 Task: Find connections with filter location Sint-Niklaas with filter topic #Motivationwith filter profile language English with filter current company IndiaMART InterMESH Limited with filter school Sandip Institute of Technology, & Research Centre with filter industry Business Content with filter service category Visual Design with filter keywords title Speech Pathologist
Action: Mouse moved to (676, 126)
Screenshot: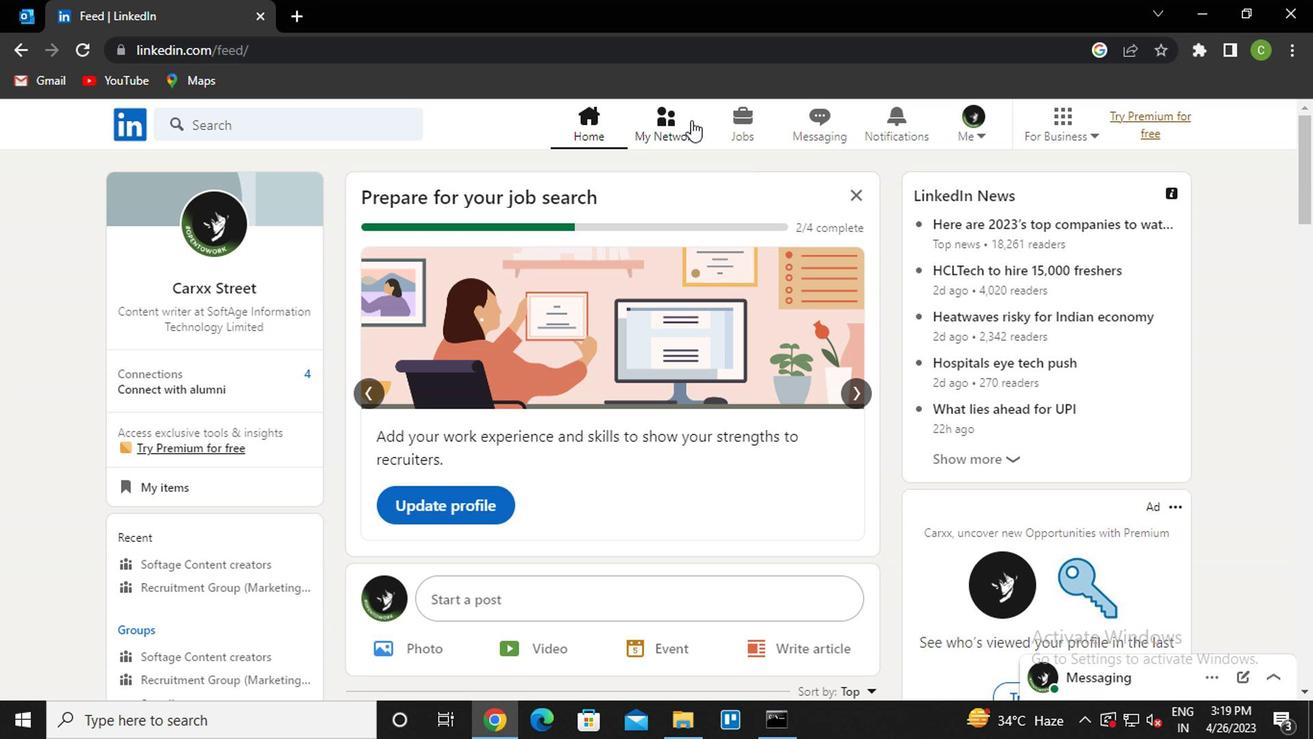 
Action: Mouse pressed left at (676, 126)
Screenshot: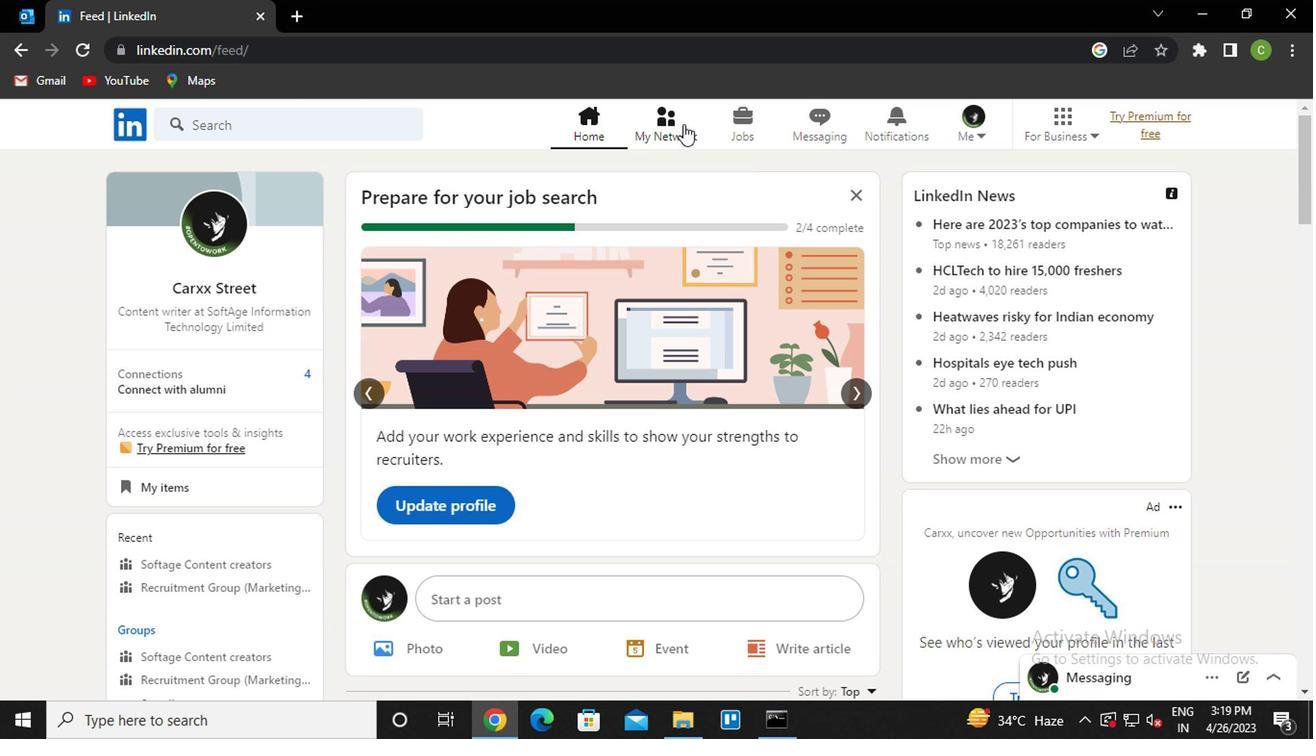 
Action: Mouse moved to (266, 236)
Screenshot: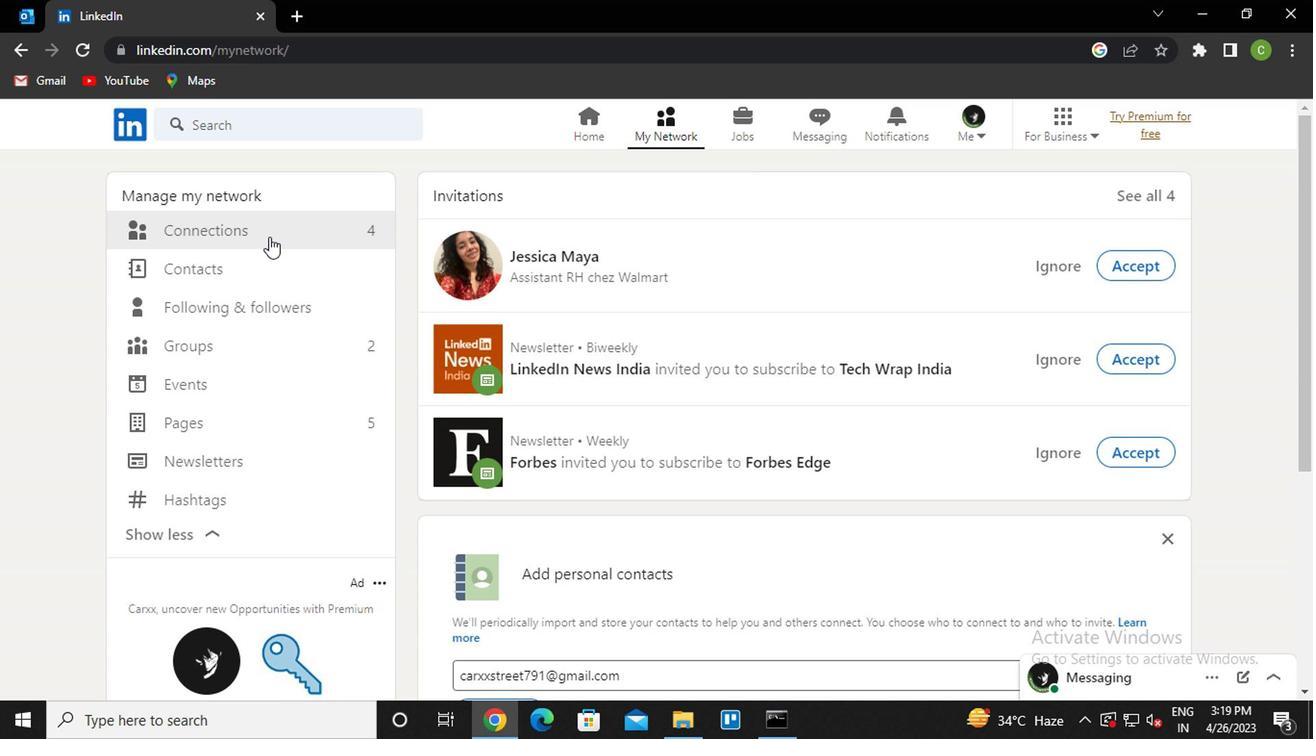 
Action: Mouse pressed left at (266, 236)
Screenshot: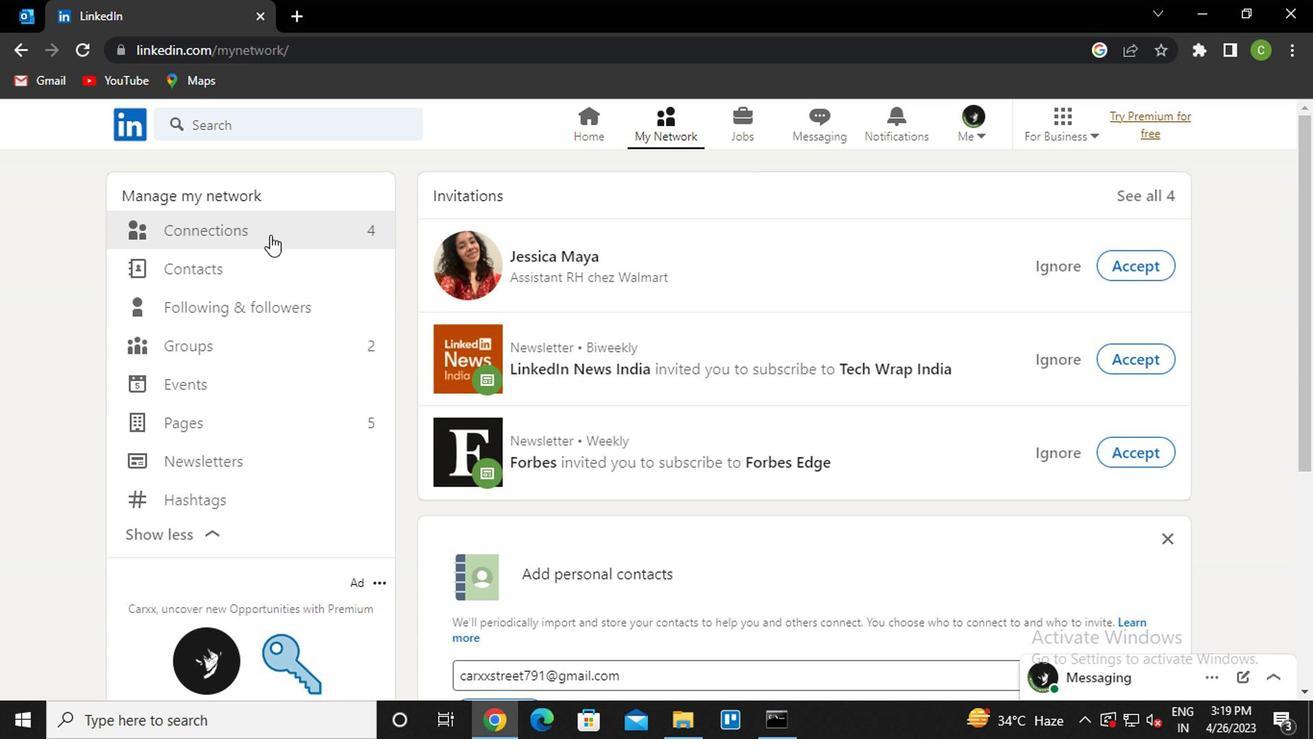
Action: Mouse moved to (799, 227)
Screenshot: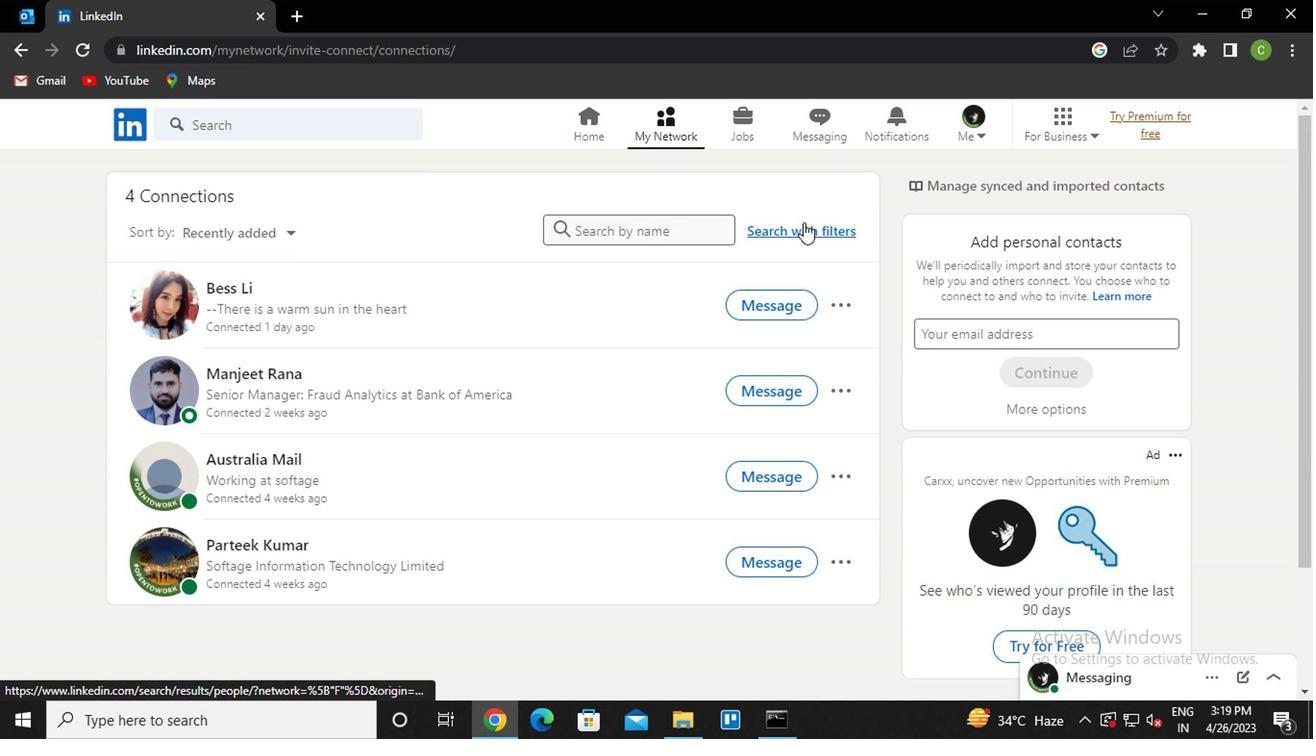 
Action: Mouse pressed left at (799, 227)
Screenshot: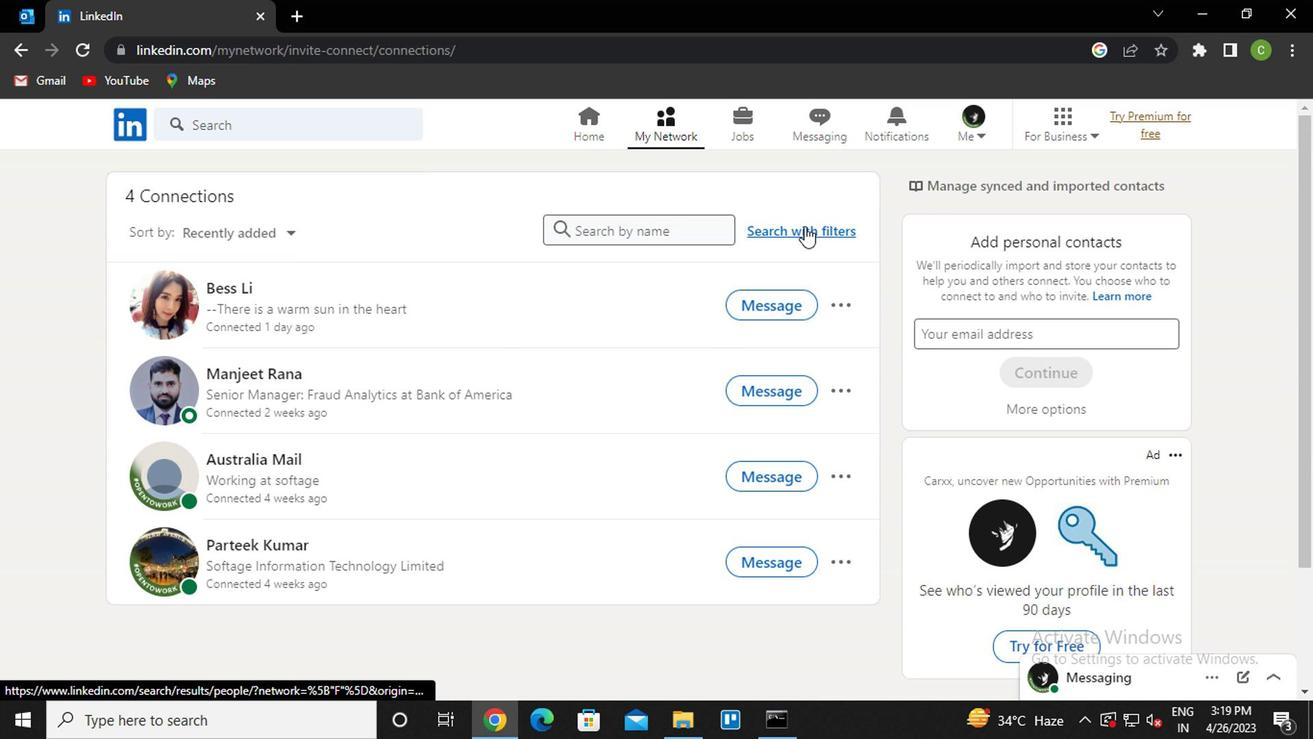 
Action: Mouse moved to (656, 188)
Screenshot: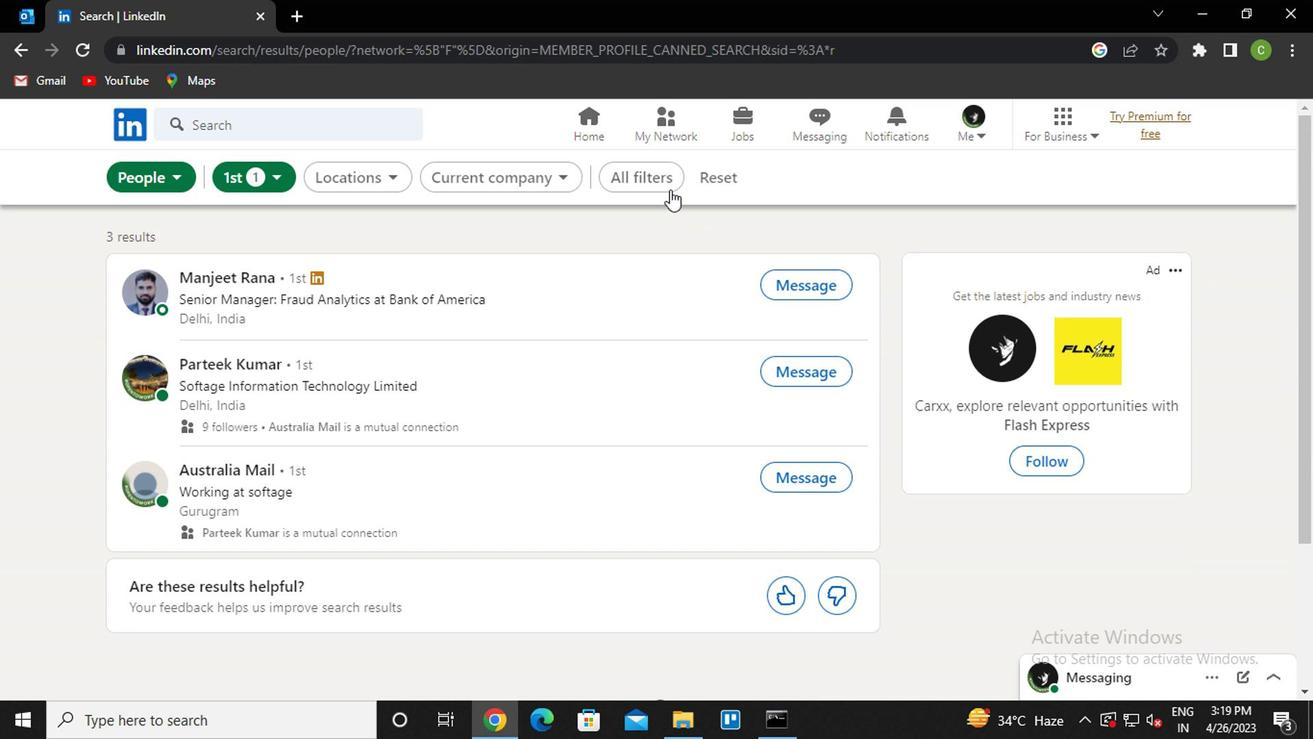 
Action: Mouse pressed left at (656, 188)
Screenshot: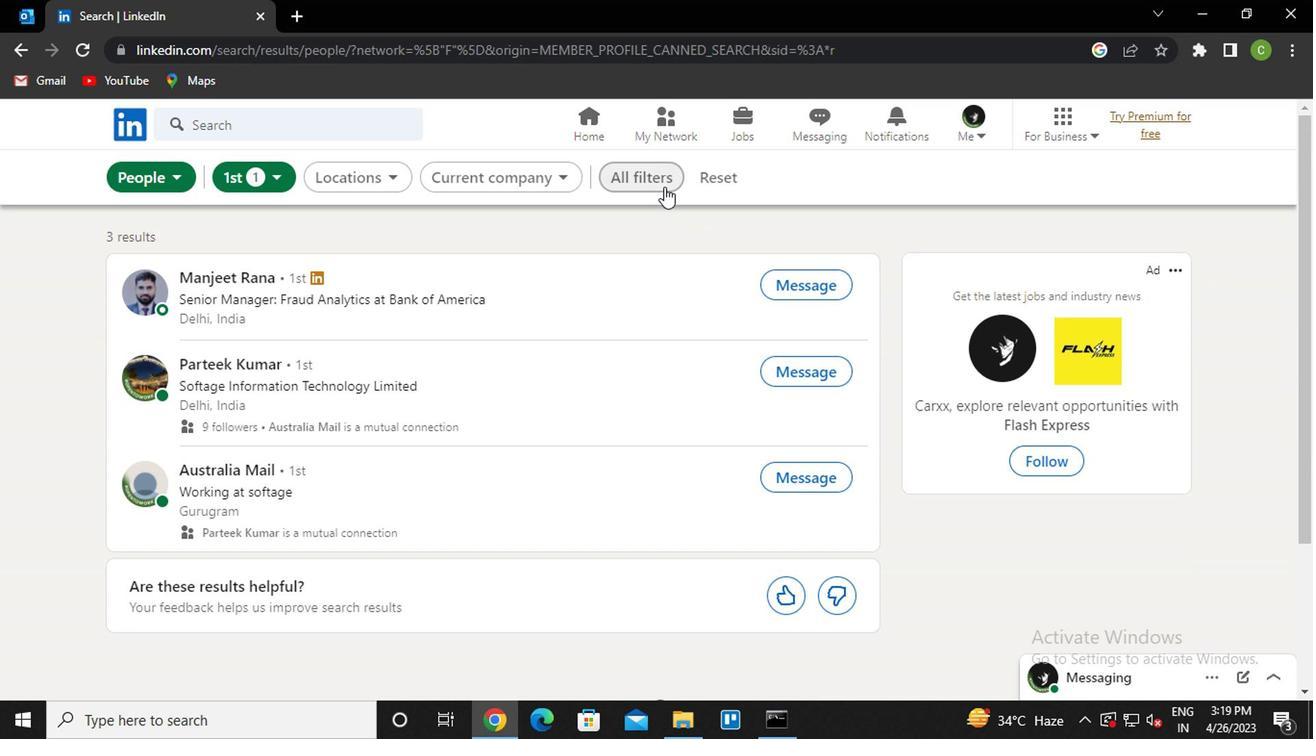 
Action: Mouse moved to (1058, 434)
Screenshot: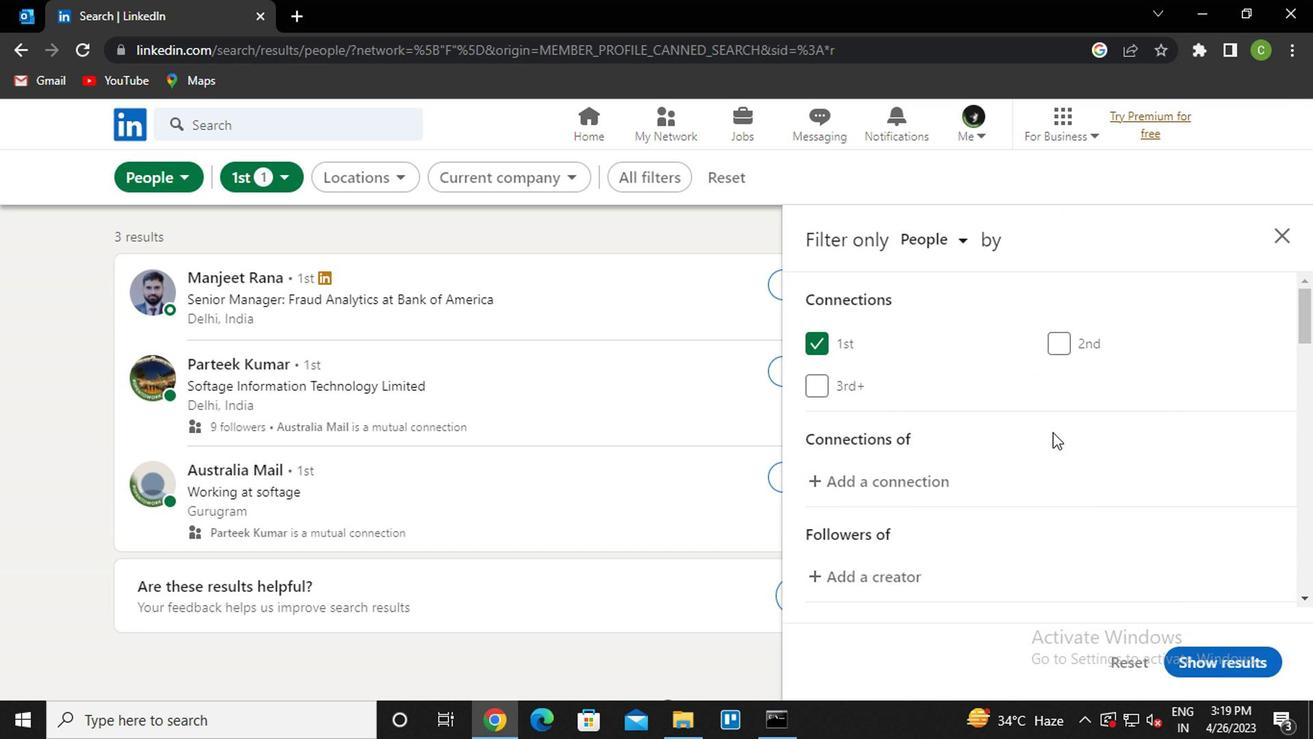 
Action: Mouse scrolled (1058, 433) with delta (0, 0)
Screenshot: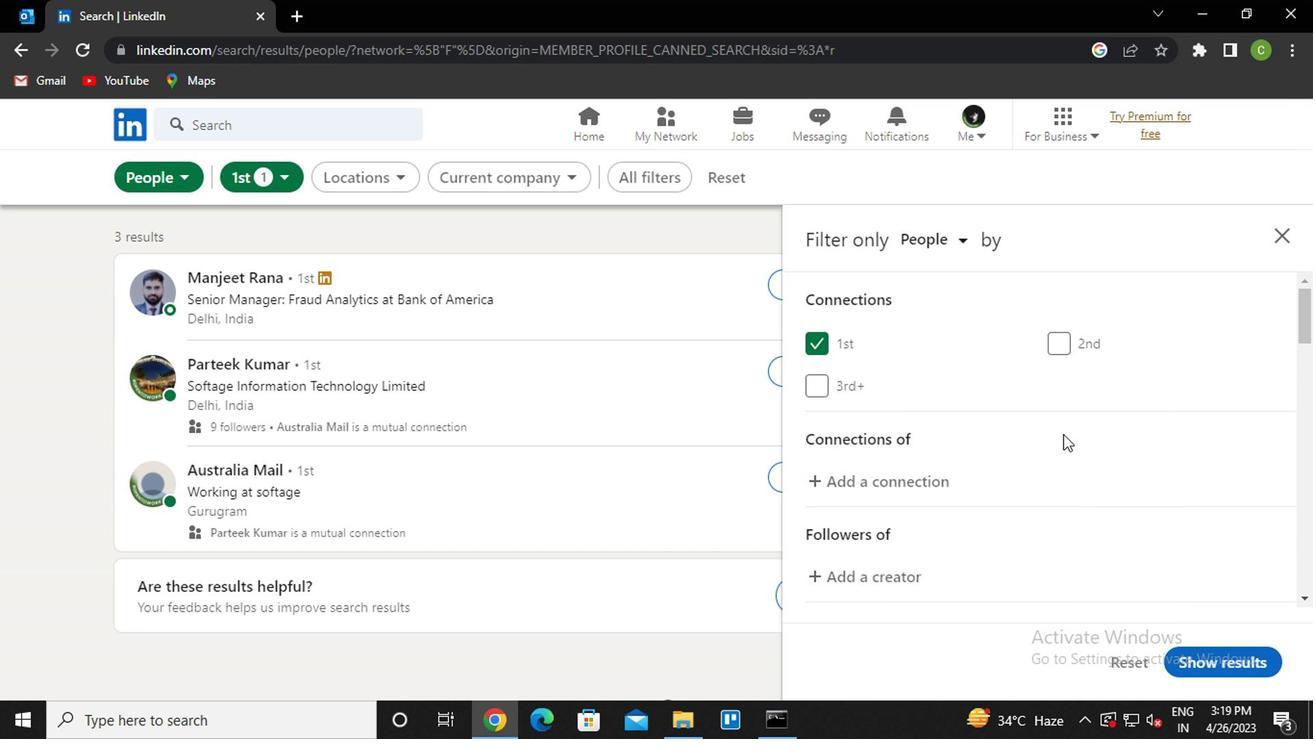 
Action: Mouse scrolled (1058, 433) with delta (0, 0)
Screenshot: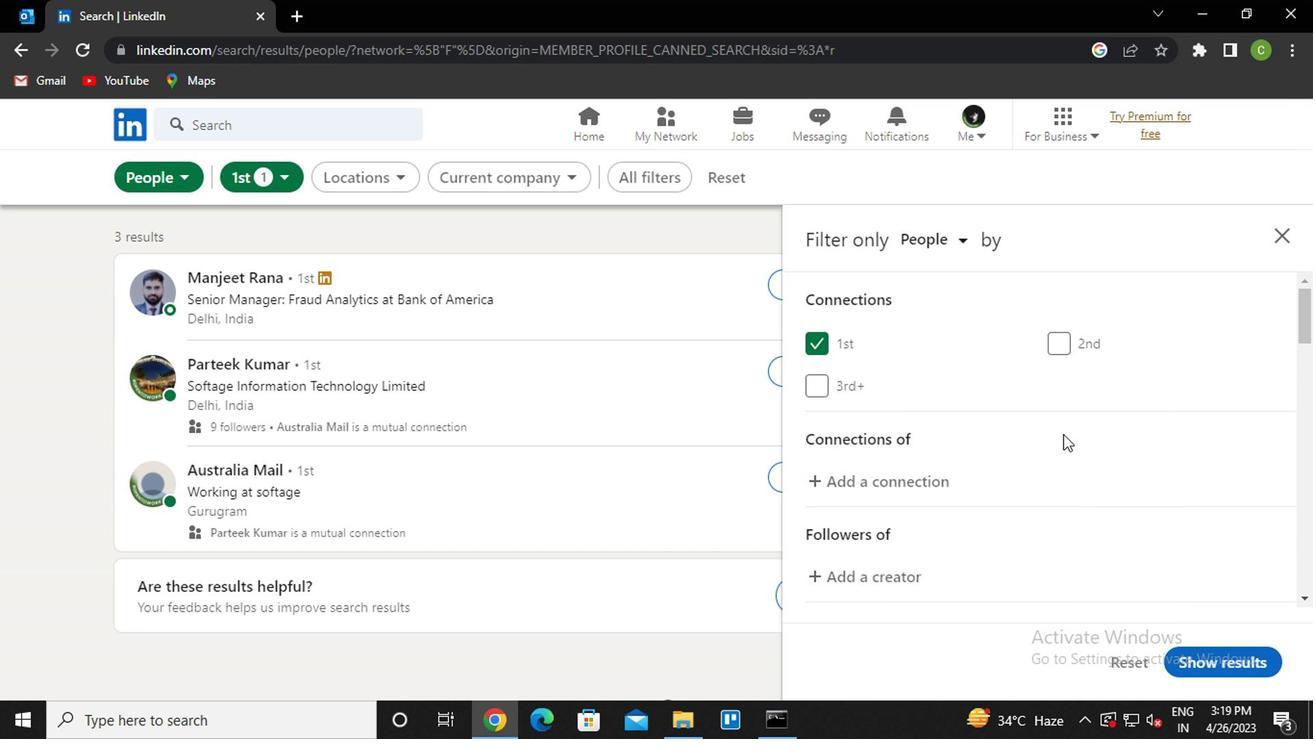 
Action: Mouse moved to (1053, 436)
Screenshot: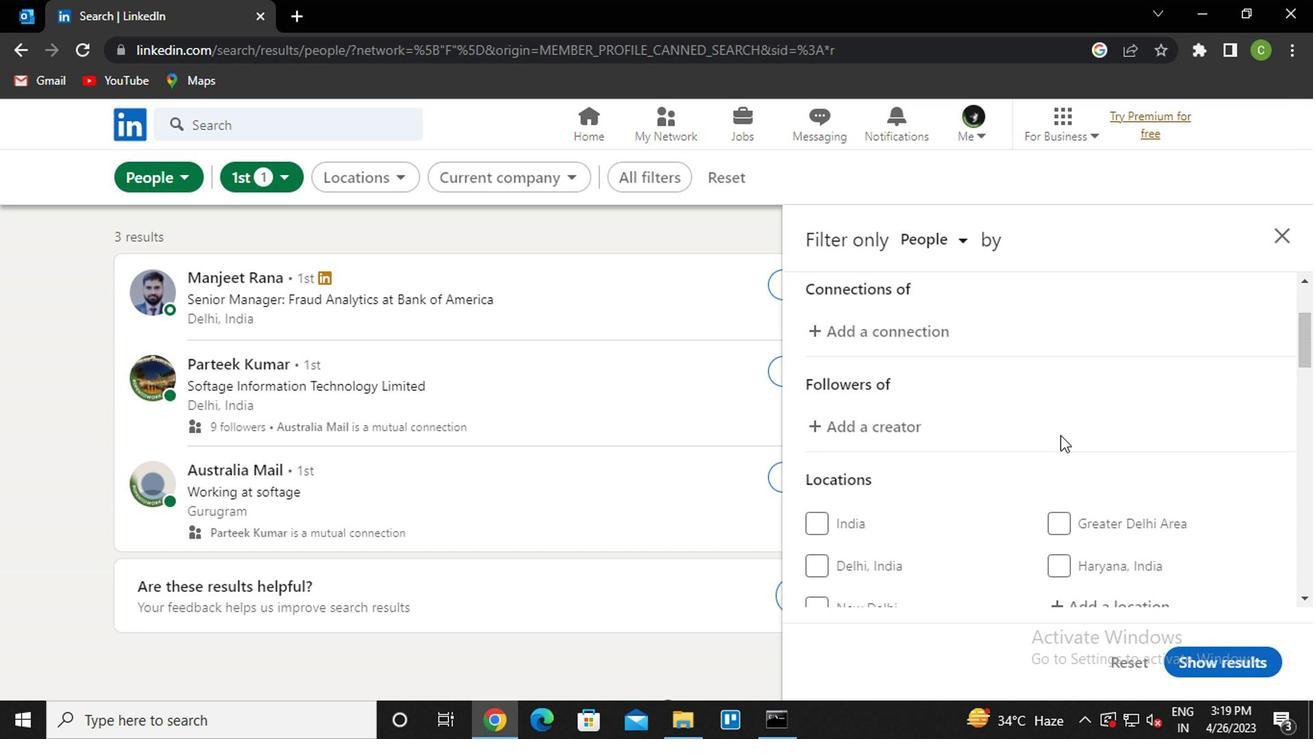 
Action: Mouse scrolled (1053, 435) with delta (0, 0)
Screenshot: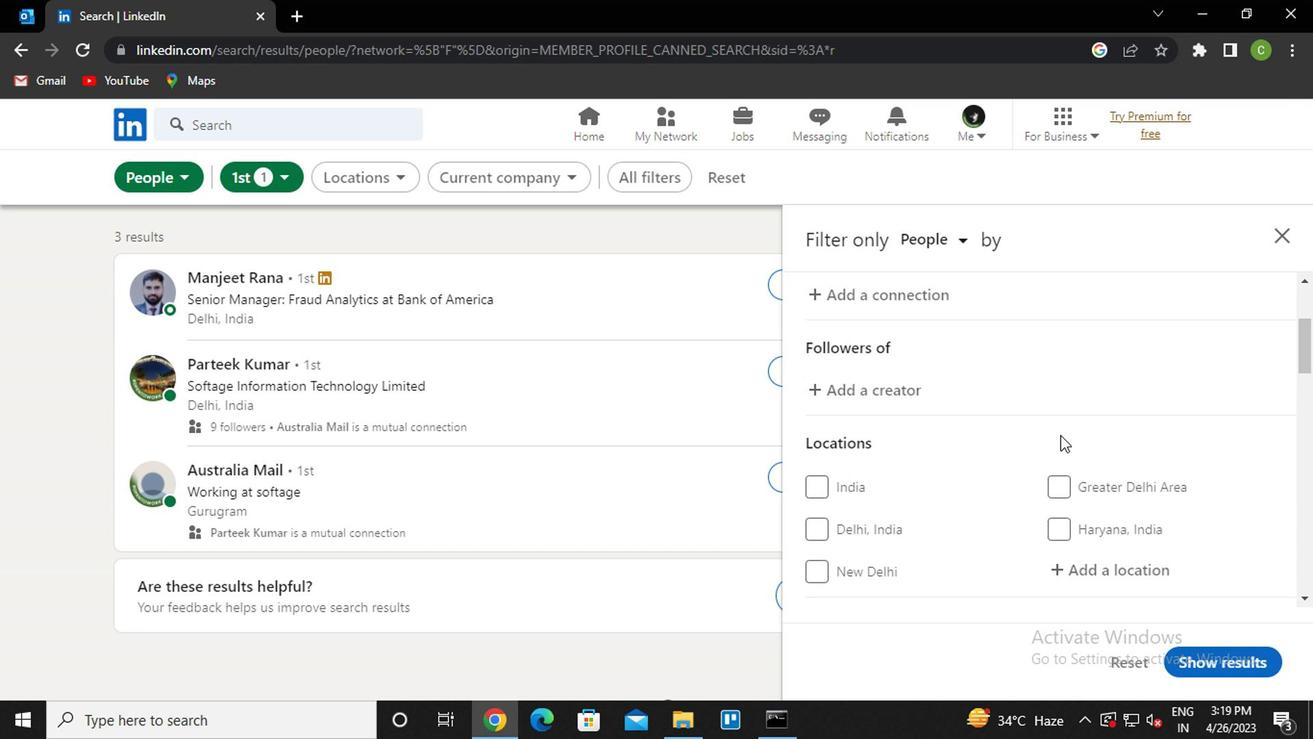 
Action: Mouse moved to (1082, 461)
Screenshot: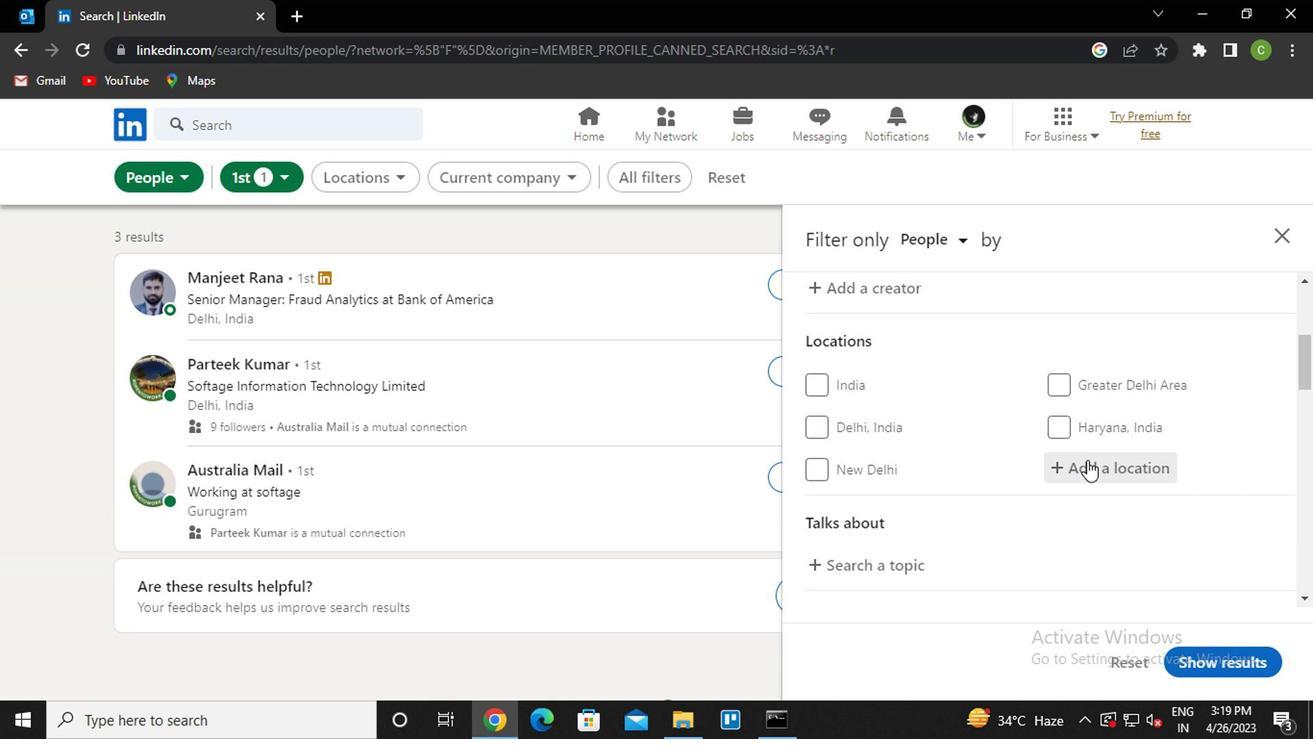 
Action: Mouse pressed left at (1082, 461)
Screenshot: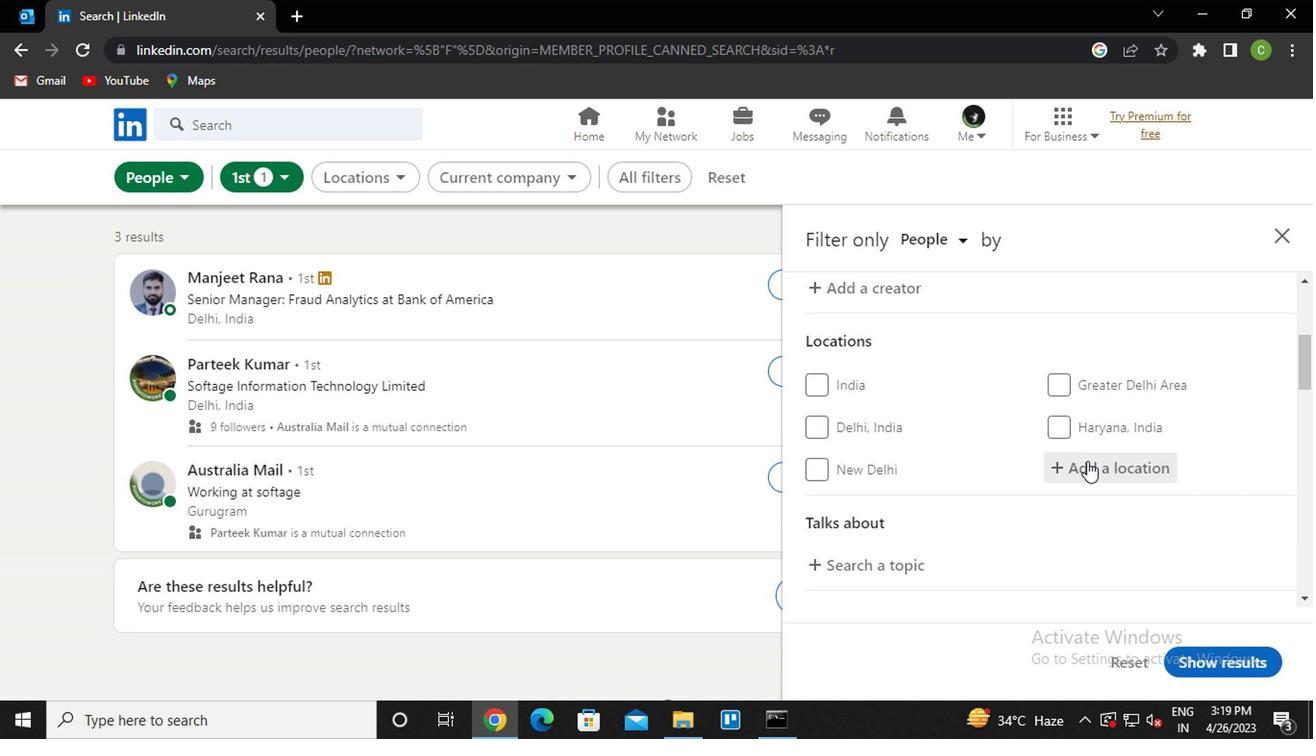 
Action: Mouse moved to (1082, 462)
Screenshot: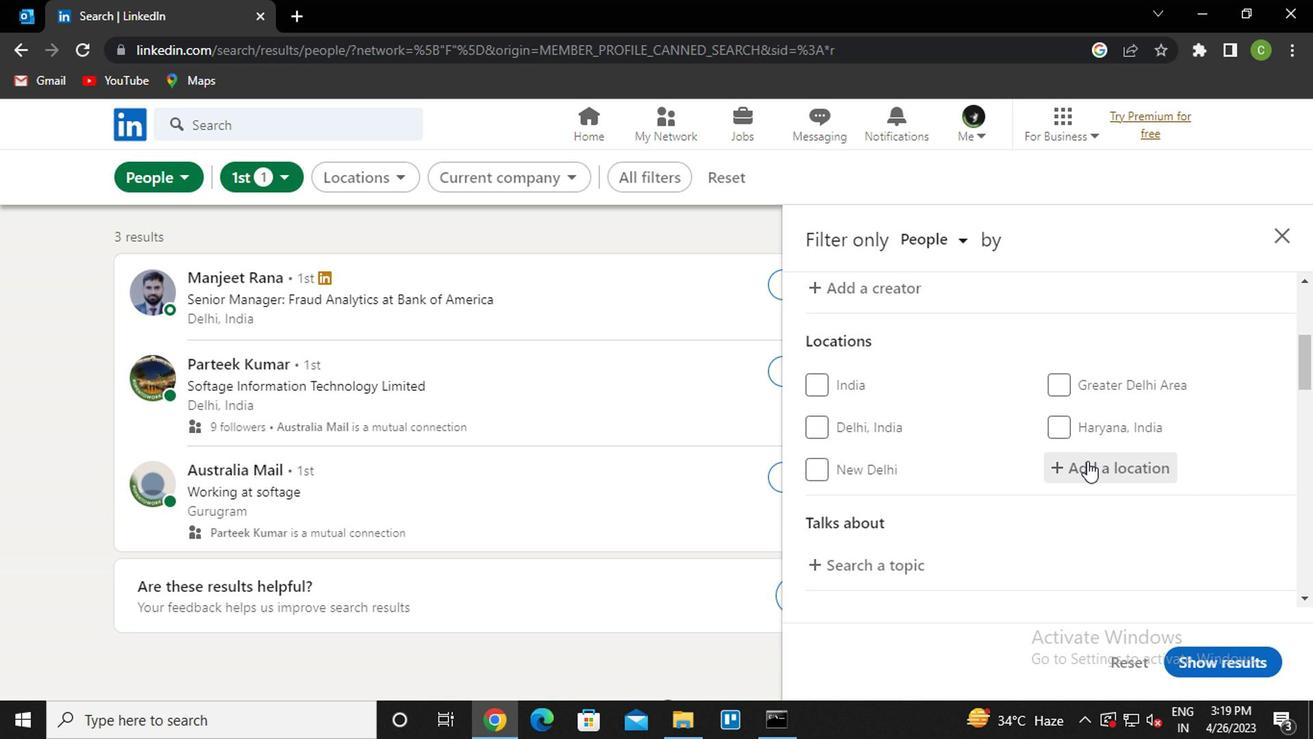 
Action: Key pressed <Key.caps_lock><Key.caps_lock>s<Key.caps_lock>int-<Key.caps_lock>n<Key.caps_lock>iklaas<Key.down><Key.enter>
Screenshot: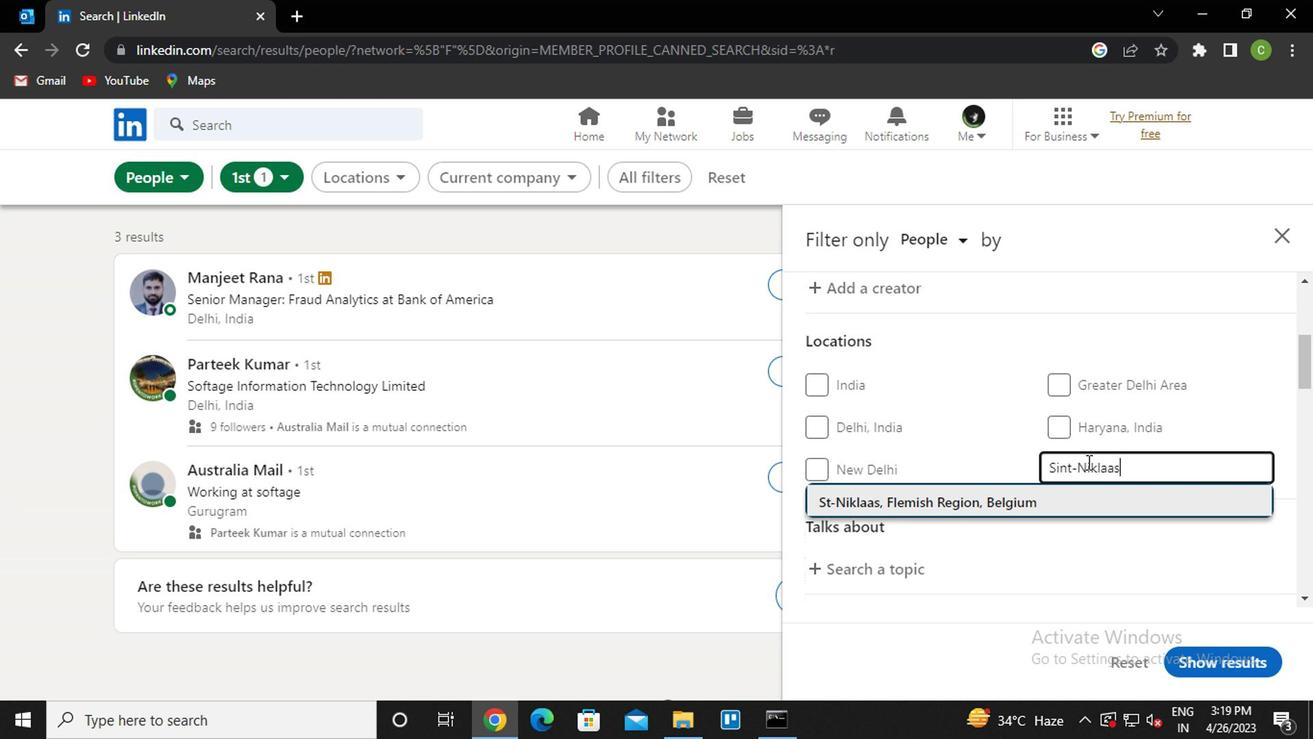 
Action: Mouse moved to (999, 461)
Screenshot: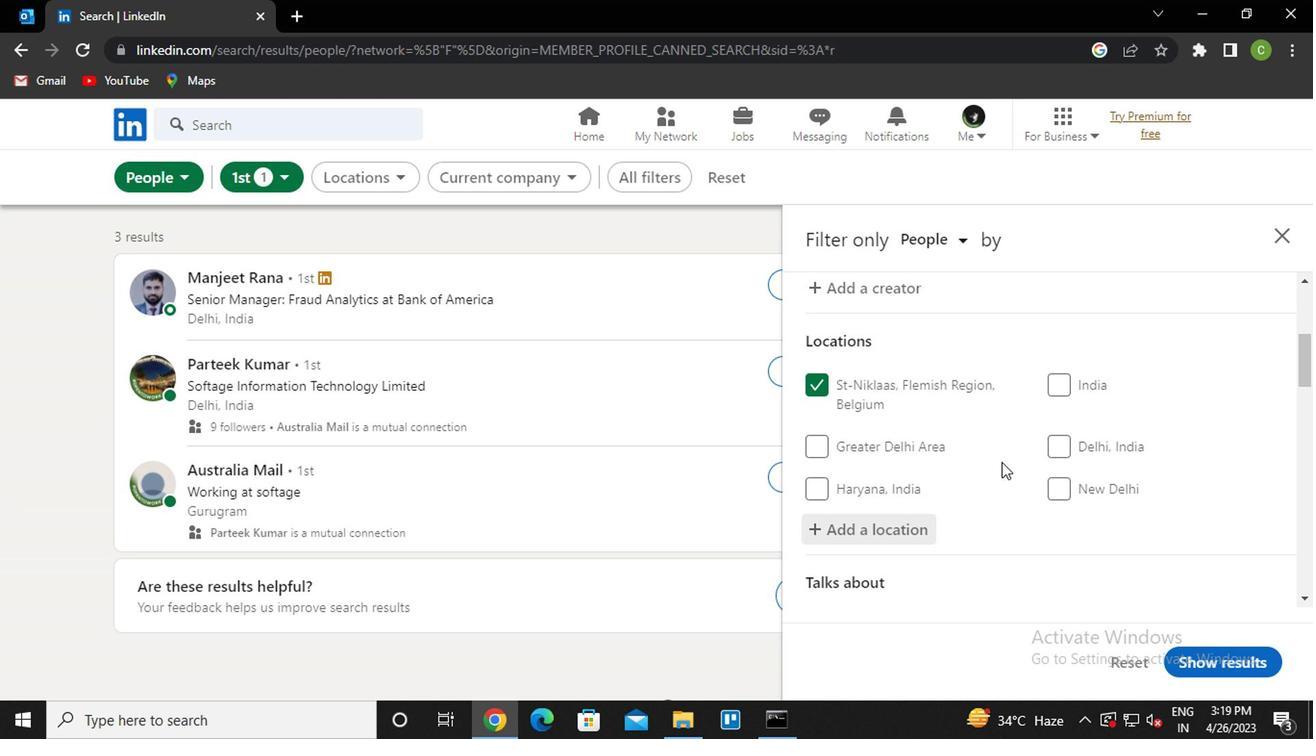 
Action: Mouse scrolled (999, 460) with delta (0, -1)
Screenshot: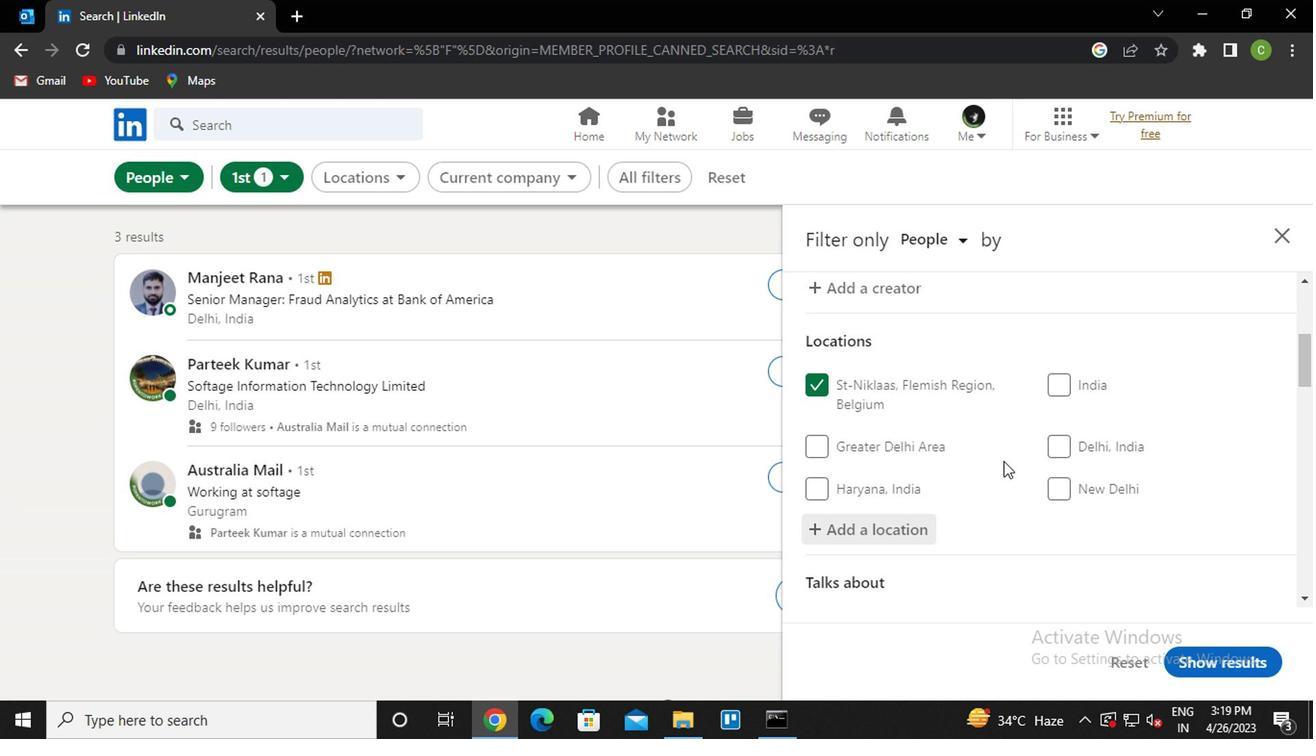 
Action: Mouse scrolled (999, 460) with delta (0, -1)
Screenshot: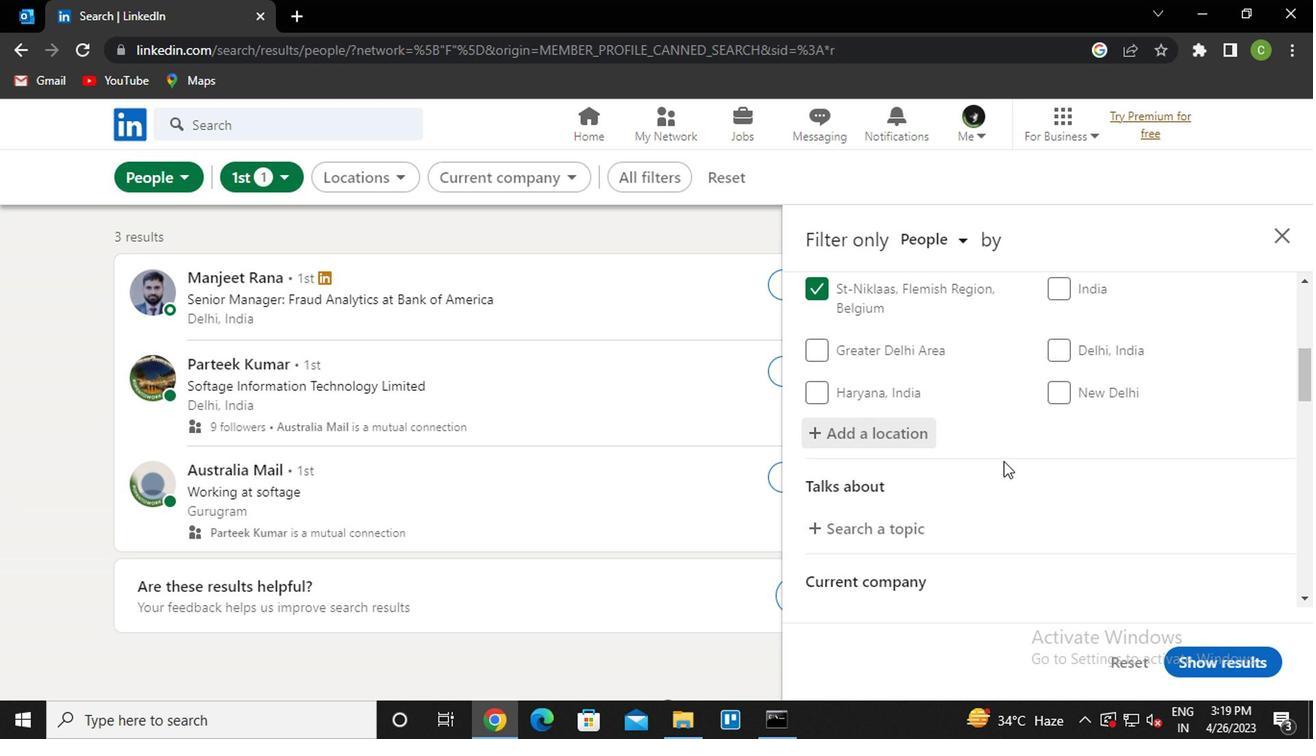
Action: Mouse moved to (885, 427)
Screenshot: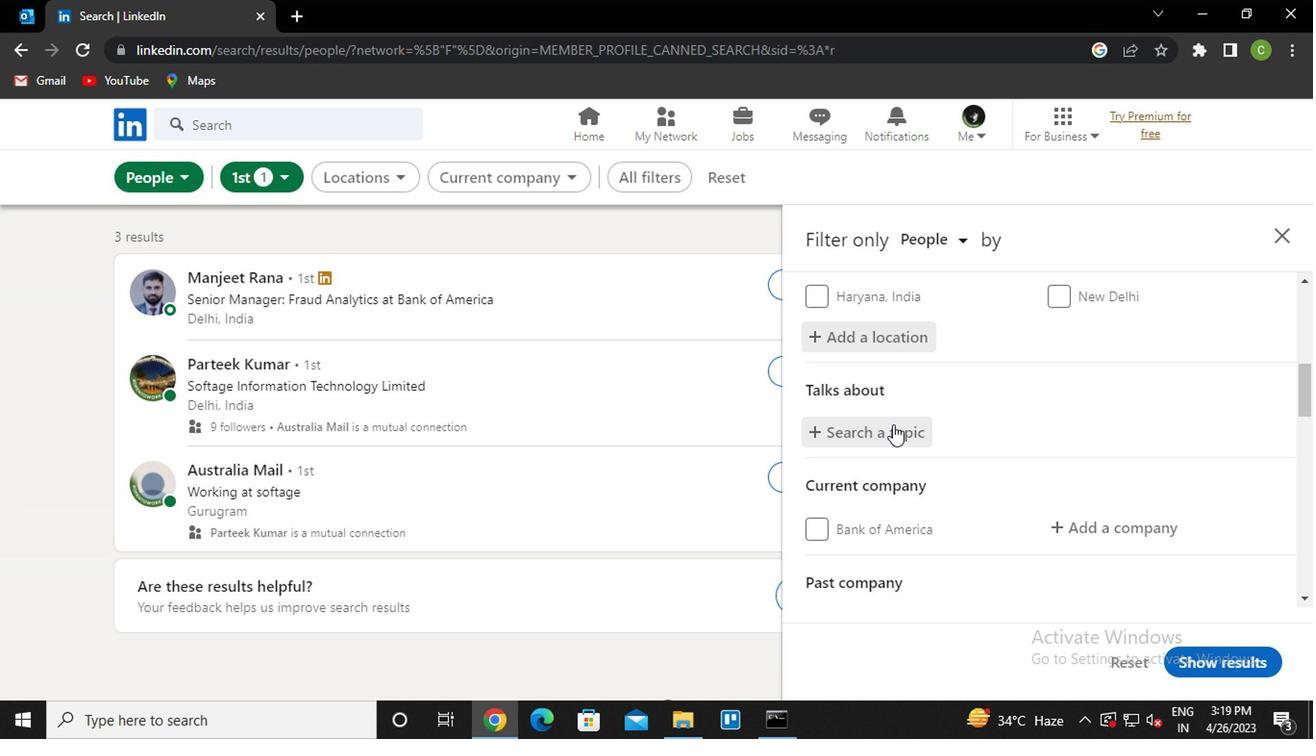 
Action: Mouse pressed left at (885, 427)
Screenshot: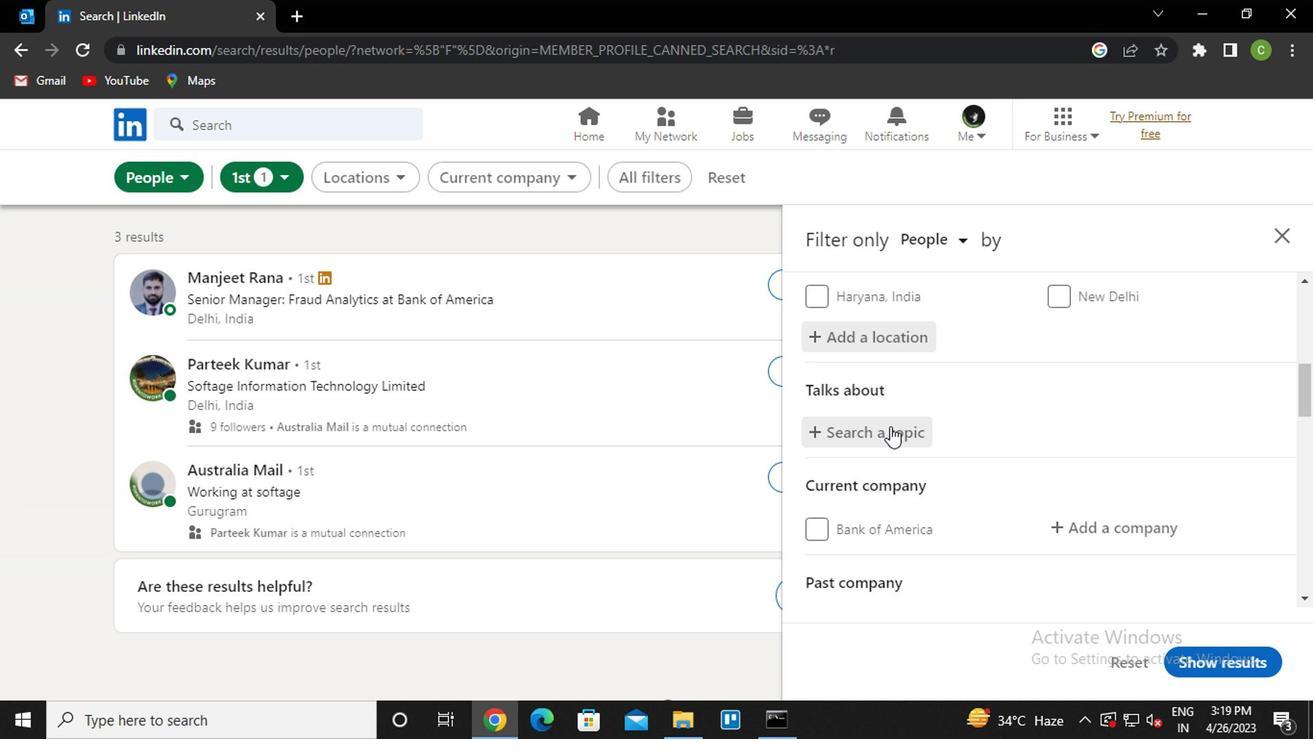 
Action: Key pressed <Key.caps_lock>m<Key.caps_lock>otivation
Screenshot: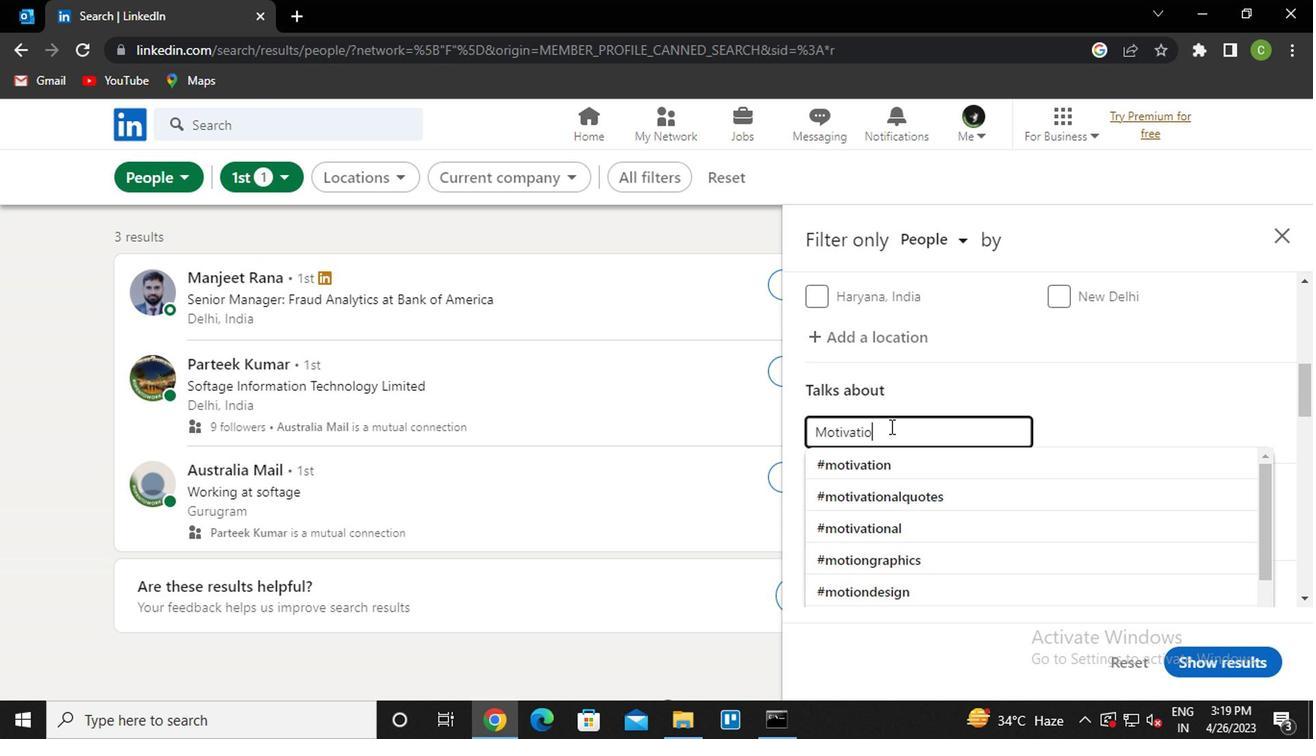 
Action: Mouse moved to (889, 458)
Screenshot: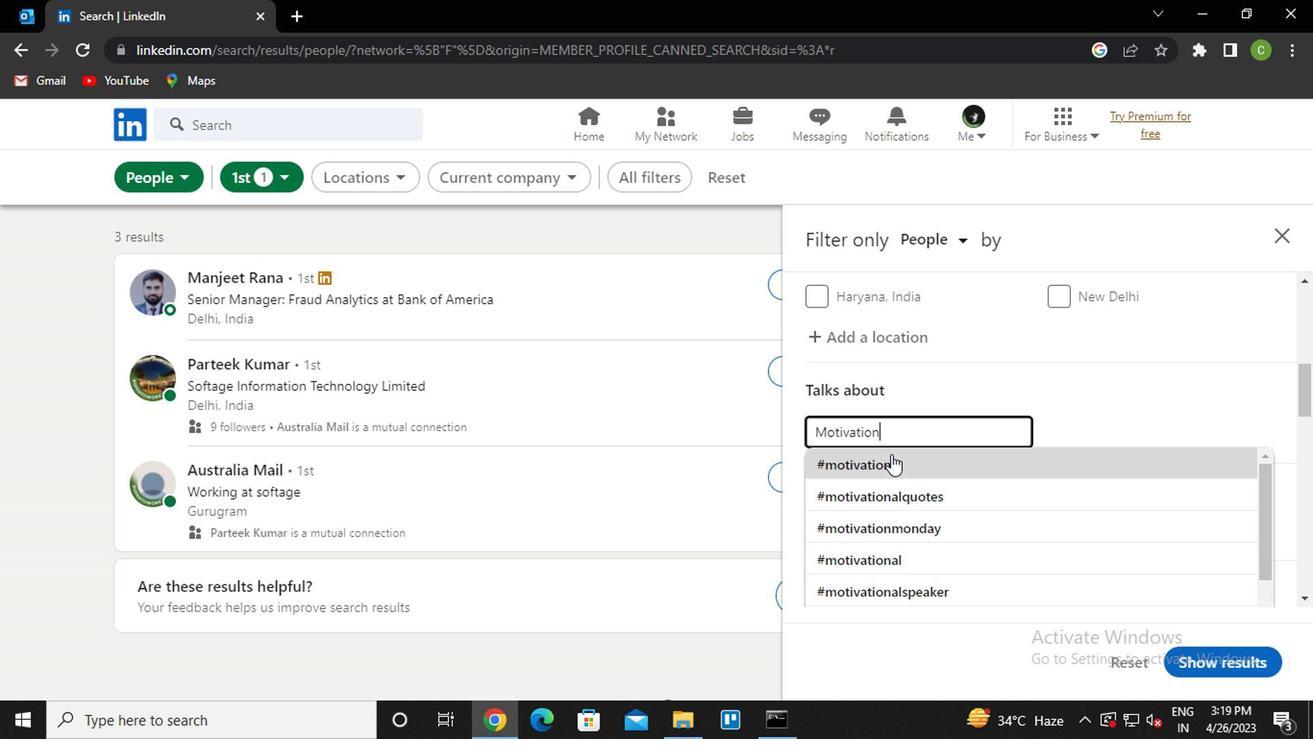 
Action: Mouse pressed left at (889, 458)
Screenshot: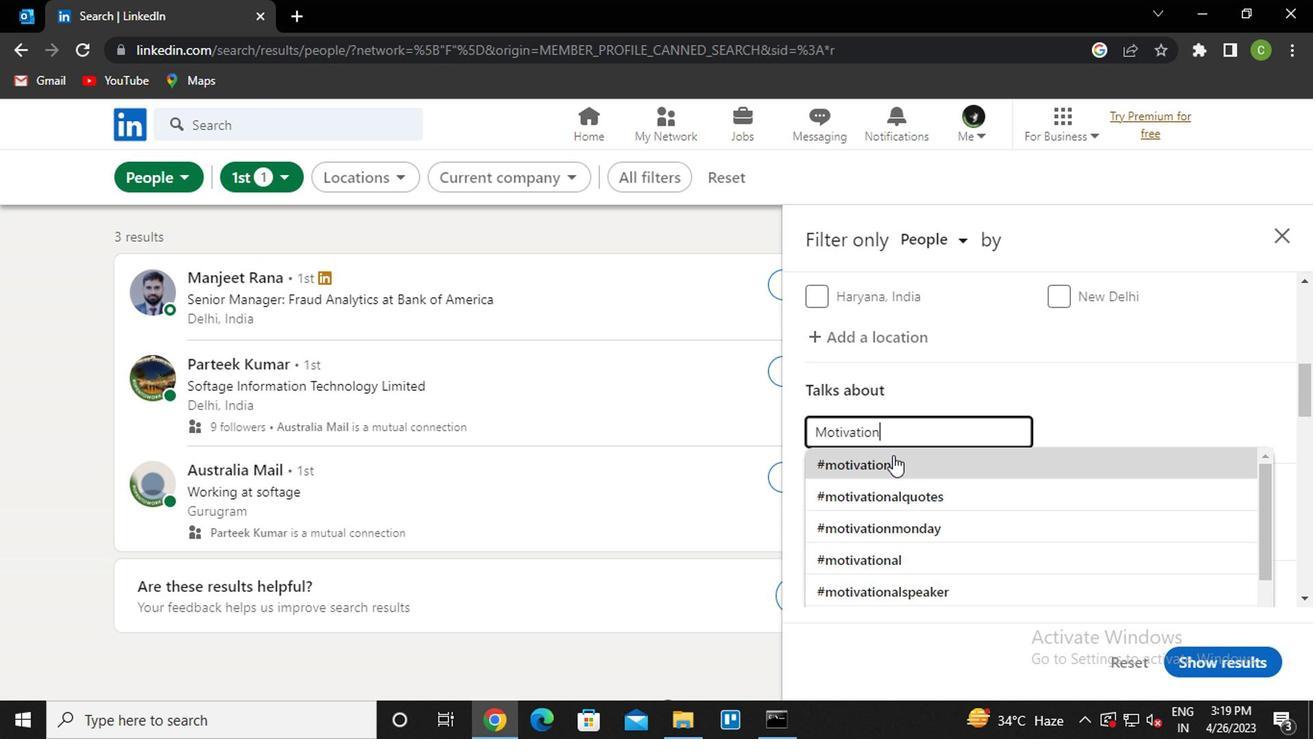 
Action: Mouse moved to (925, 429)
Screenshot: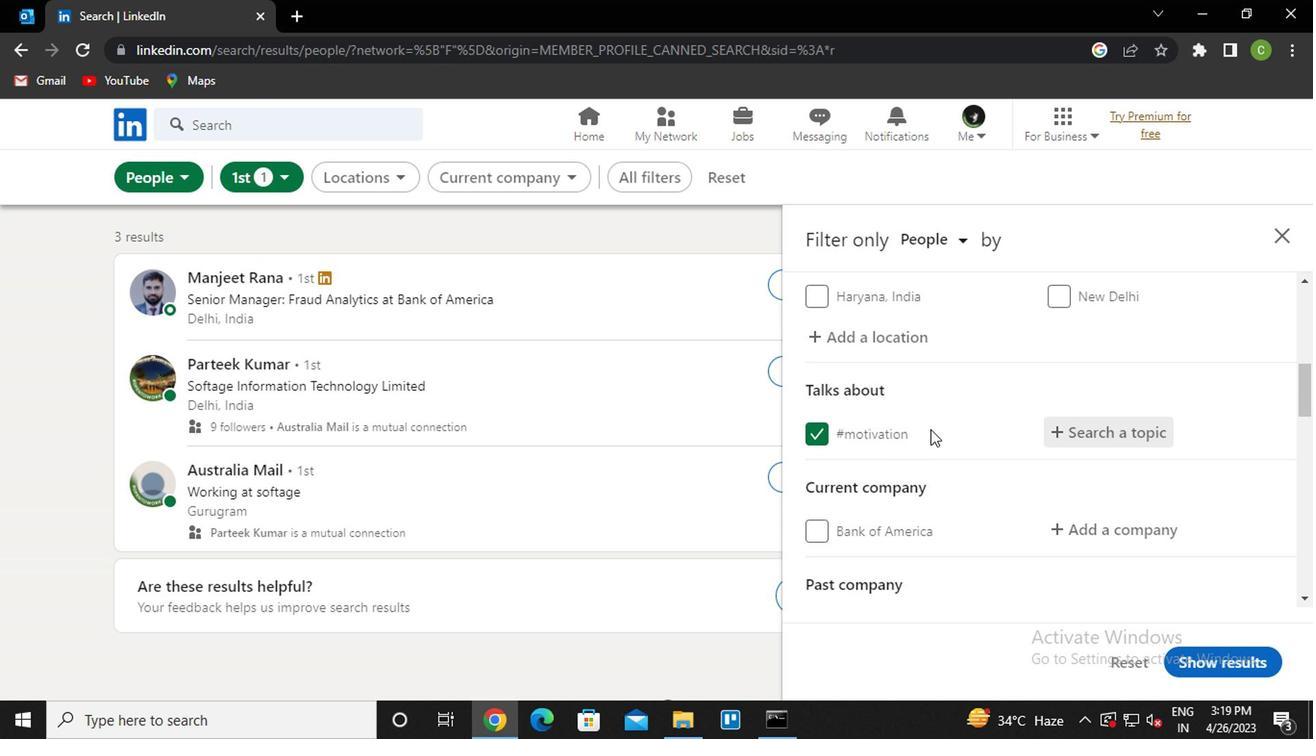 
Action: Mouse scrolled (925, 428) with delta (0, 0)
Screenshot: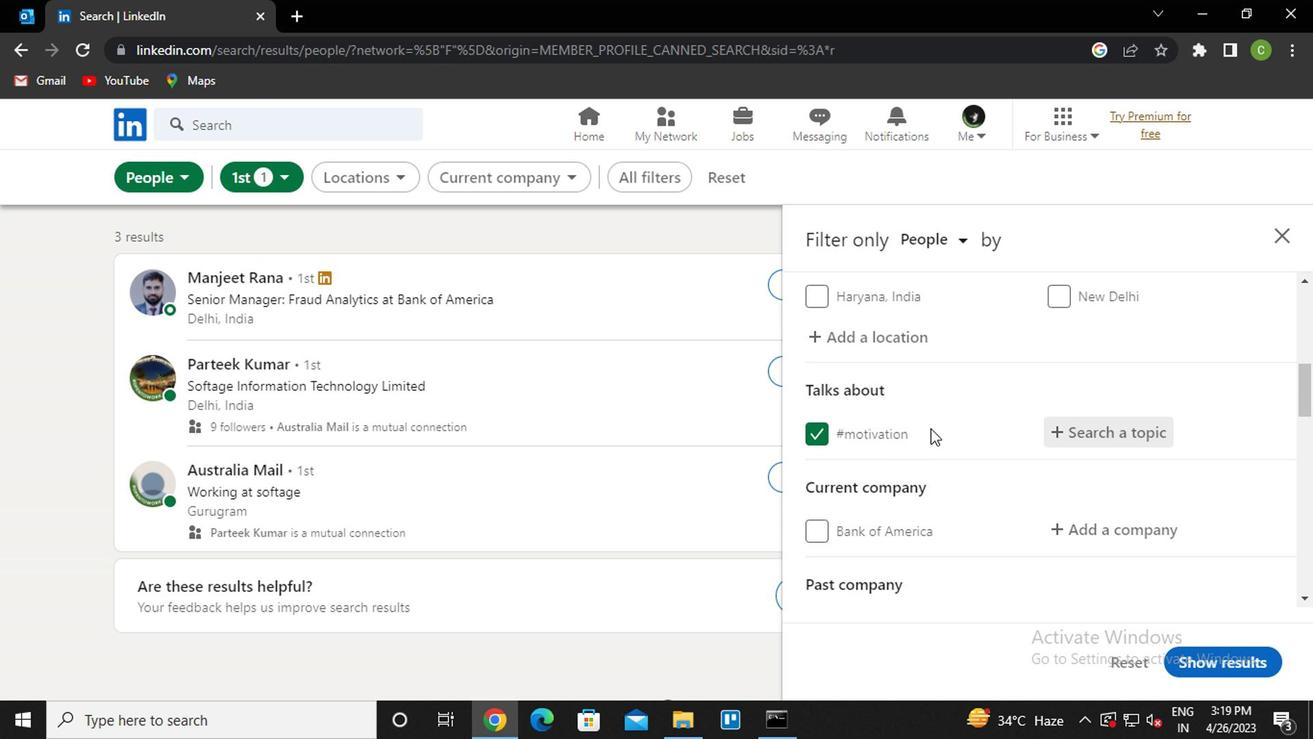 
Action: Mouse scrolled (925, 428) with delta (0, 0)
Screenshot: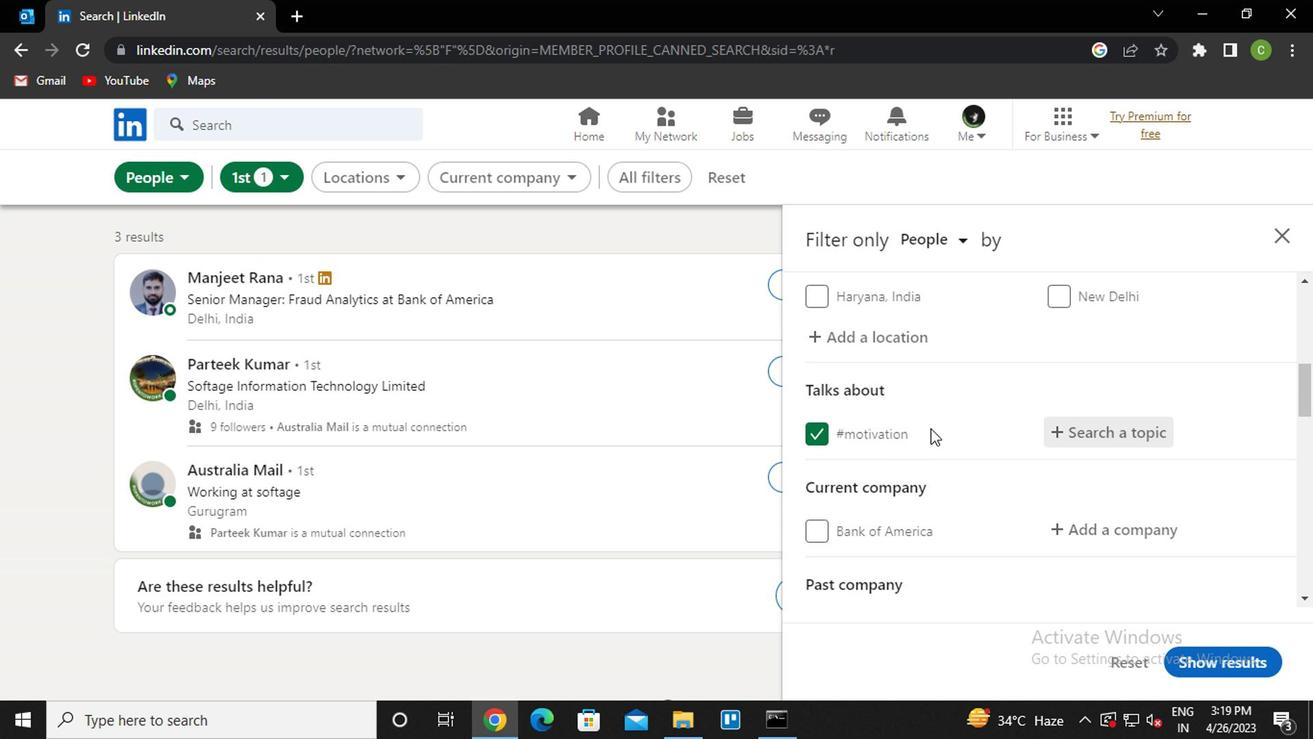 
Action: Mouse scrolled (925, 428) with delta (0, 0)
Screenshot: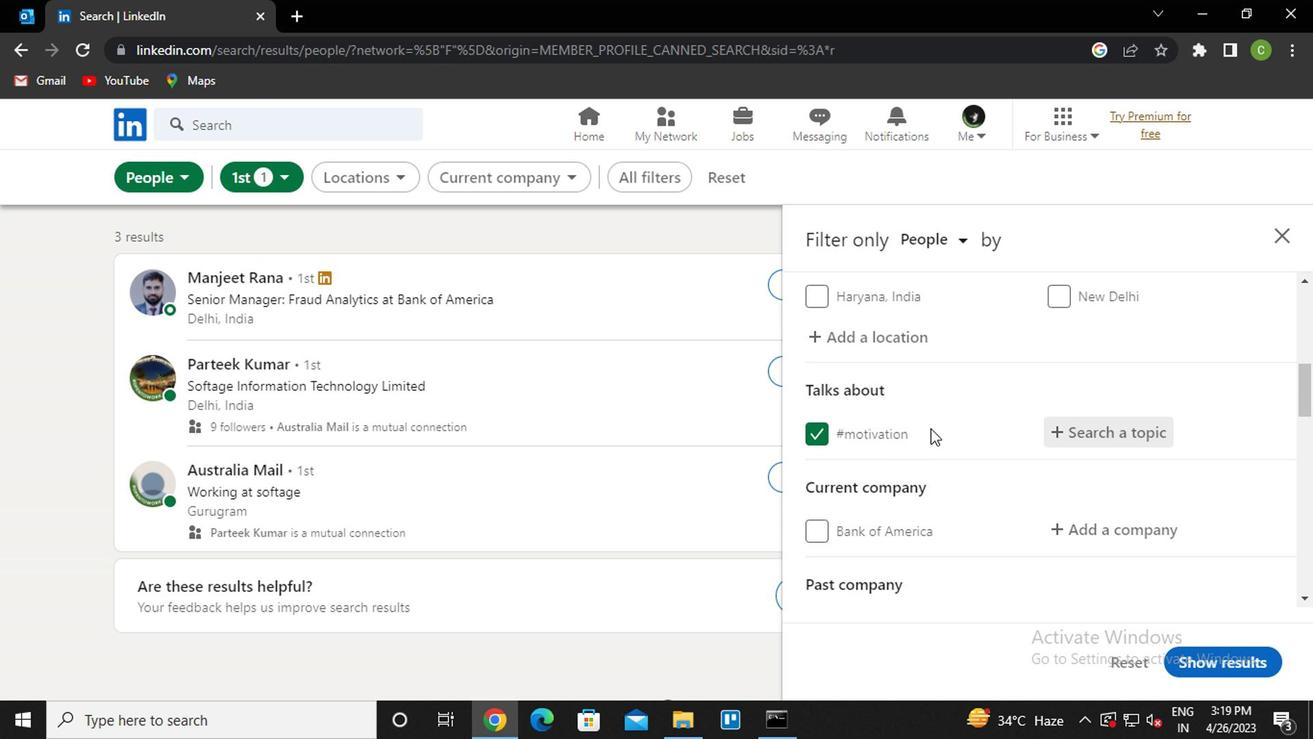 
Action: Mouse scrolled (925, 428) with delta (0, 0)
Screenshot: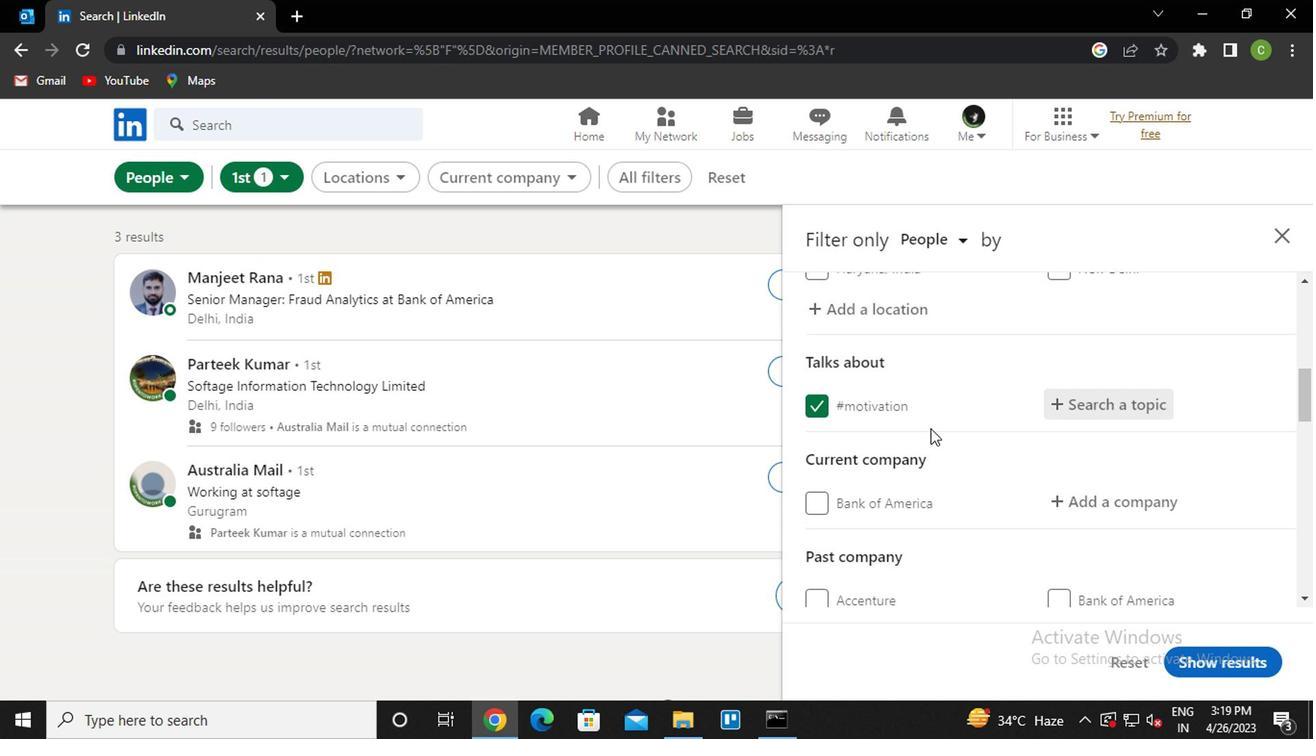 
Action: Mouse scrolled (925, 428) with delta (0, 0)
Screenshot: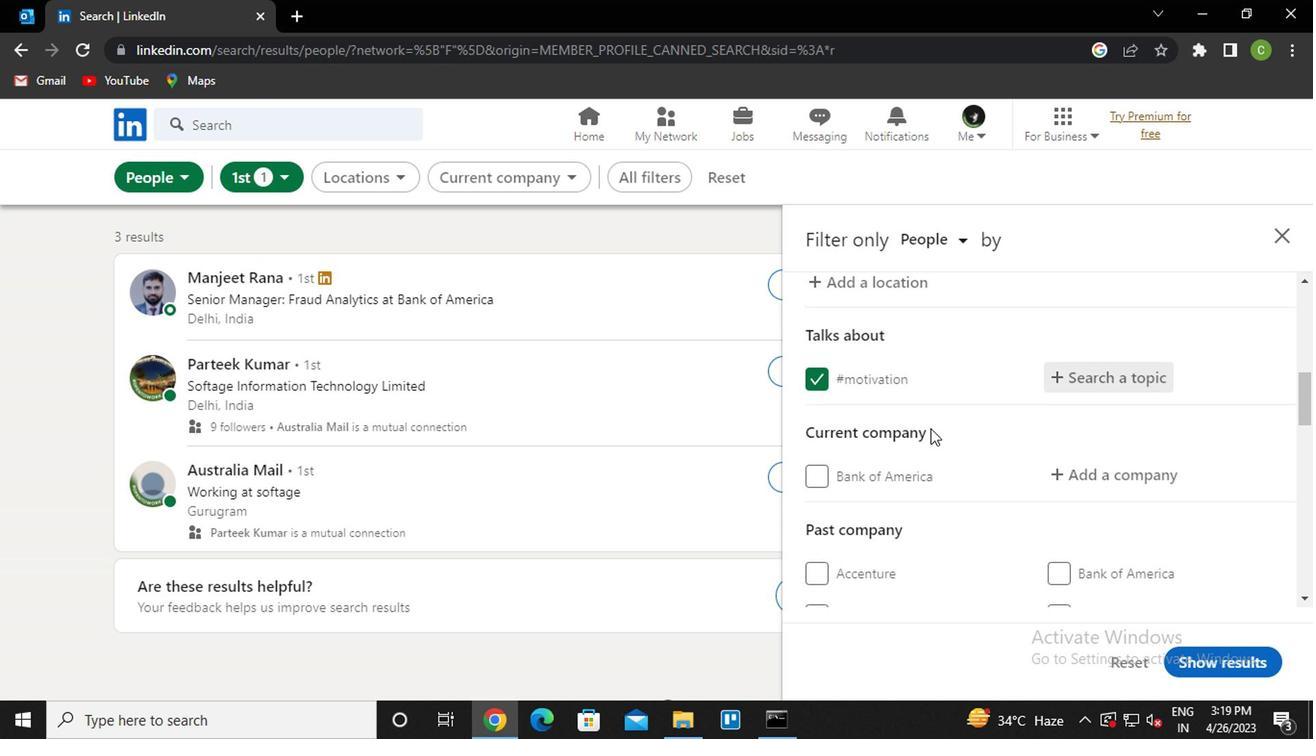 
Action: Mouse scrolled (925, 428) with delta (0, 0)
Screenshot: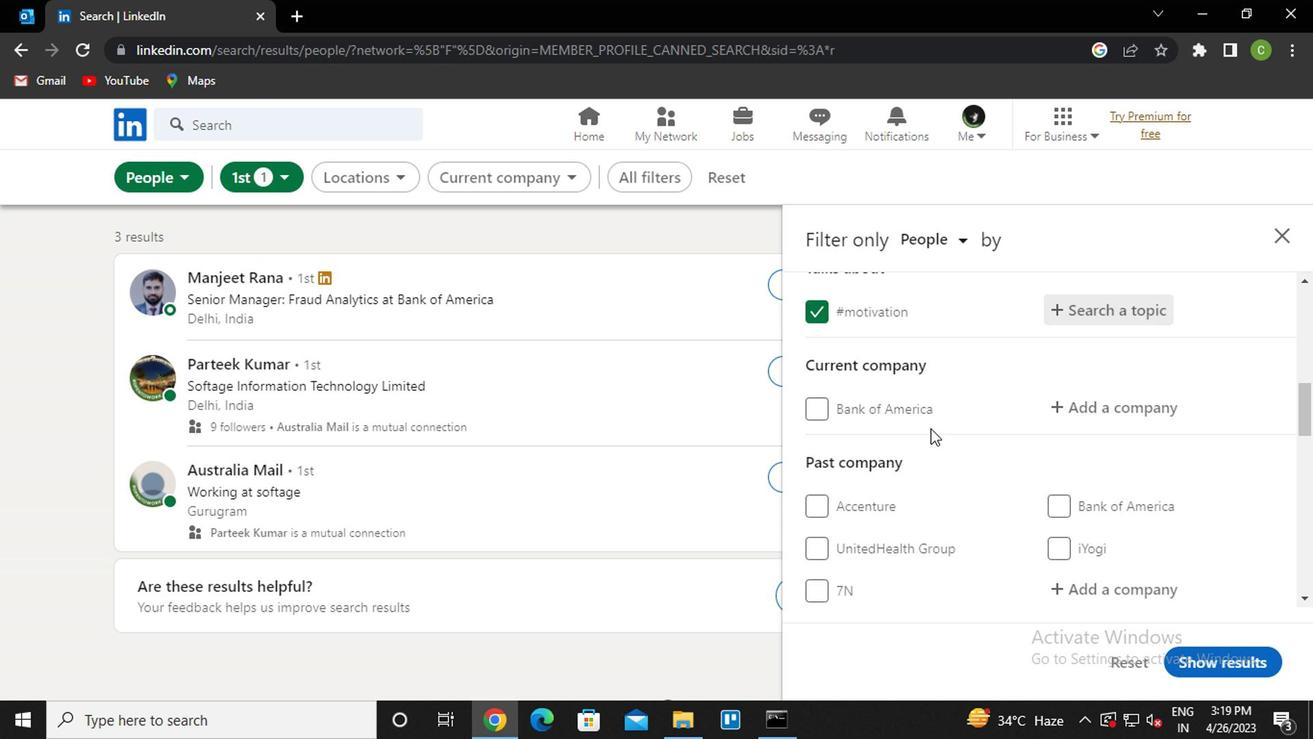 
Action: Mouse scrolled (925, 428) with delta (0, 0)
Screenshot: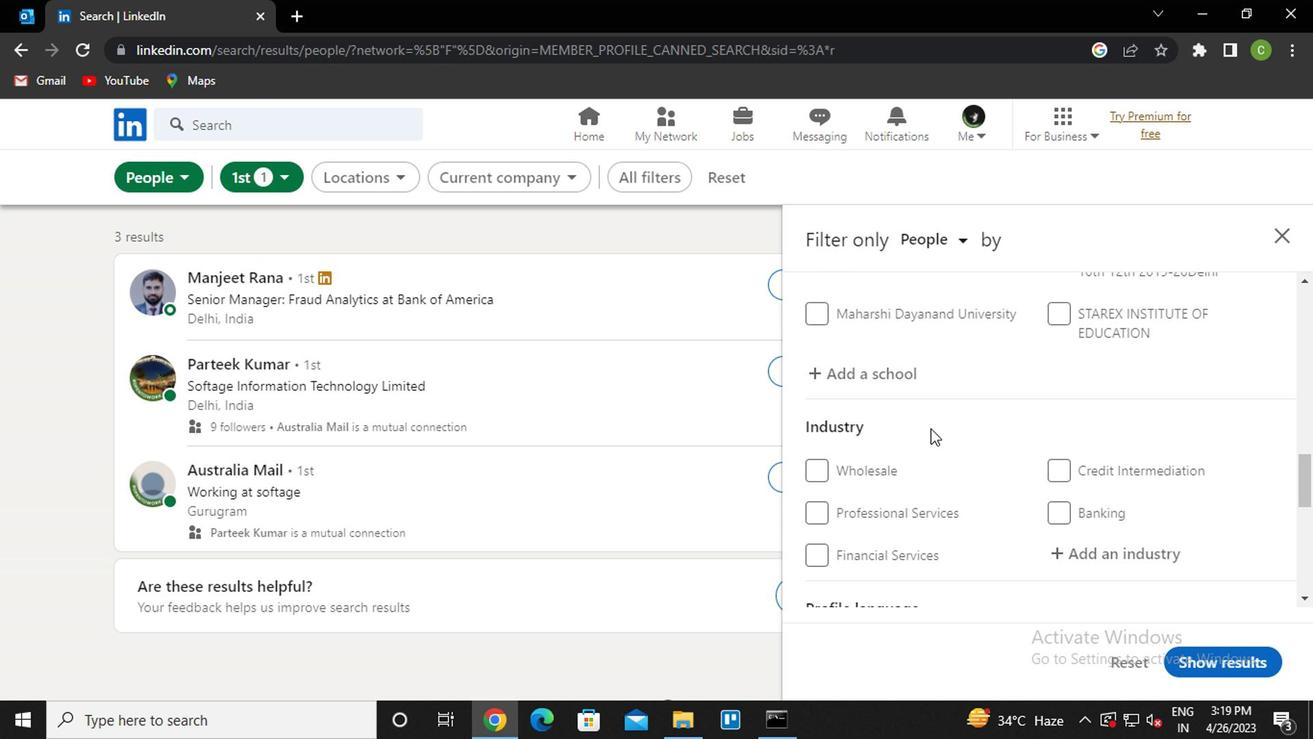 
Action: Mouse scrolled (925, 428) with delta (0, 0)
Screenshot: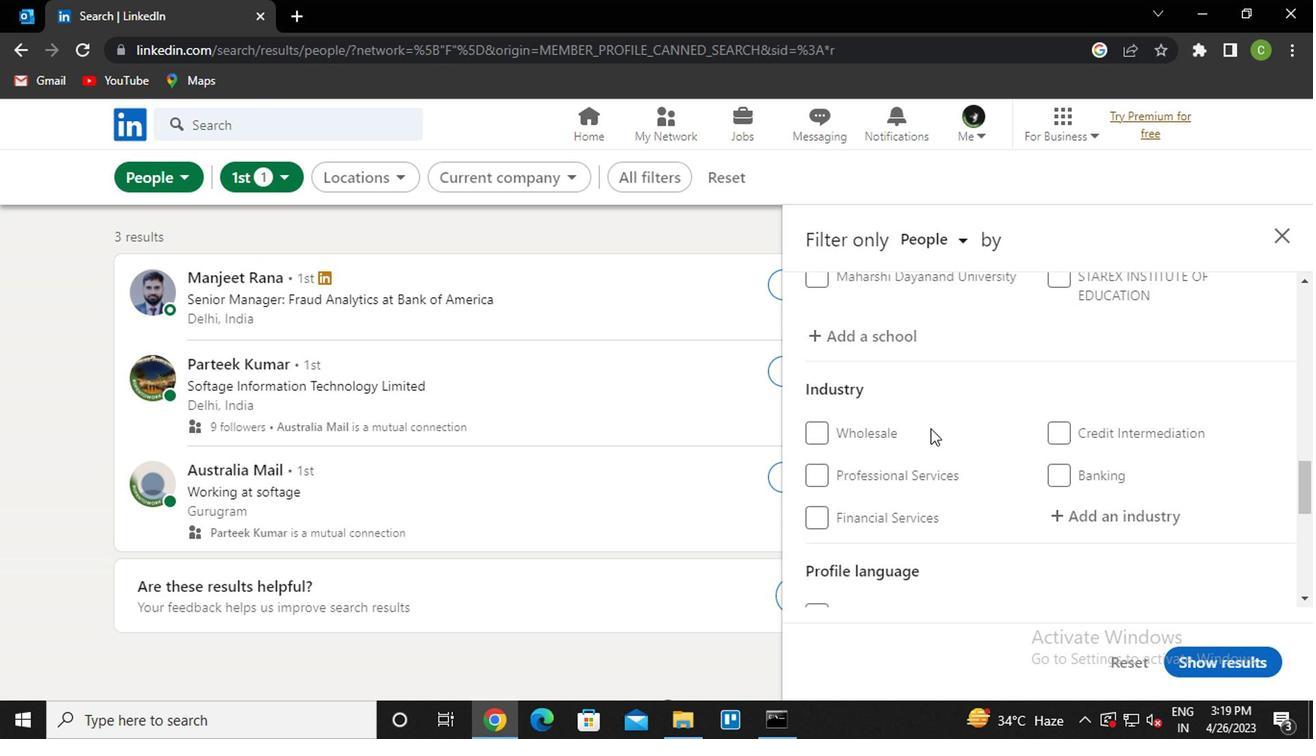 
Action: Mouse moved to (825, 455)
Screenshot: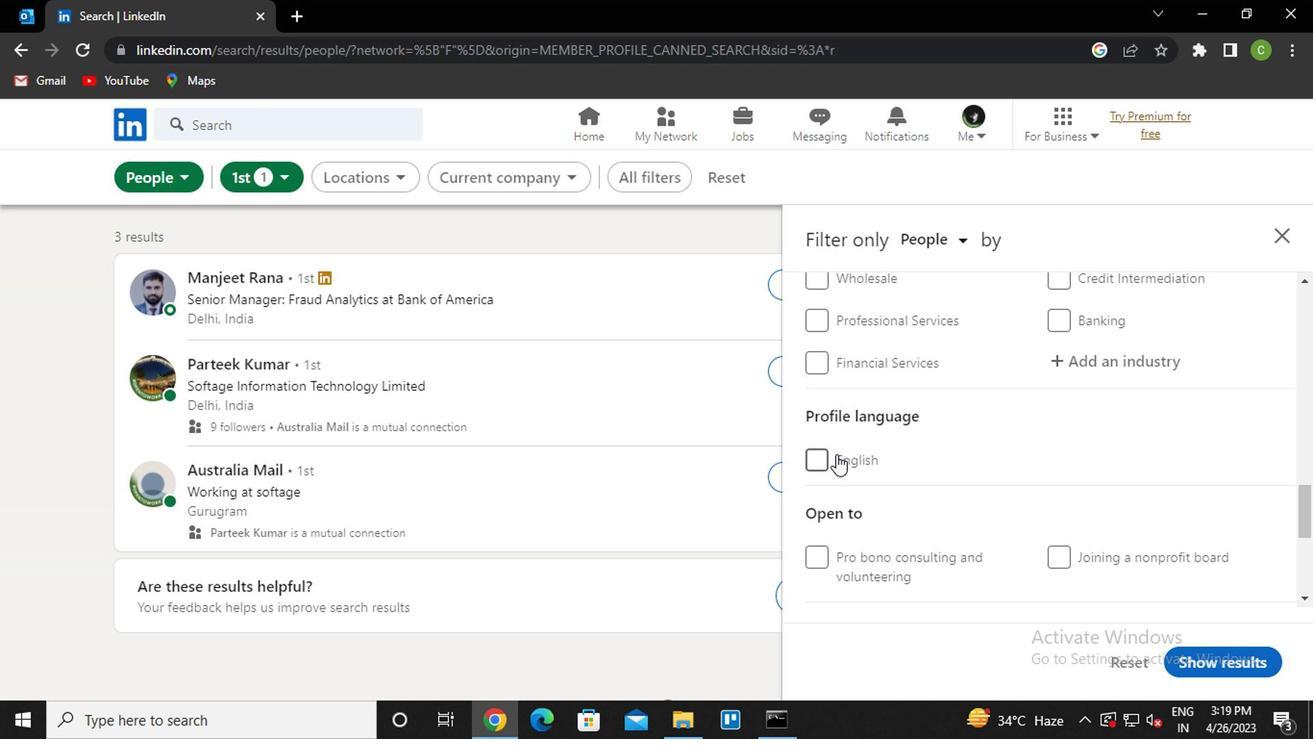 
Action: Mouse pressed left at (825, 455)
Screenshot: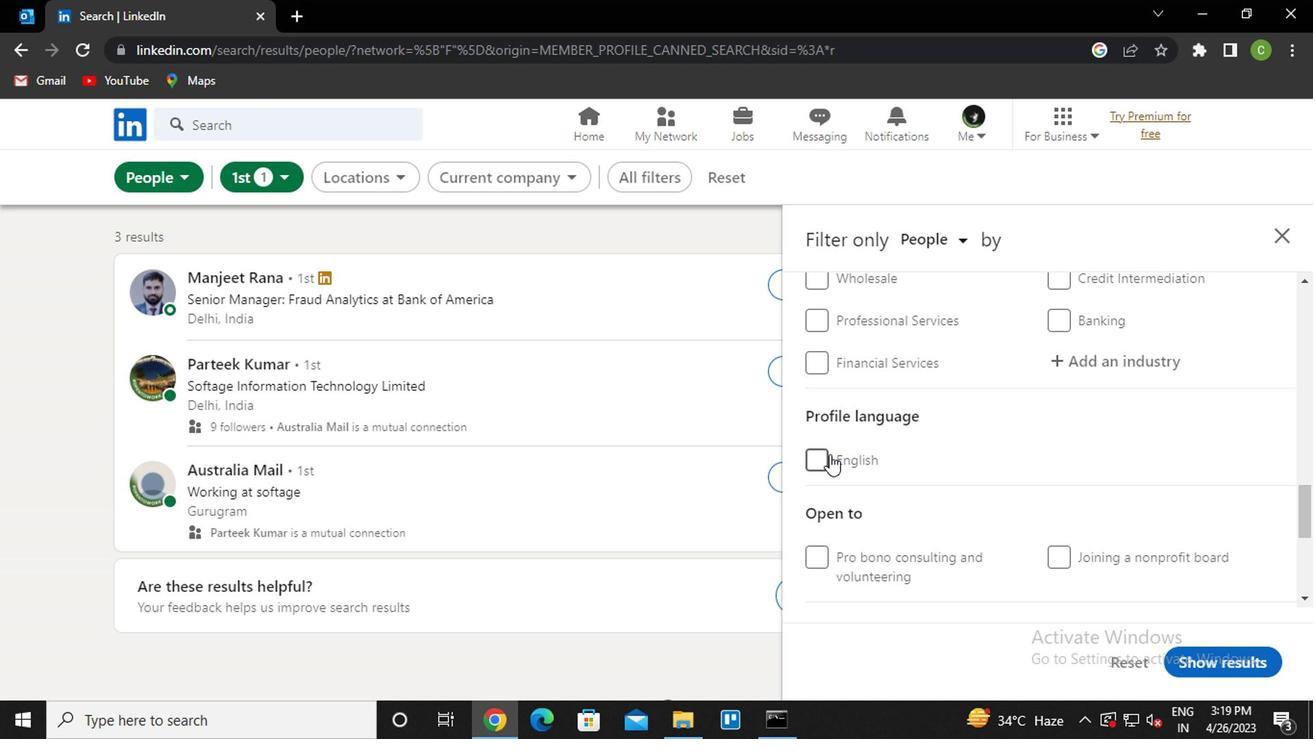 
Action: Mouse moved to (907, 439)
Screenshot: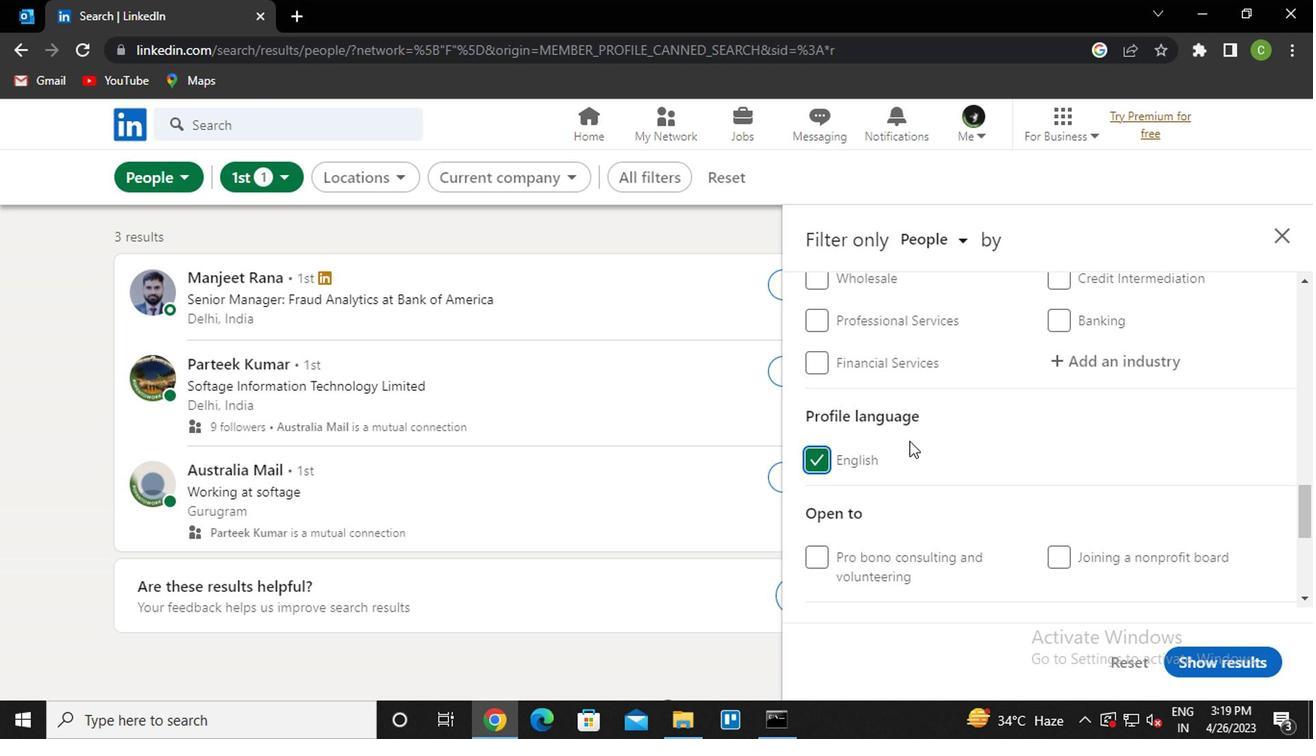 
Action: Mouse scrolled (907, 440) with delta (0, 1)
Screenshot: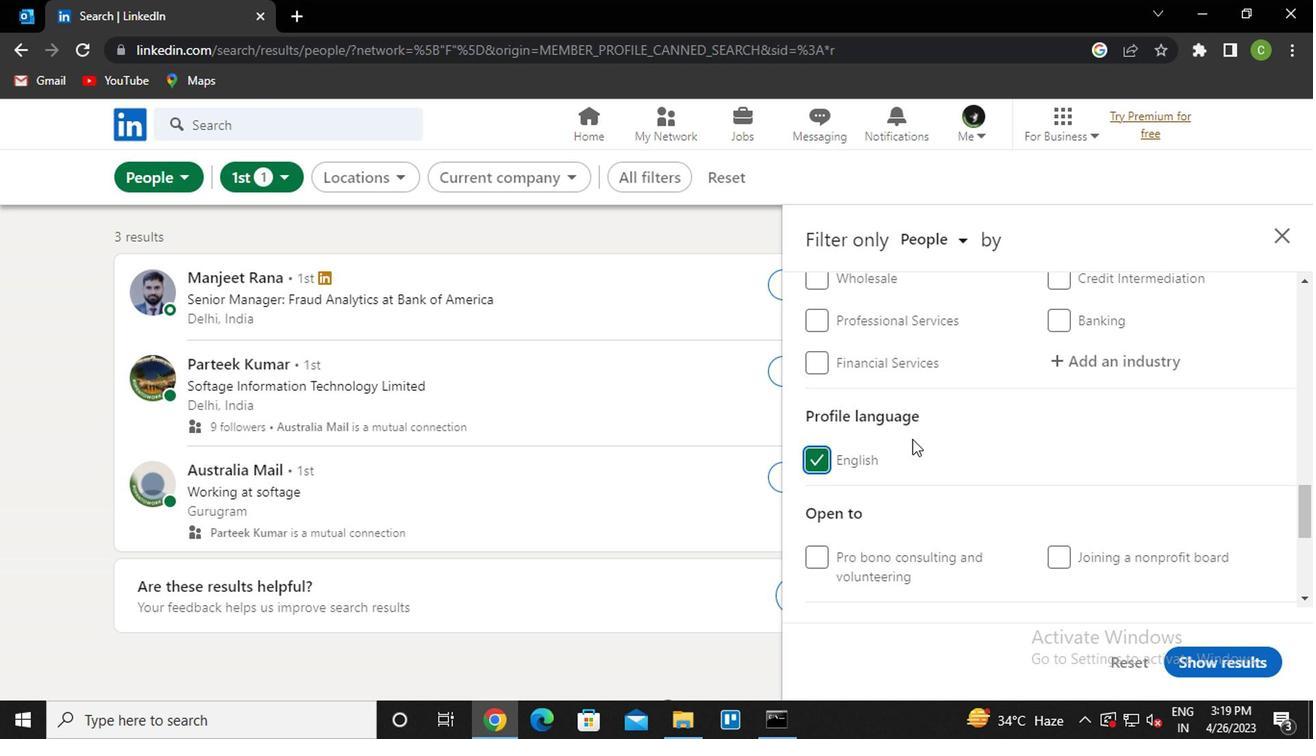 
Action: Mouse scrolled (907, 440) with delta (0, 1)
Screenshot: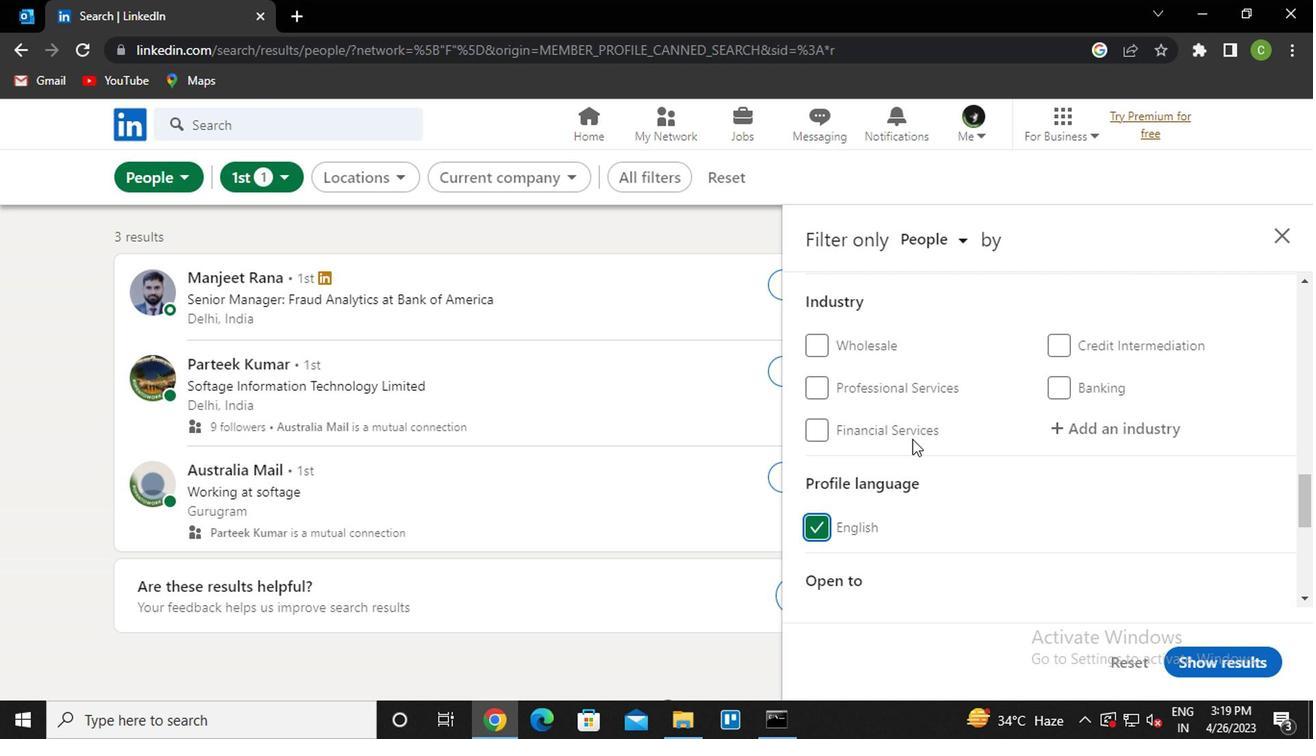 
Action: Mouse scrolled (907, 440) with delta (0, 1)
Screenshot: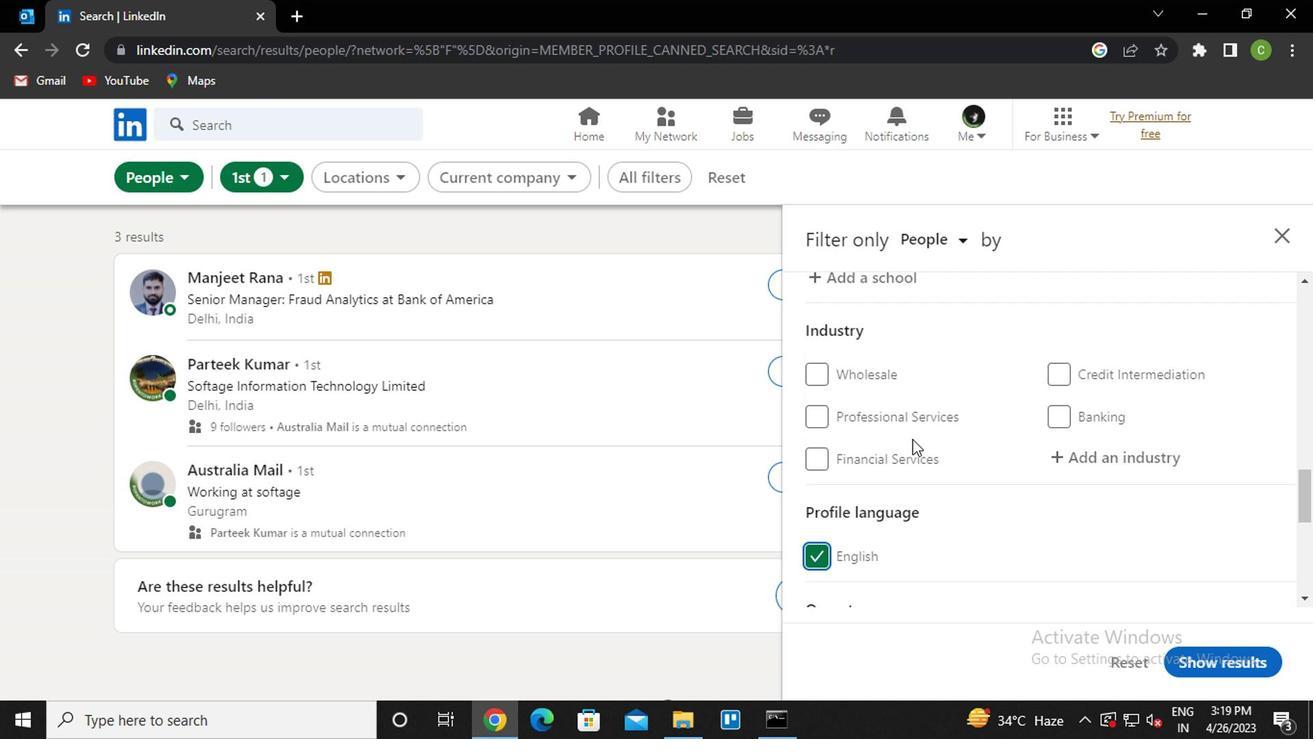 
Action: Mouse scrolled (907, 440) with delta (0, 1)
Screenshot: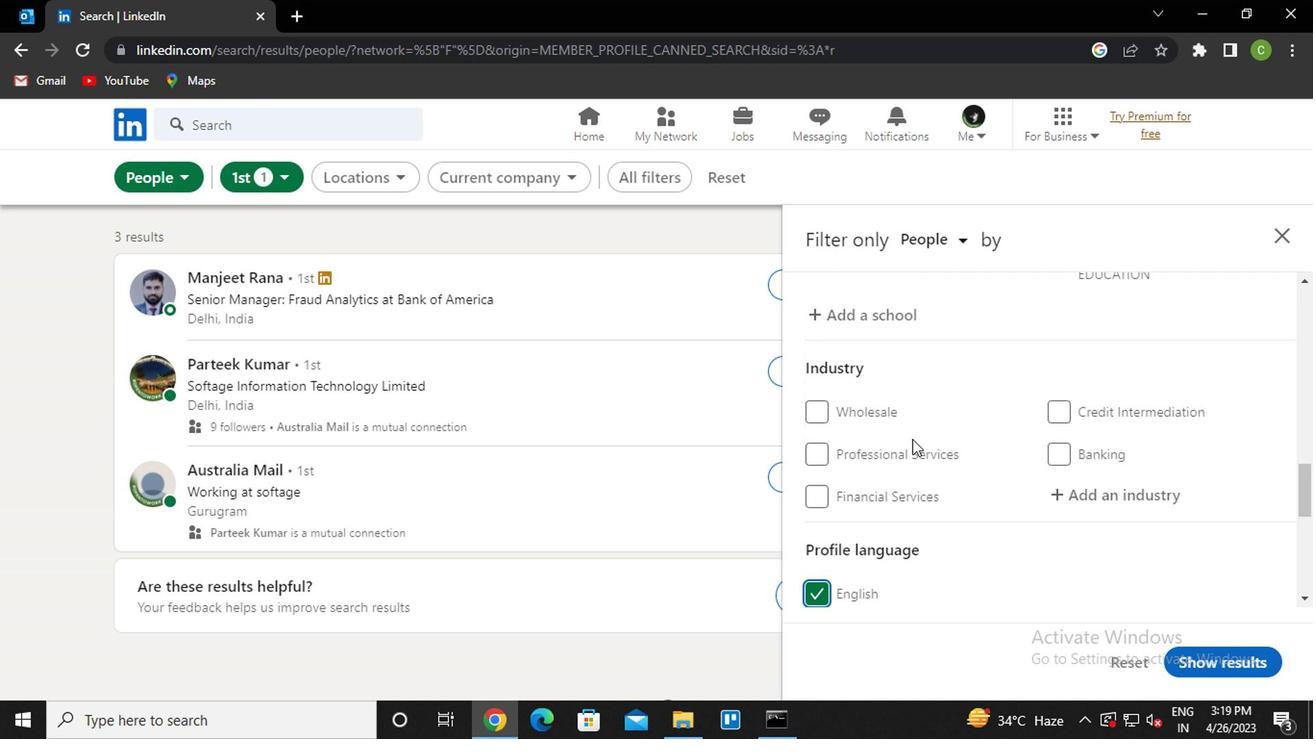 
Action: Mouse scrolled (907, 440) with delta (0, 1)
Screenshot: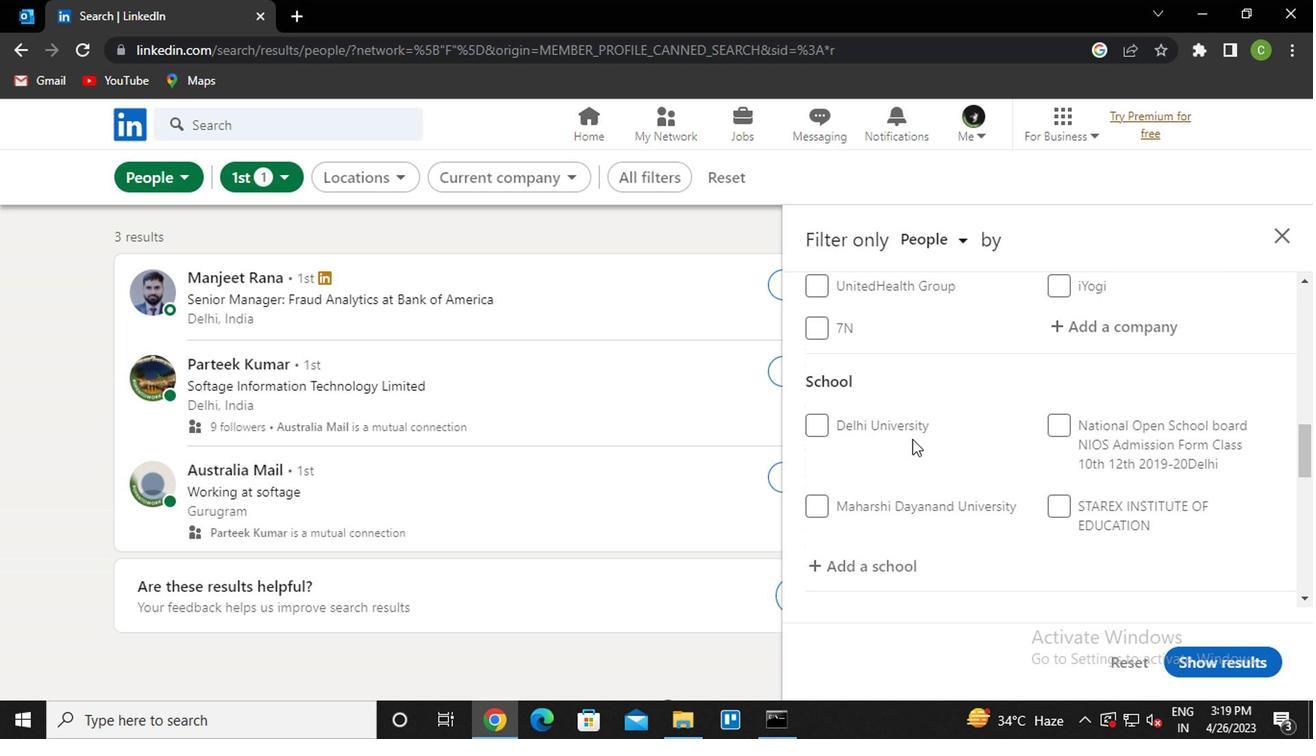 
Action: Mouse scrolled (907, 440) with delta (0, 1)
Screenshot: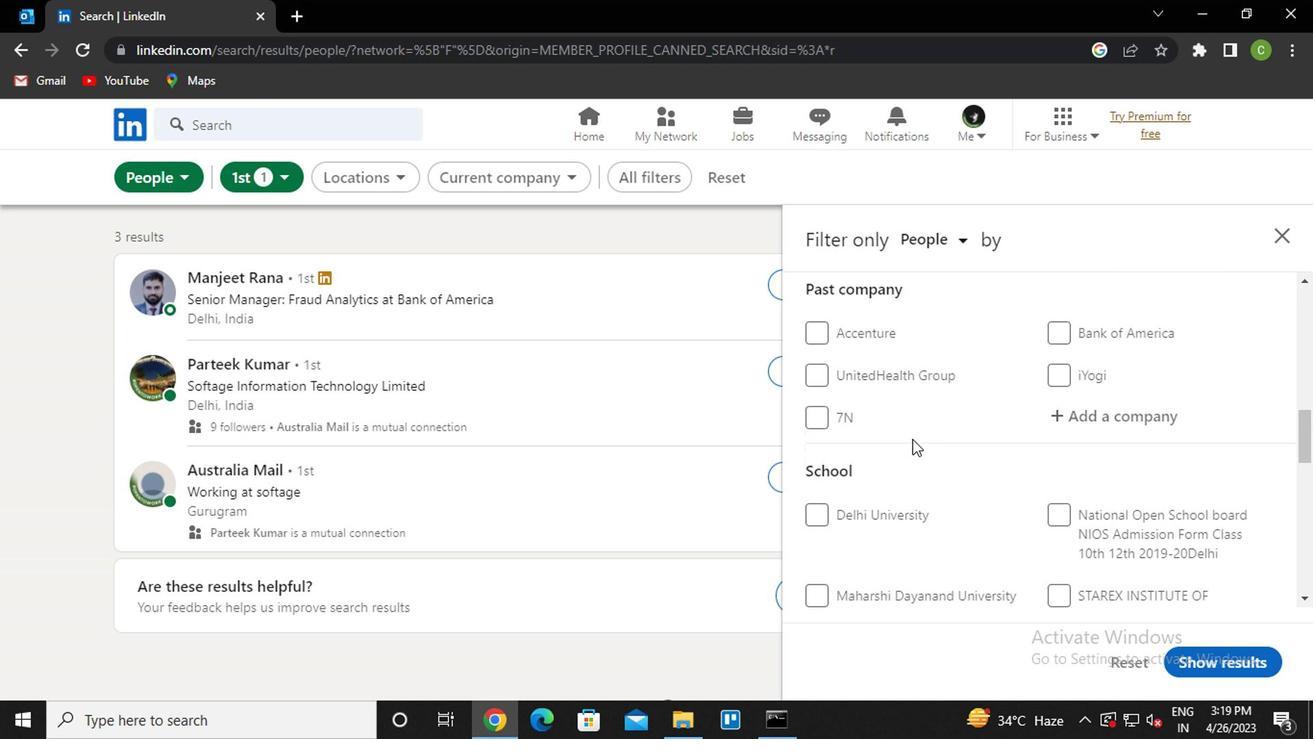
Action: Mouse scrolled (907, 440) with delta (0, 1)
Screenshot: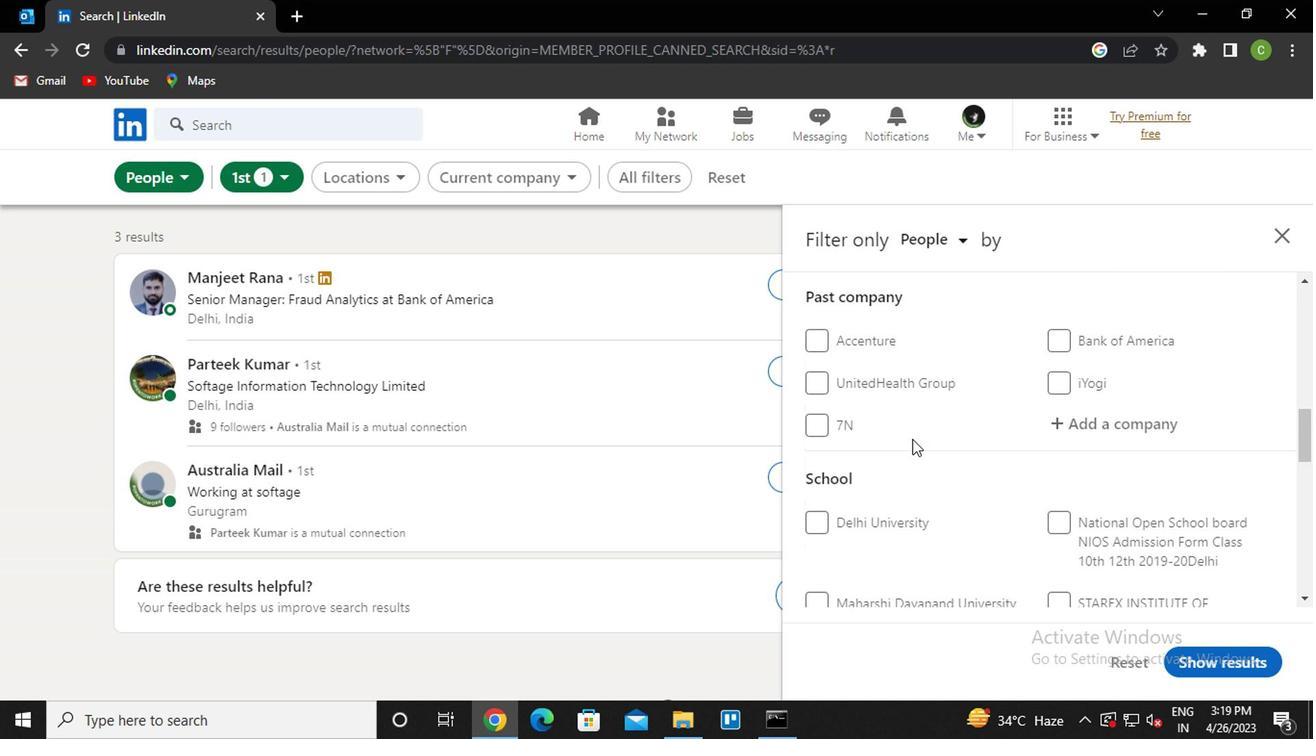 
Action: Mouse scrolled (907, 440) with delta (0, 1)
Screenshot: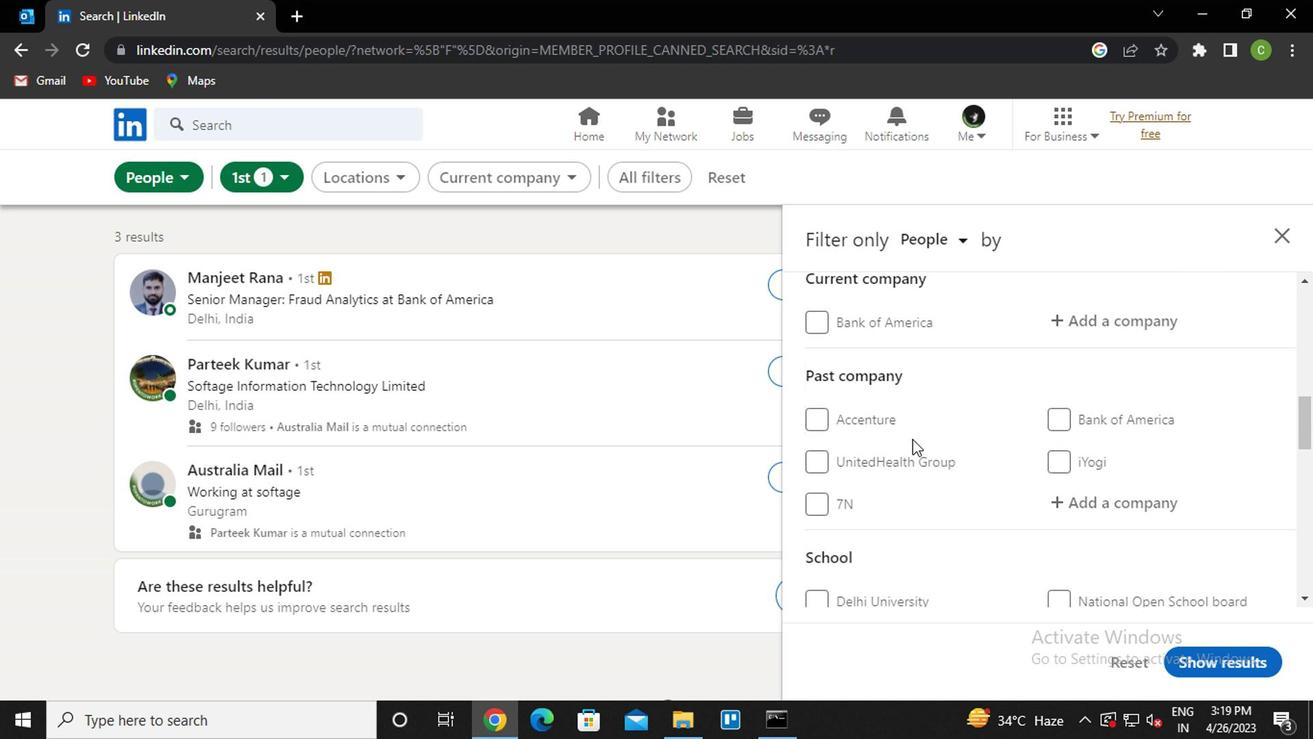 
Action: Mouse scrolled (907, 440) with delta (0, 1)
Screenshot: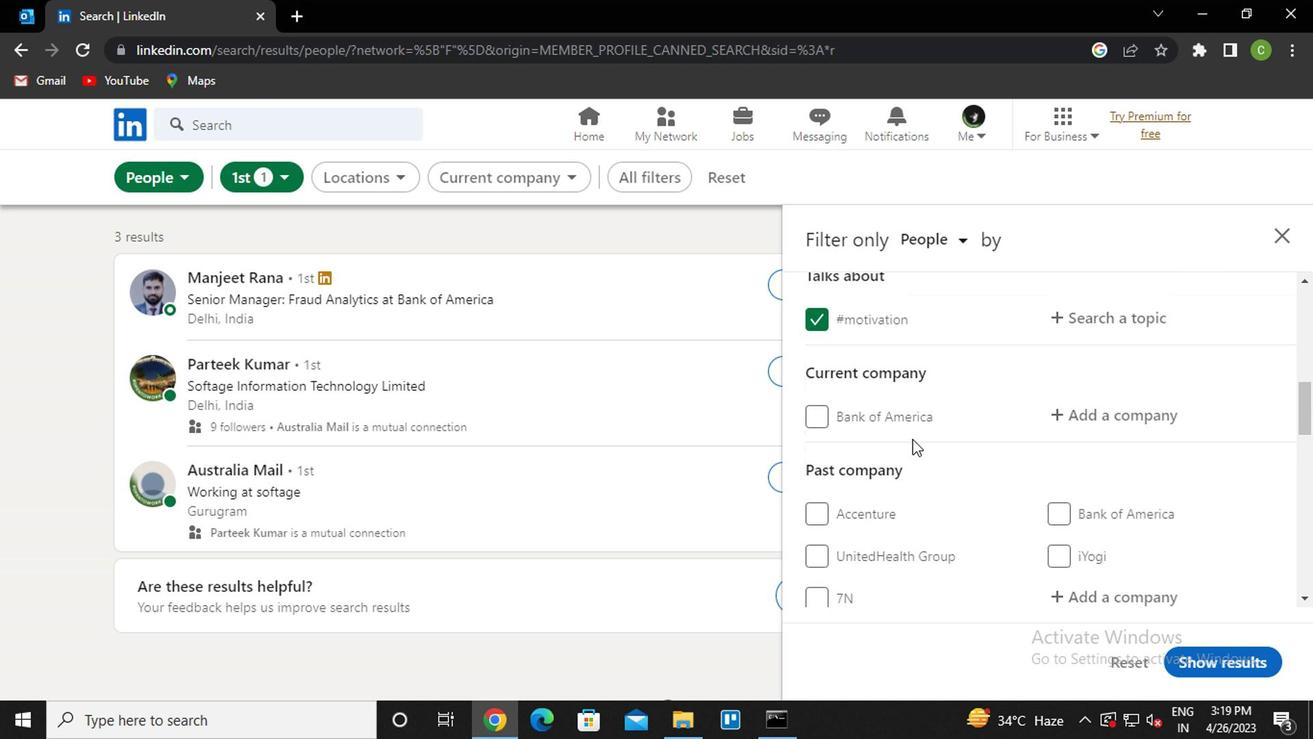 
Action: Mouse scrolled (907, 440) with delta (0, 1)
Screenshot: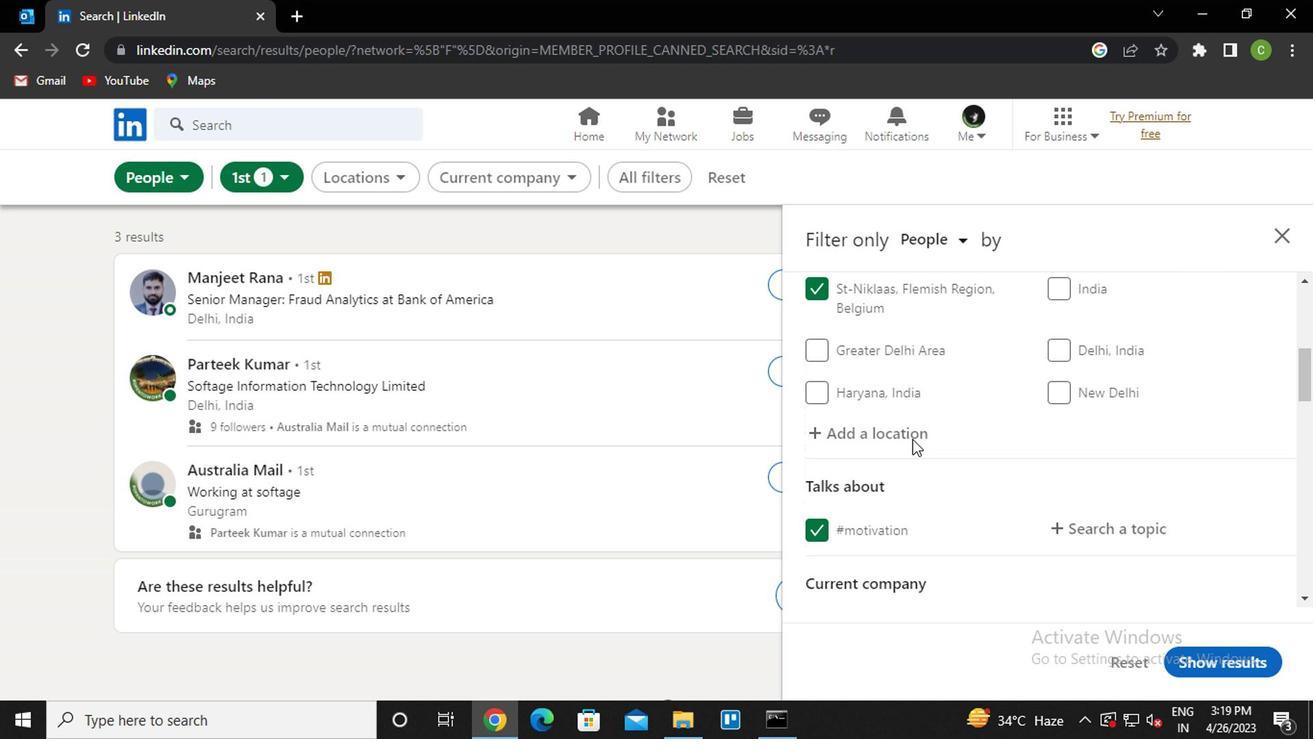 
Action: Mouse scrolled (907, 440) with delta (0, 1)
Screenshot: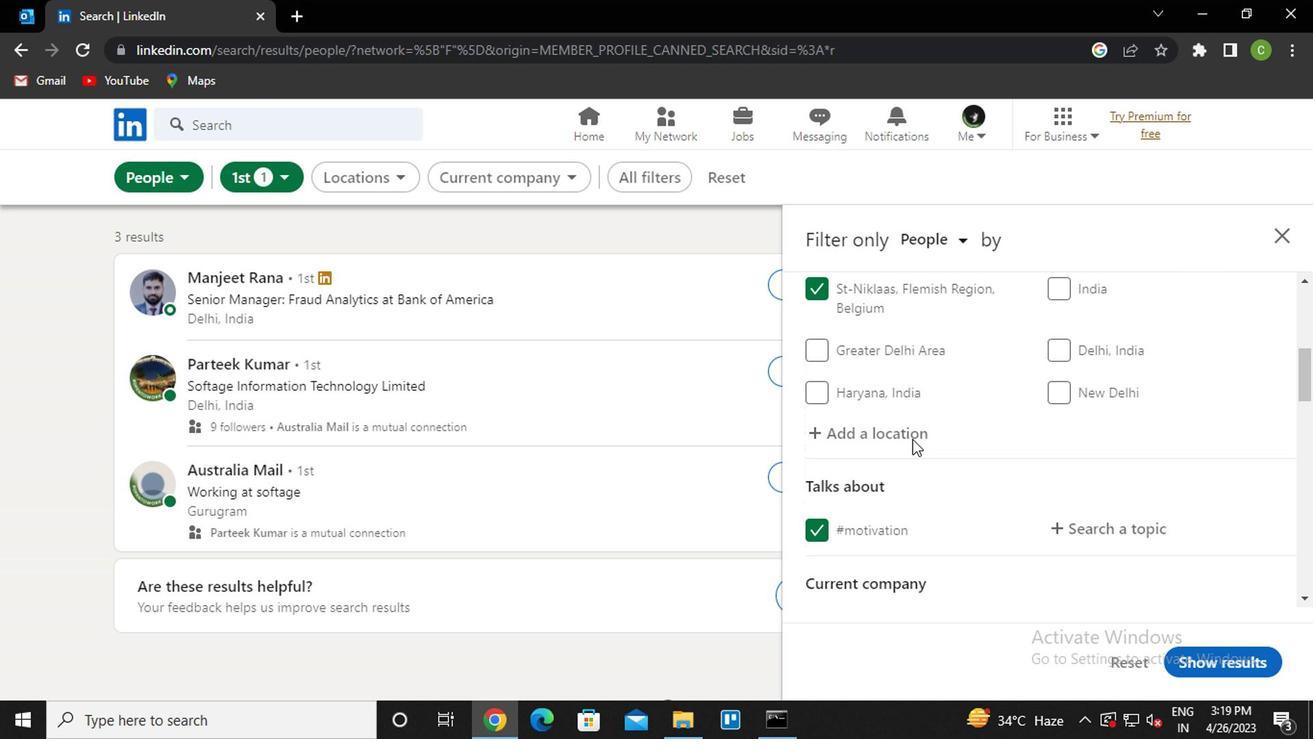 
Action: Mouse moved to (934, 433)
Screenshot: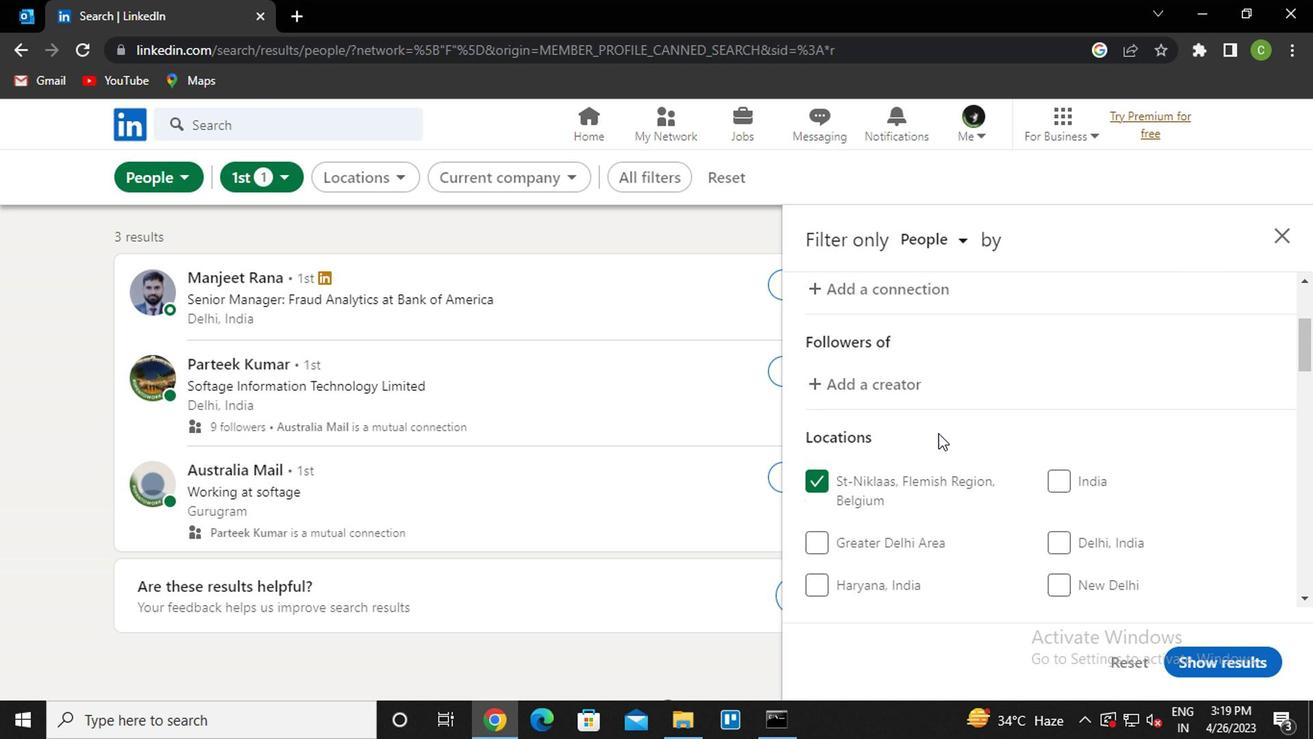 
Action: Mouse scrolled (934, 431) with delta (0, -1)
Screenshot: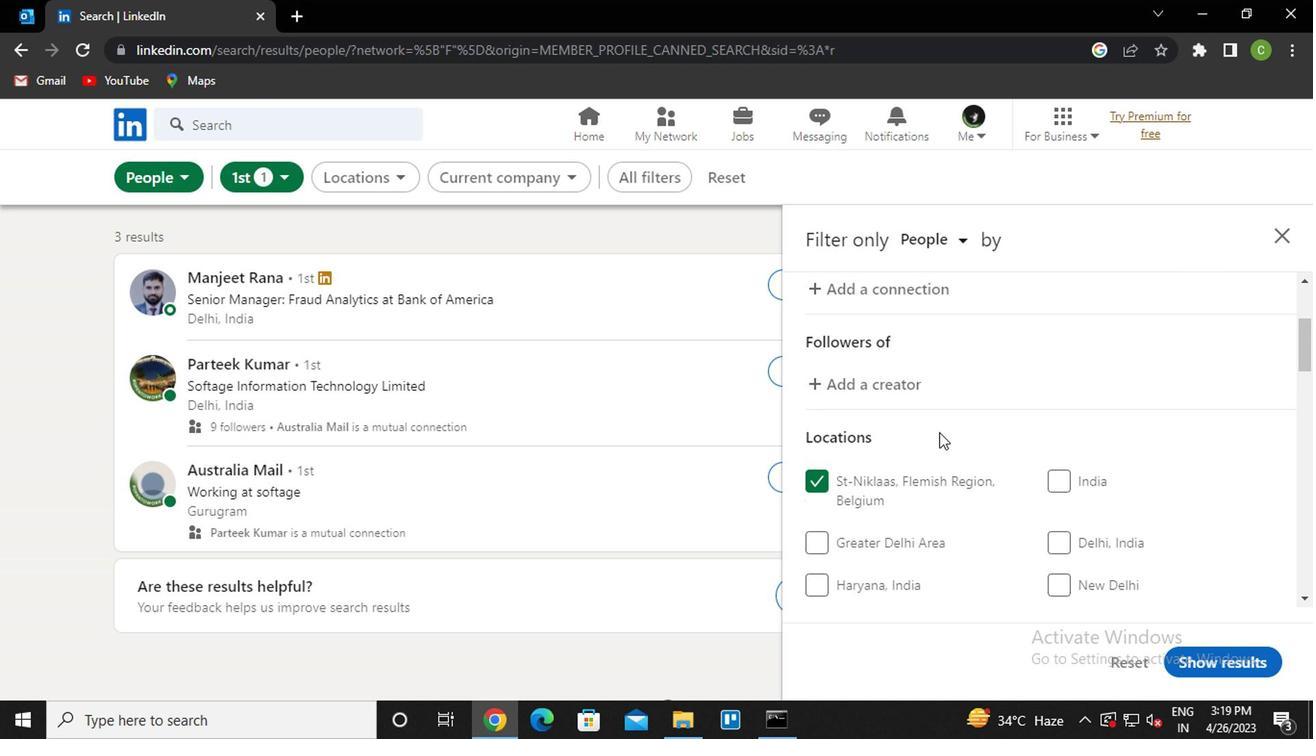 
Action: Mouse moved to (934, 433)
Screenshot: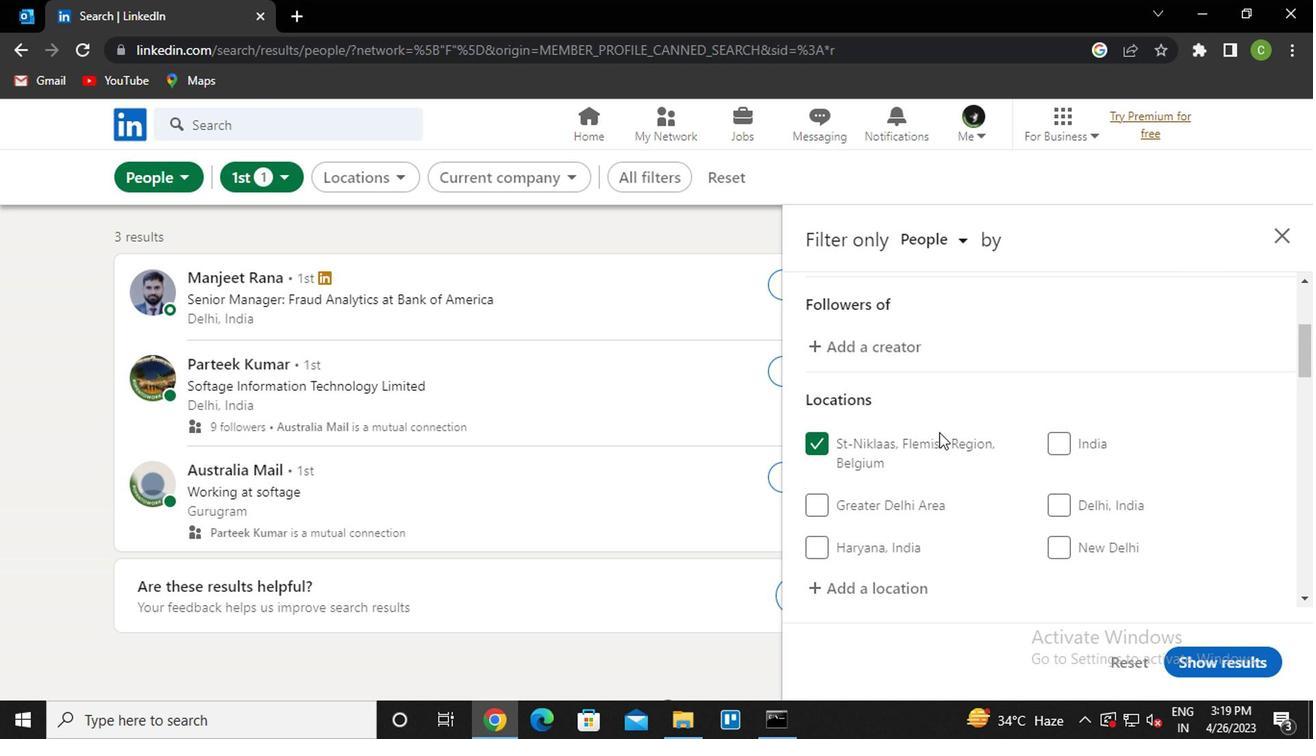 
Action: Mouse scrolled (934, 433) with delta (0, 0)
Screenshot: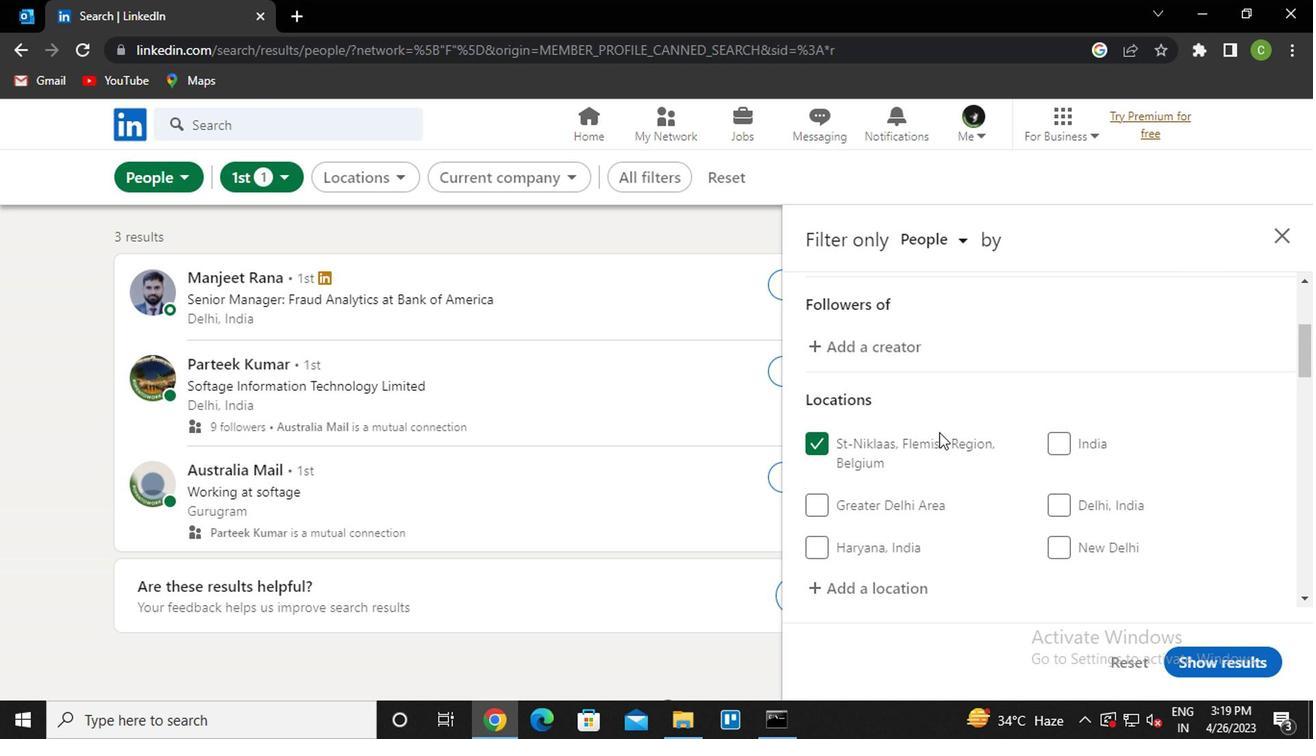 
Action: Mouse moved to (930, 435)
Screenshot: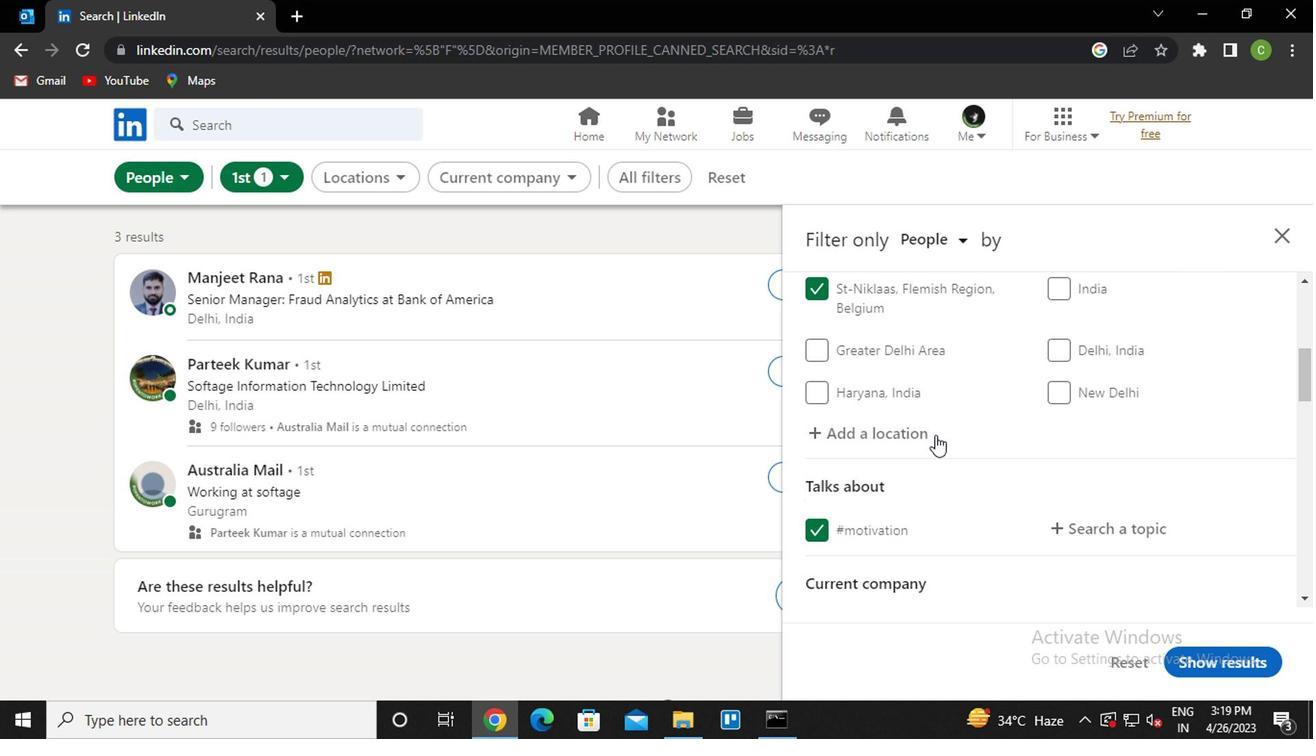 
Action: Mouse scrolled (930, 434) with delta (0, -1)
Screenshot: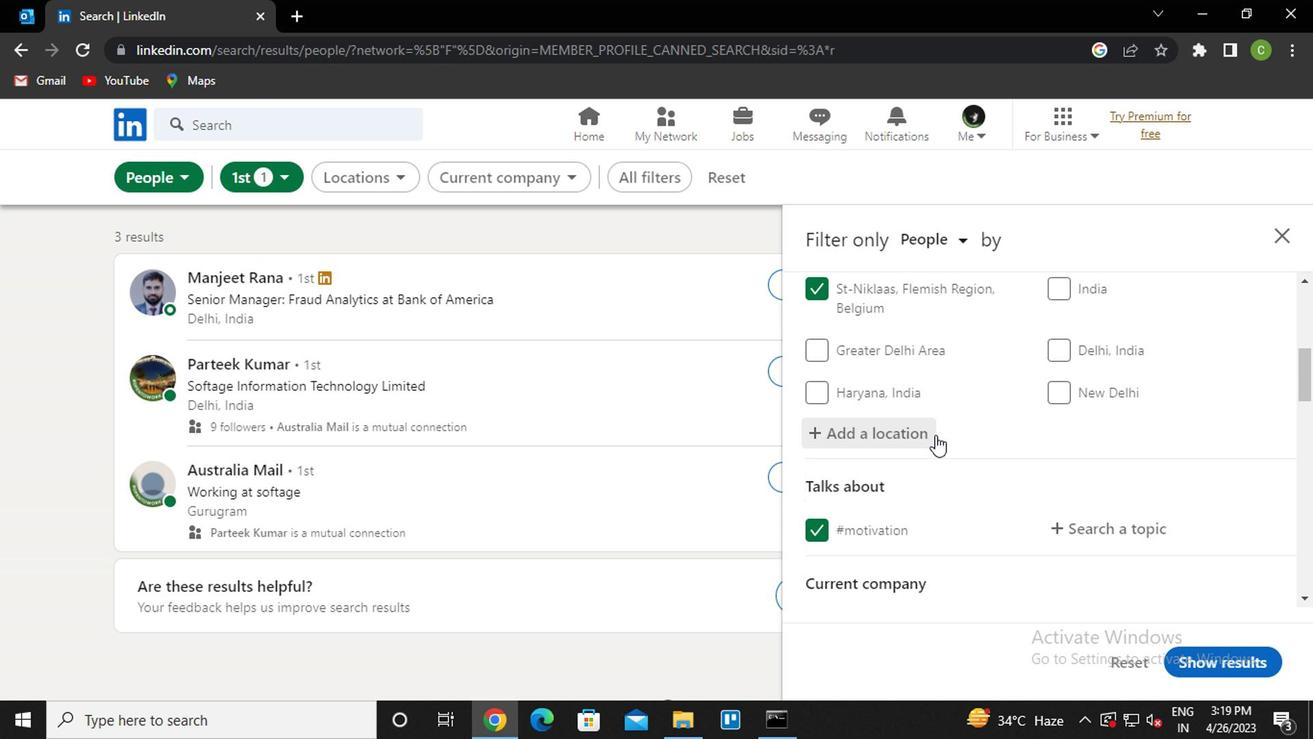 
Action: Mouse scrolled (930, 434) with delta (0, -1)
Screenshot: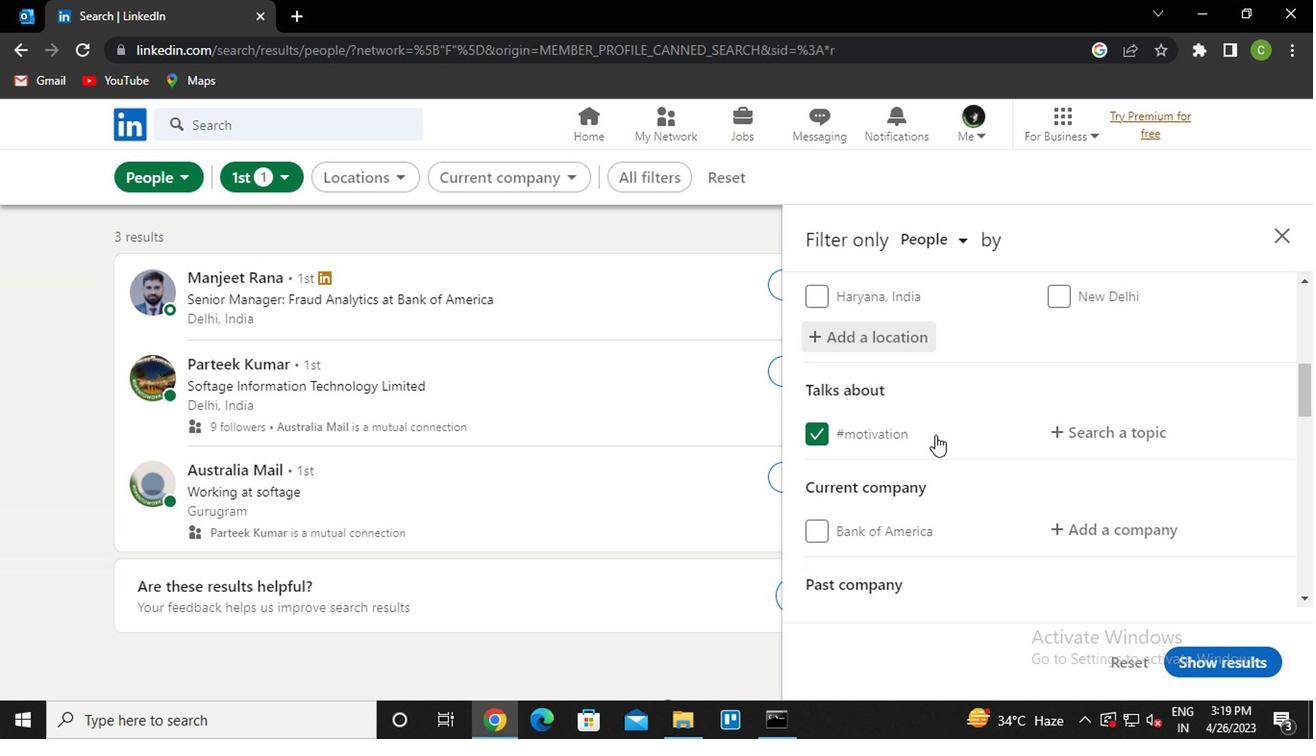
Action: Mouse moved to (1083, 431)
Screenshot: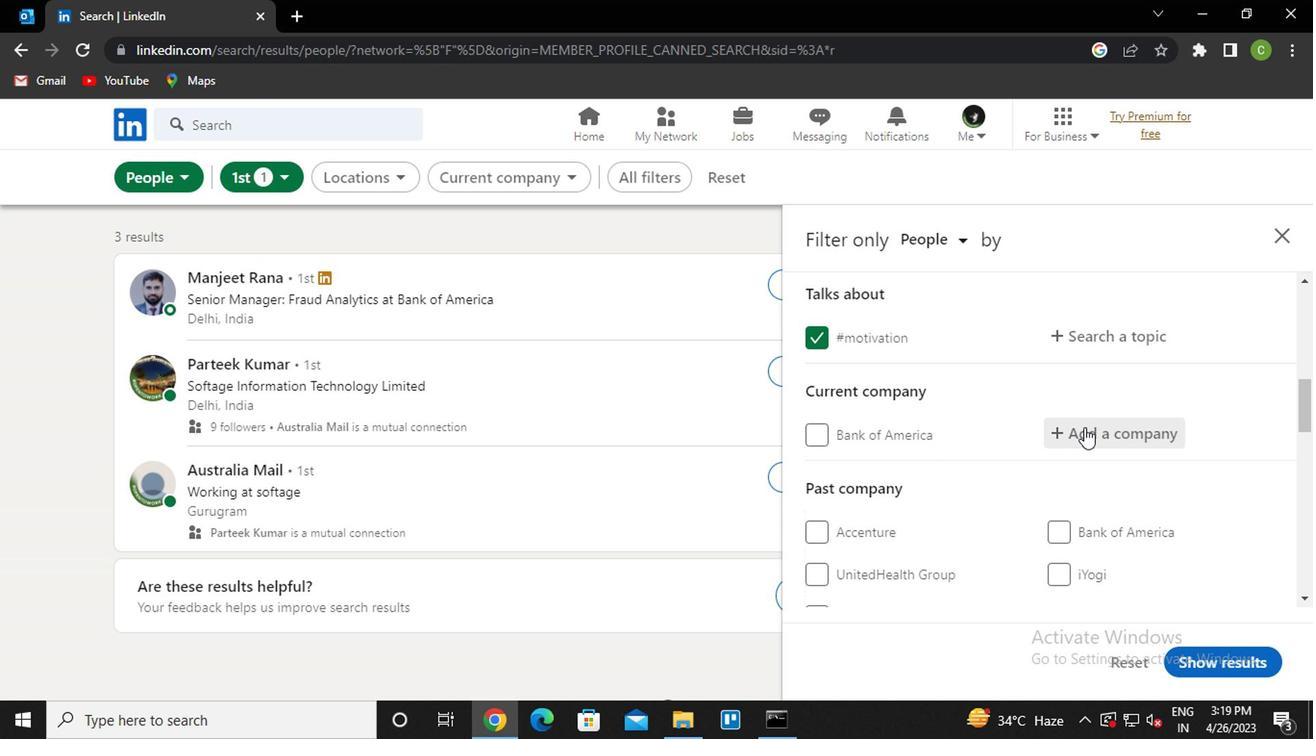 
Action: Mouse pressed left at (1083, 431)
Screenshot: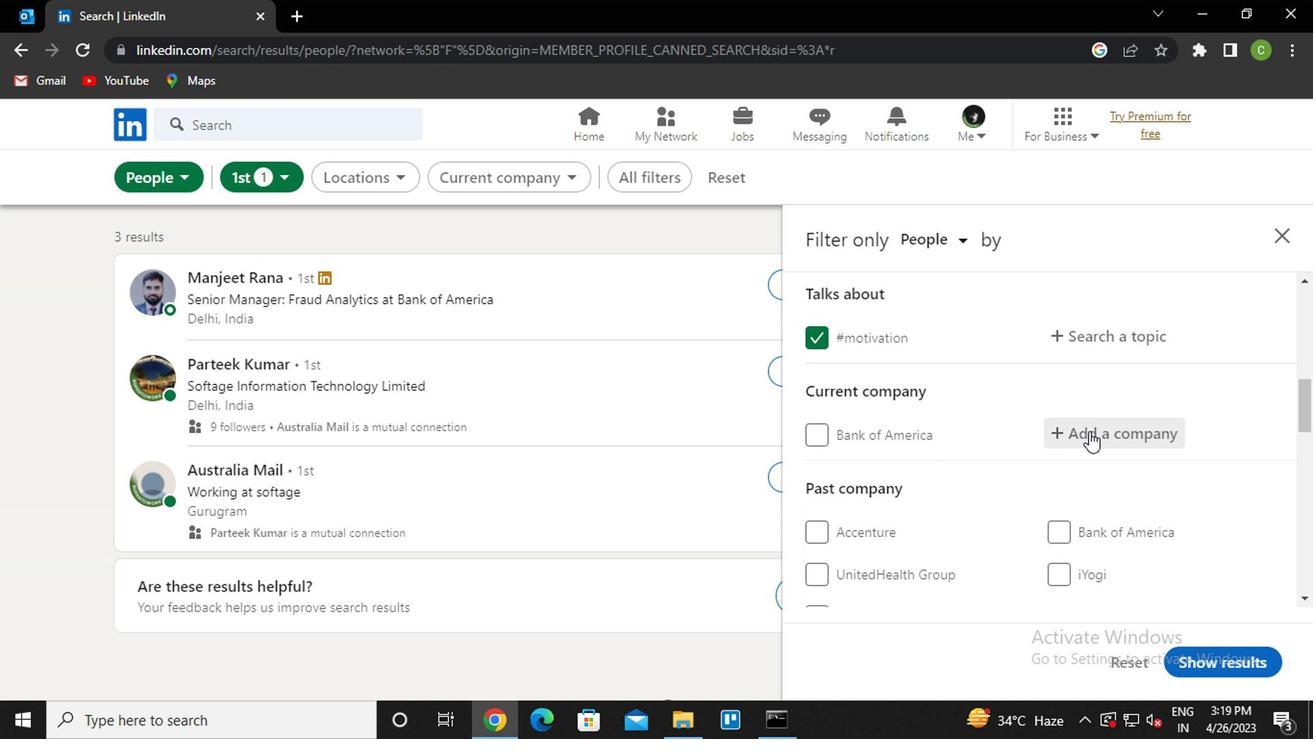 
Action: Key pressed <Key.caps_lock>i<Key.caps_lock>ndiamart<Key.down><Key.enter>
Screenshot: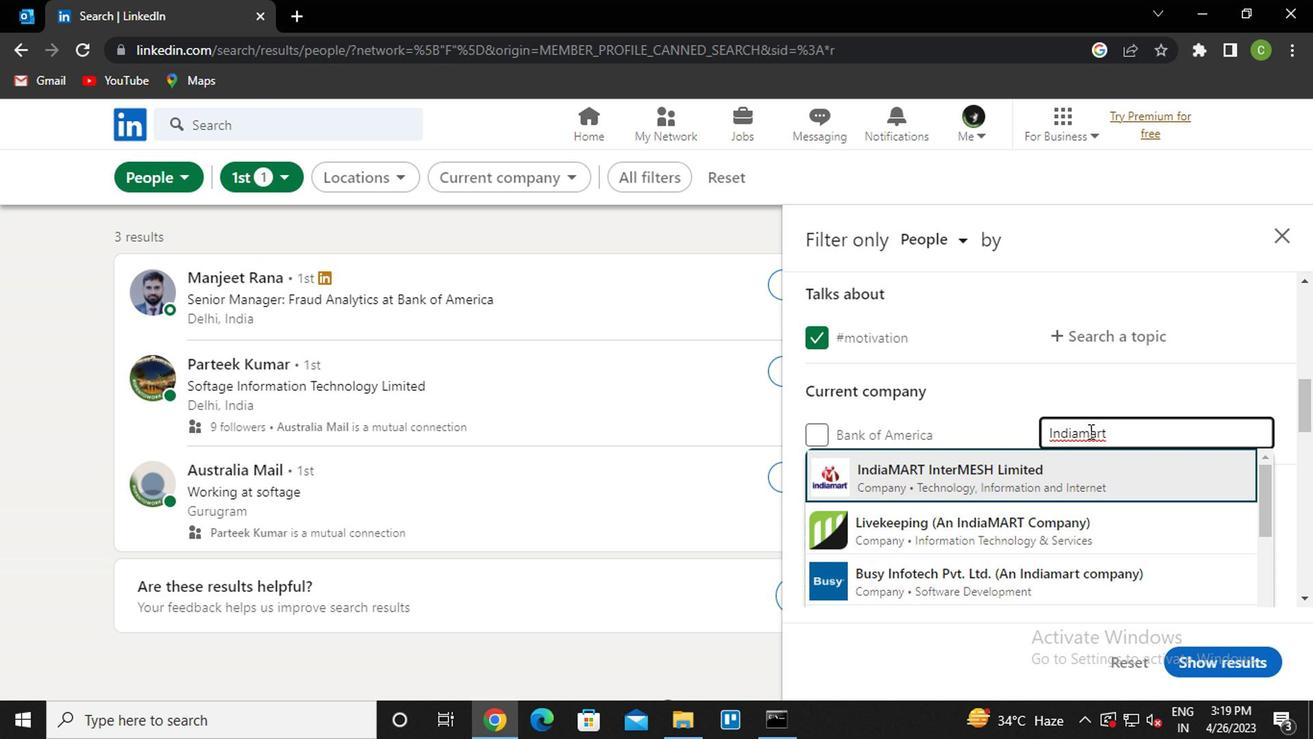 
Action: Mouse moved to (1077, 433)
Screenshot: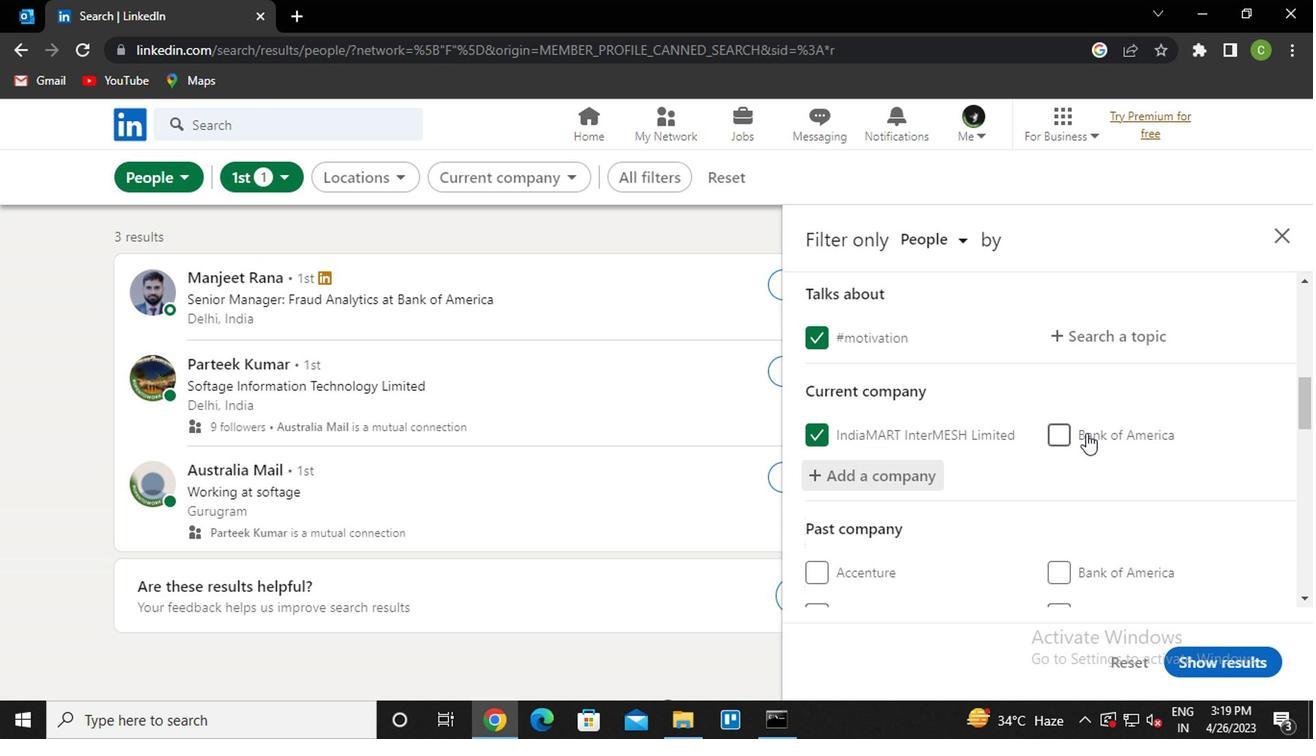 
Action: Mouse scrolled (1077, 433) with delta (0, 0)
Screenshot: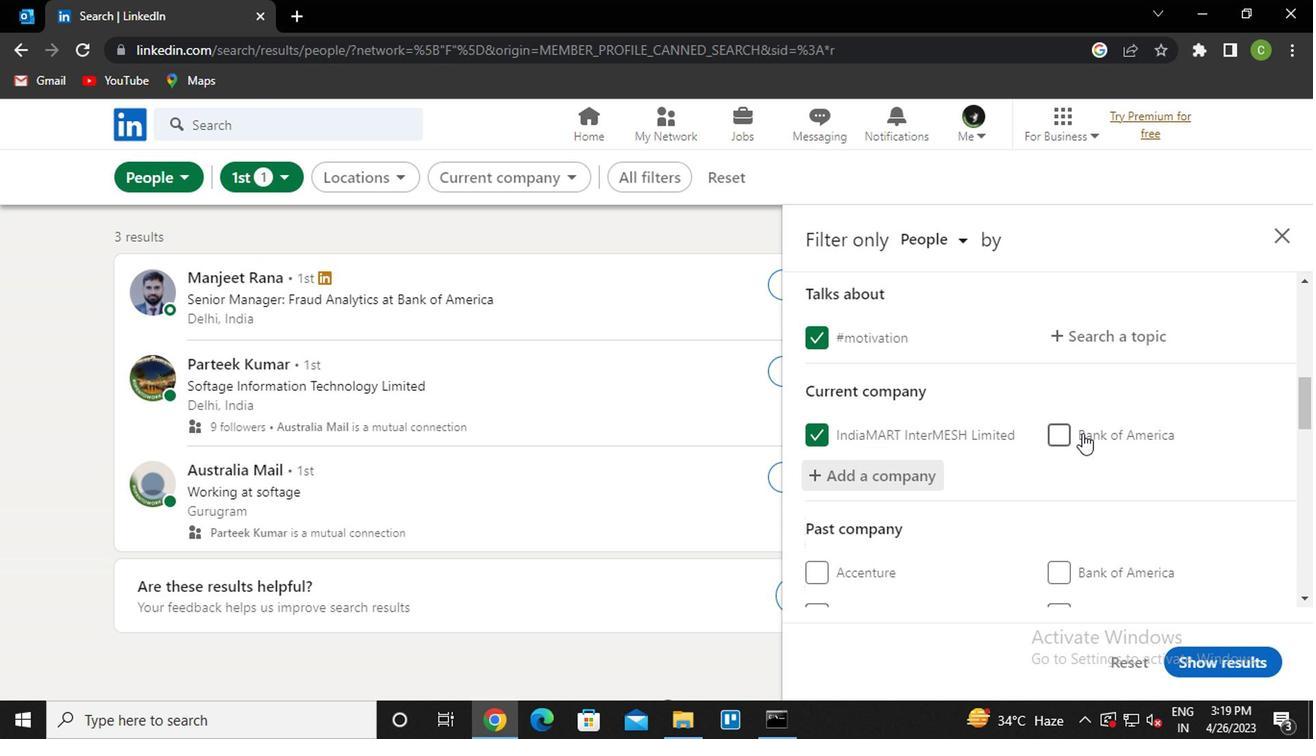 
Action: Mouse moved to (1073, 434)
Screenshot: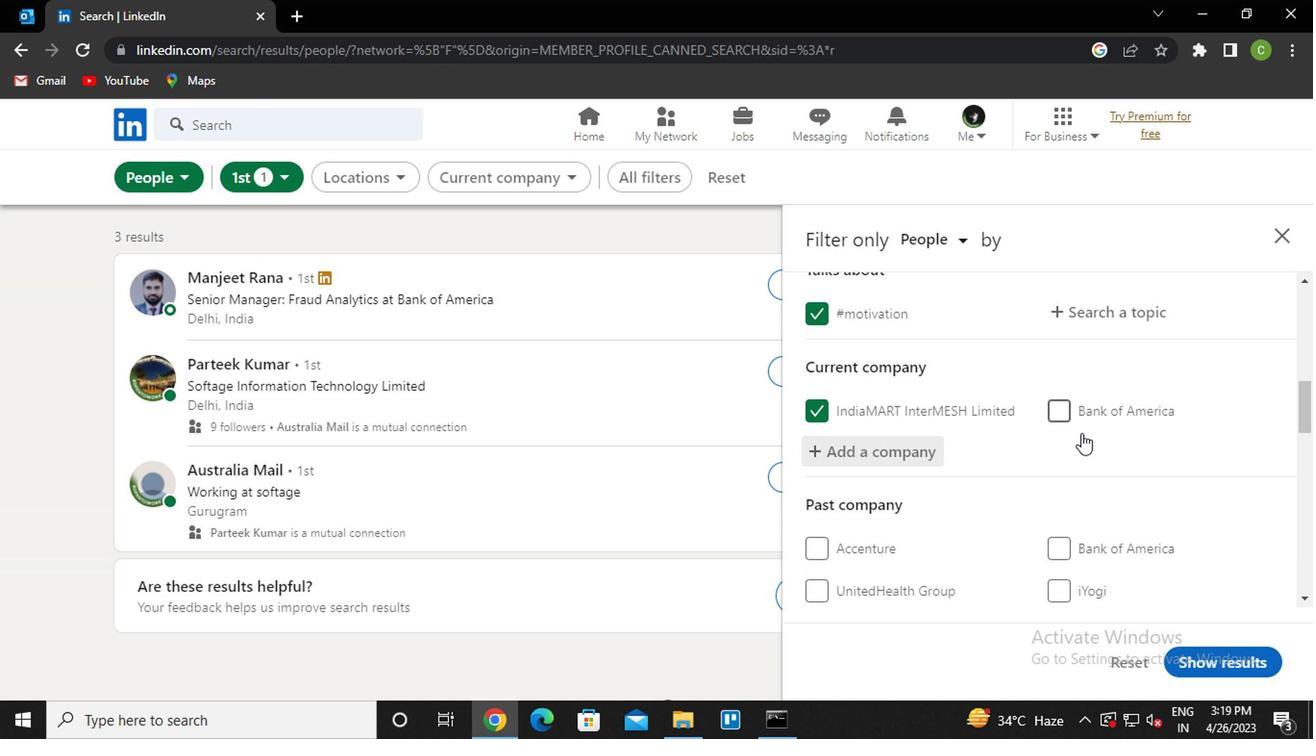 
Action: Mouse scrolled (1073, 433) with delta (0, 0)
Screenshot: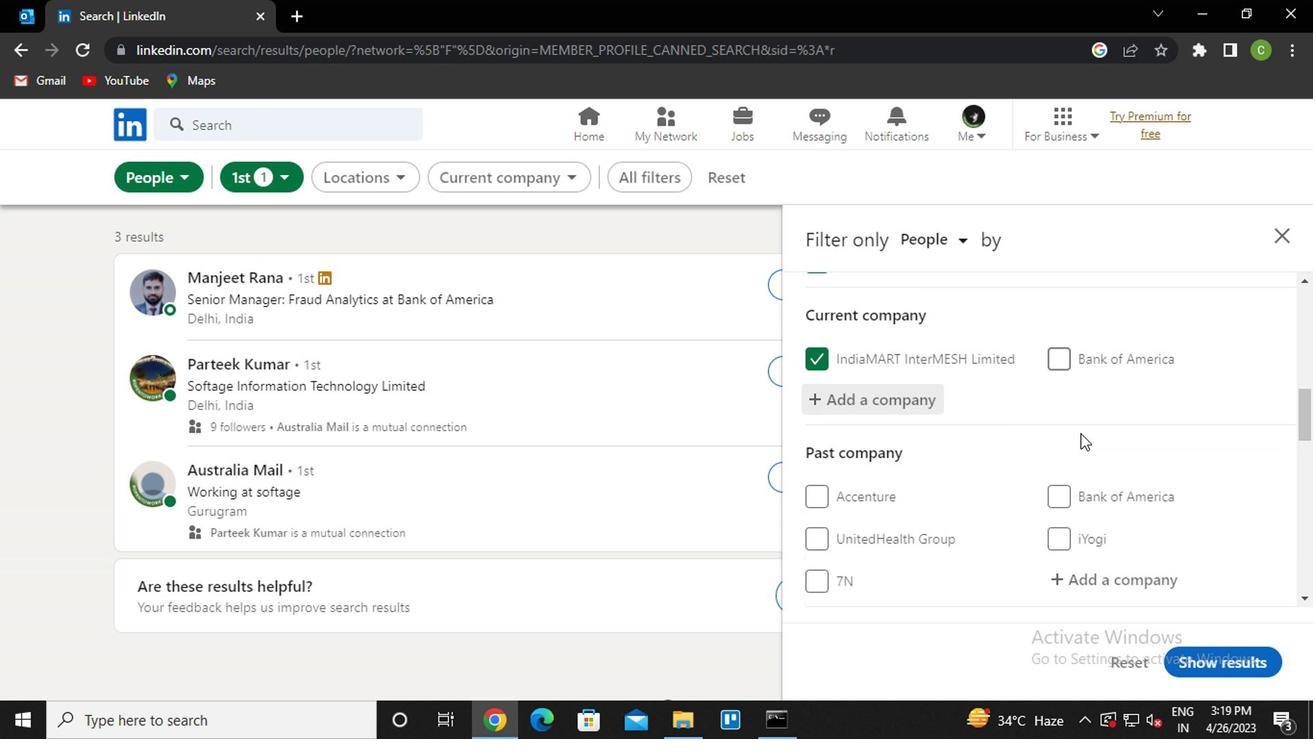 
Action: Mouse moved to (954, 502)
Screenshot: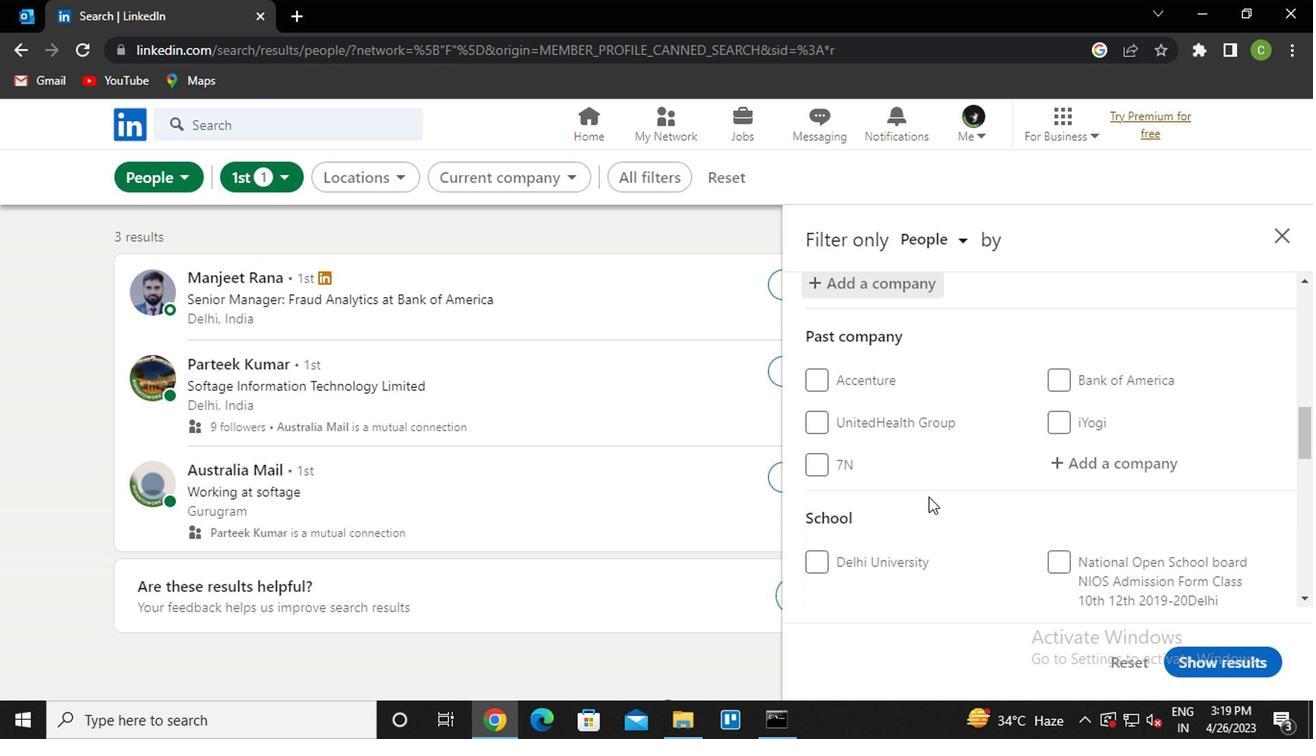 
Action: Mouse scrolled (954, 500) with delta (0, -1)
Screenshot: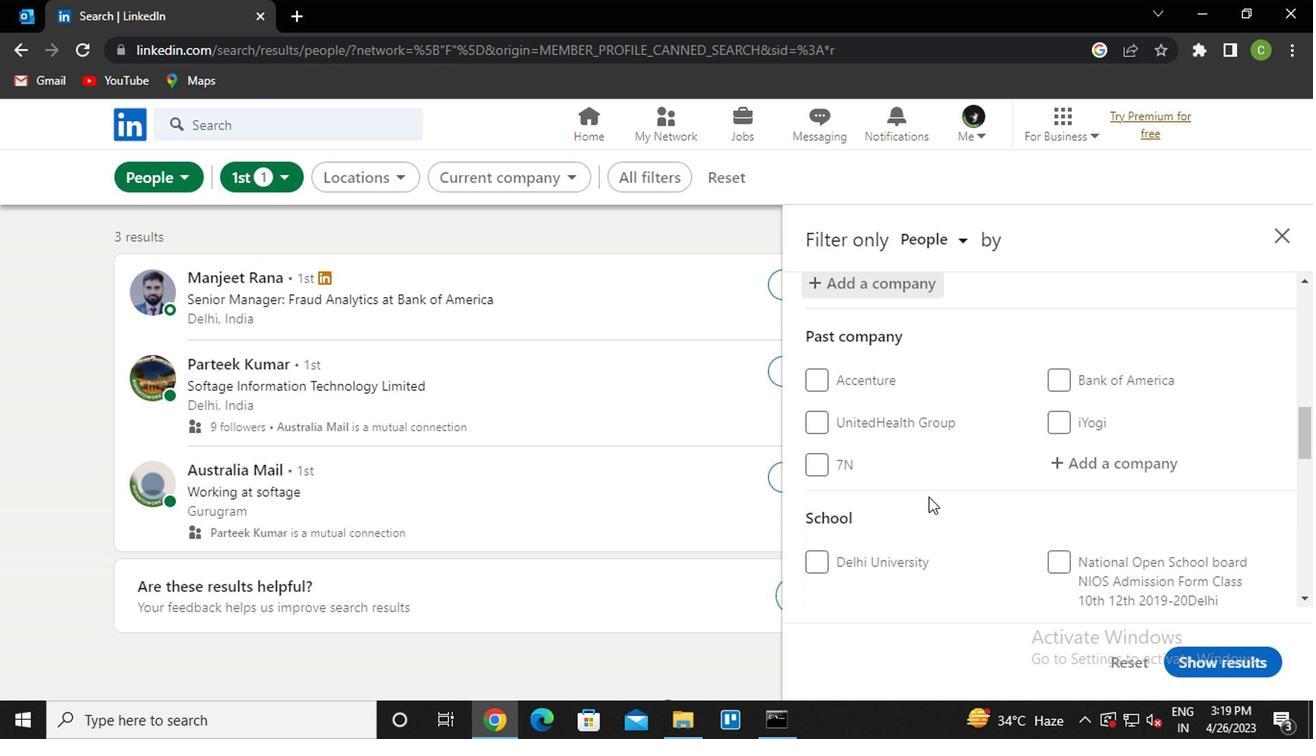 
Action: Mouse moved to (954, 498)
Screenshot: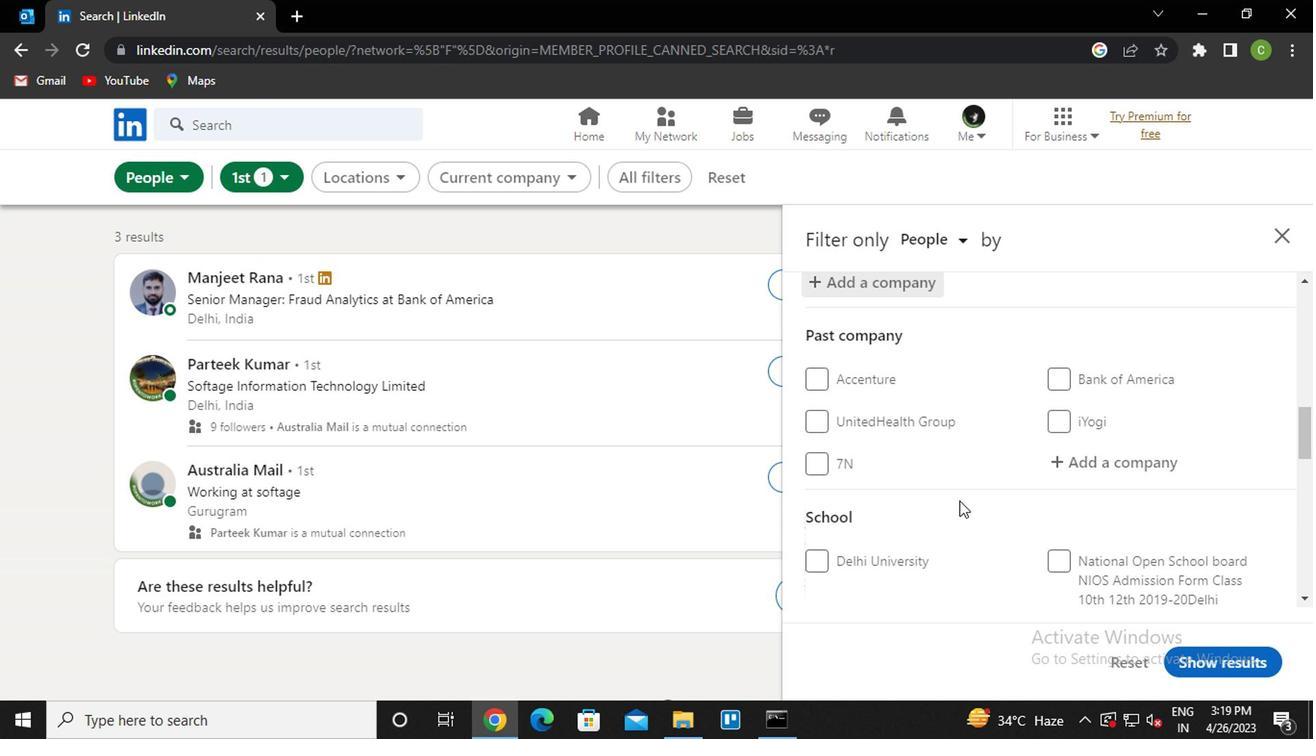 
Action: Mouse scrolled (954, 497) with delta (0, 0)
Screenshot: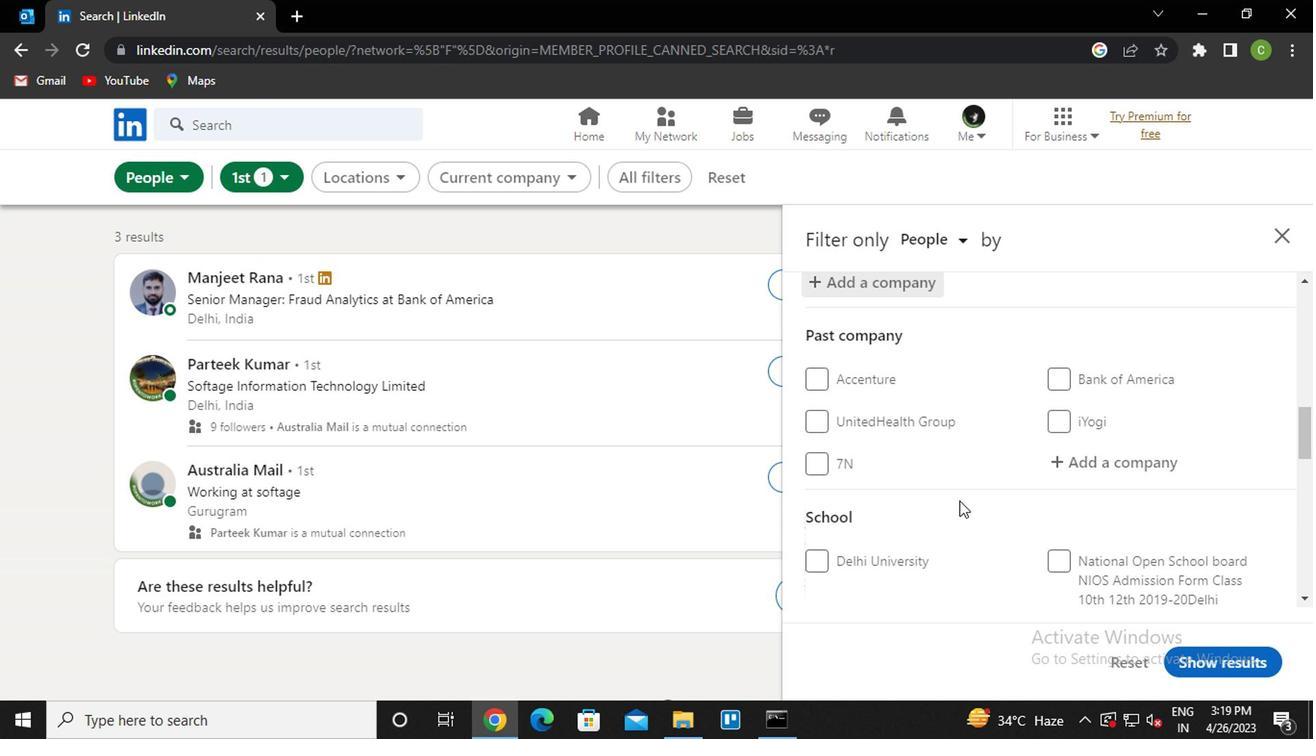 
Action: Mouse moved to (888, 517)
Screenshot: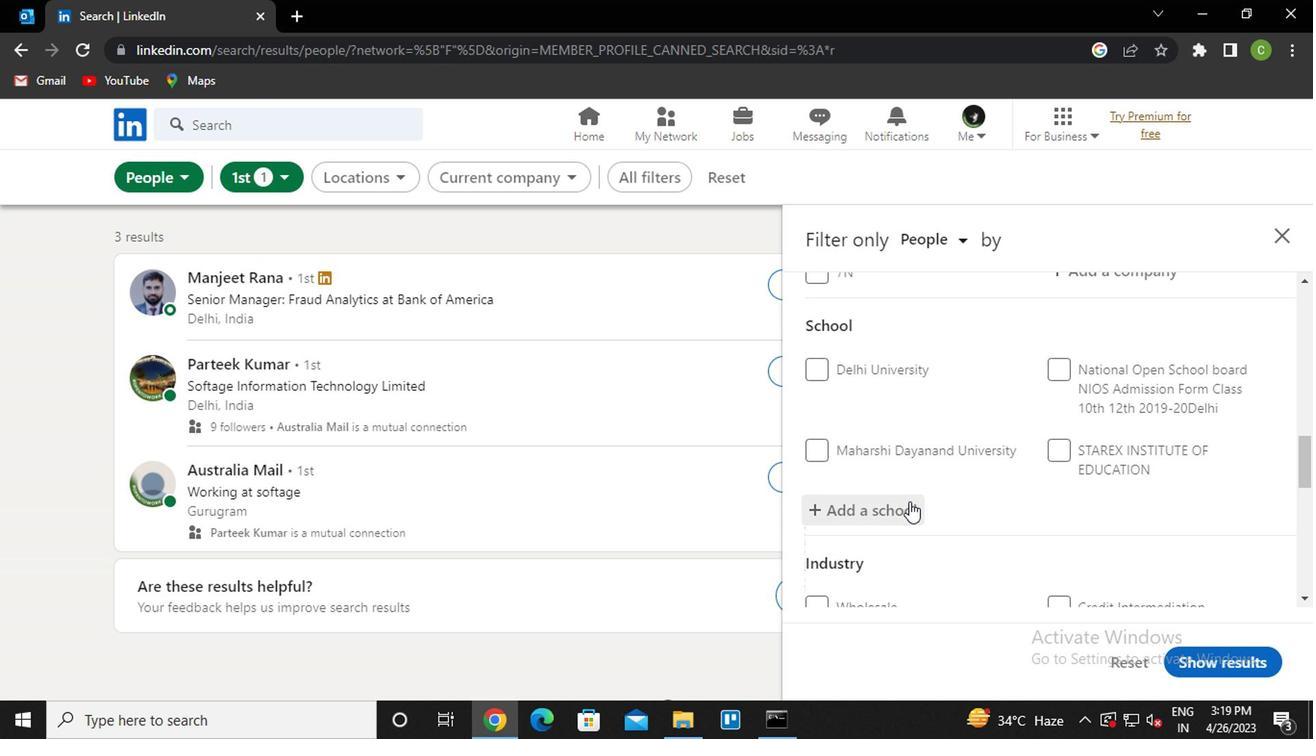 
Action: Mouse pressed left at (888, 517)
Screenshot: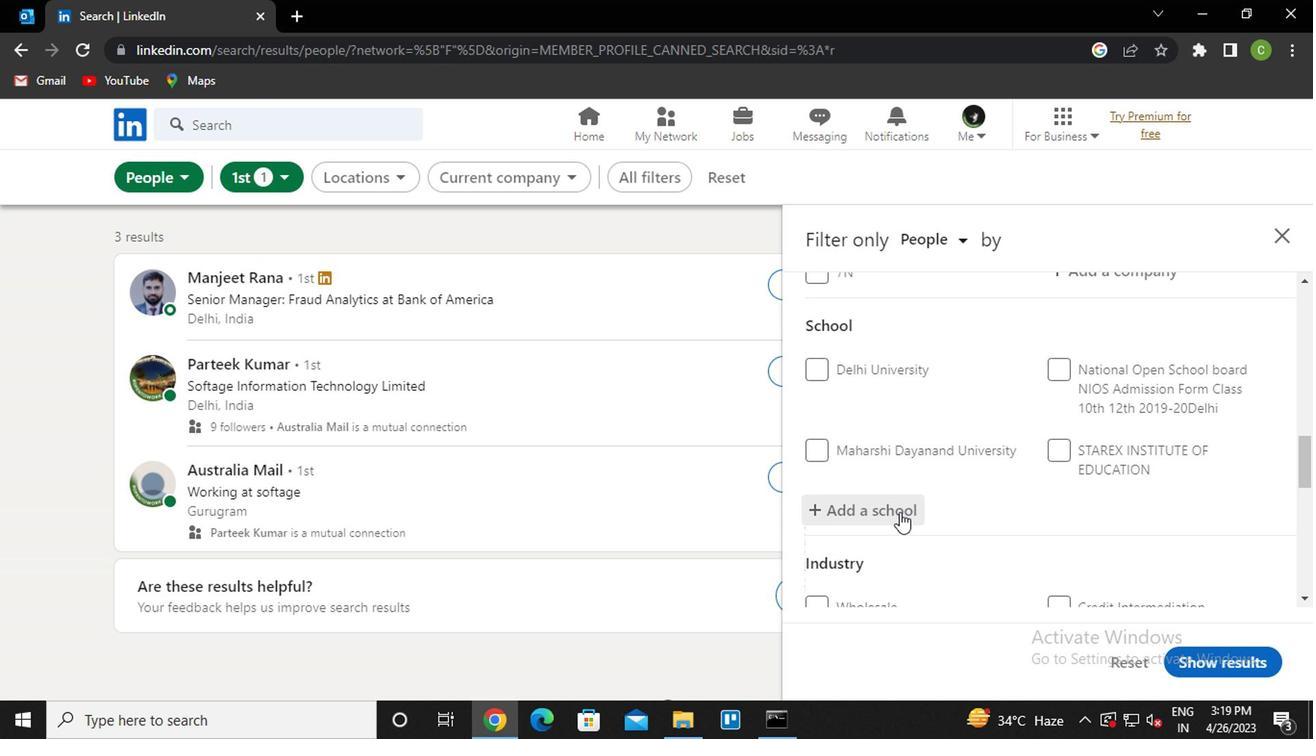 
Action: Key pressed <Key.caps_lock>s<Key.caps_lock>andip<Key.space>inst<Key.down><Key.enter>
Screenshot: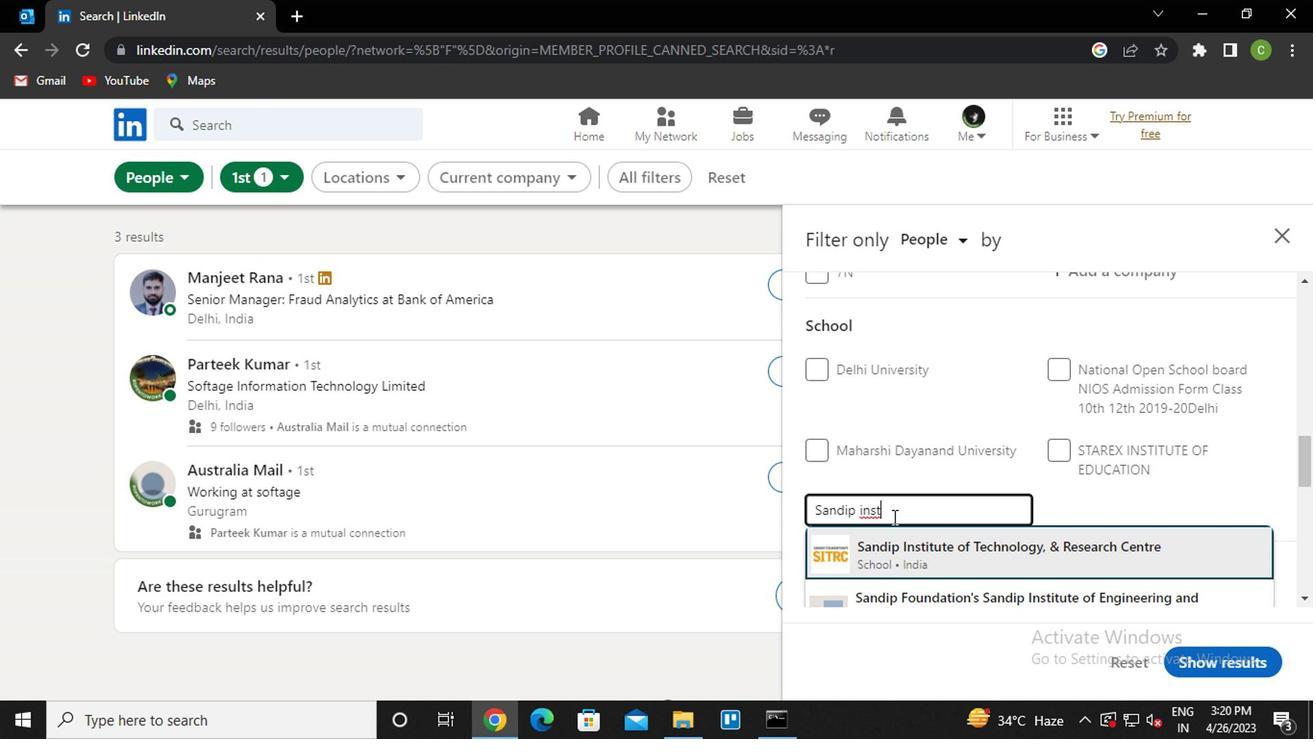 
Action: Mouse moved to (908, 505)
Screenshot: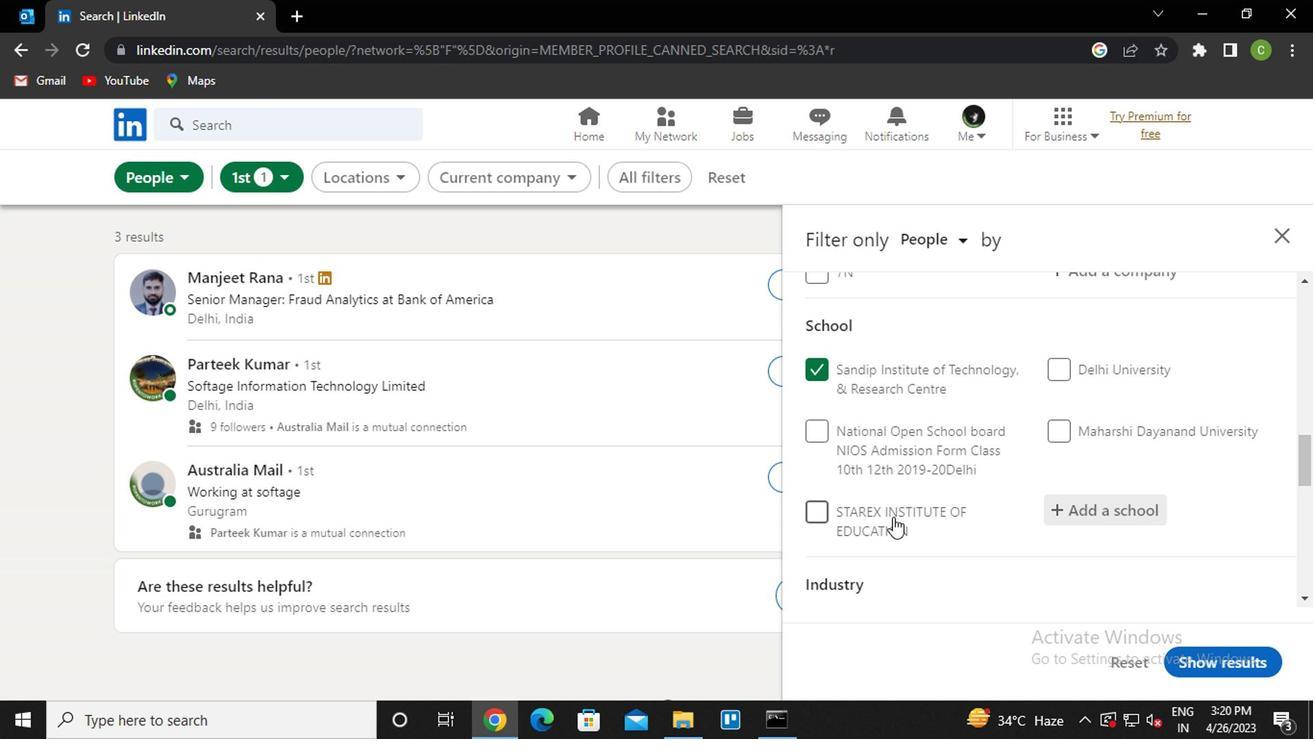 
Action: Mouse scrolled (908, 505) with delta (0, 0)
Screenshot: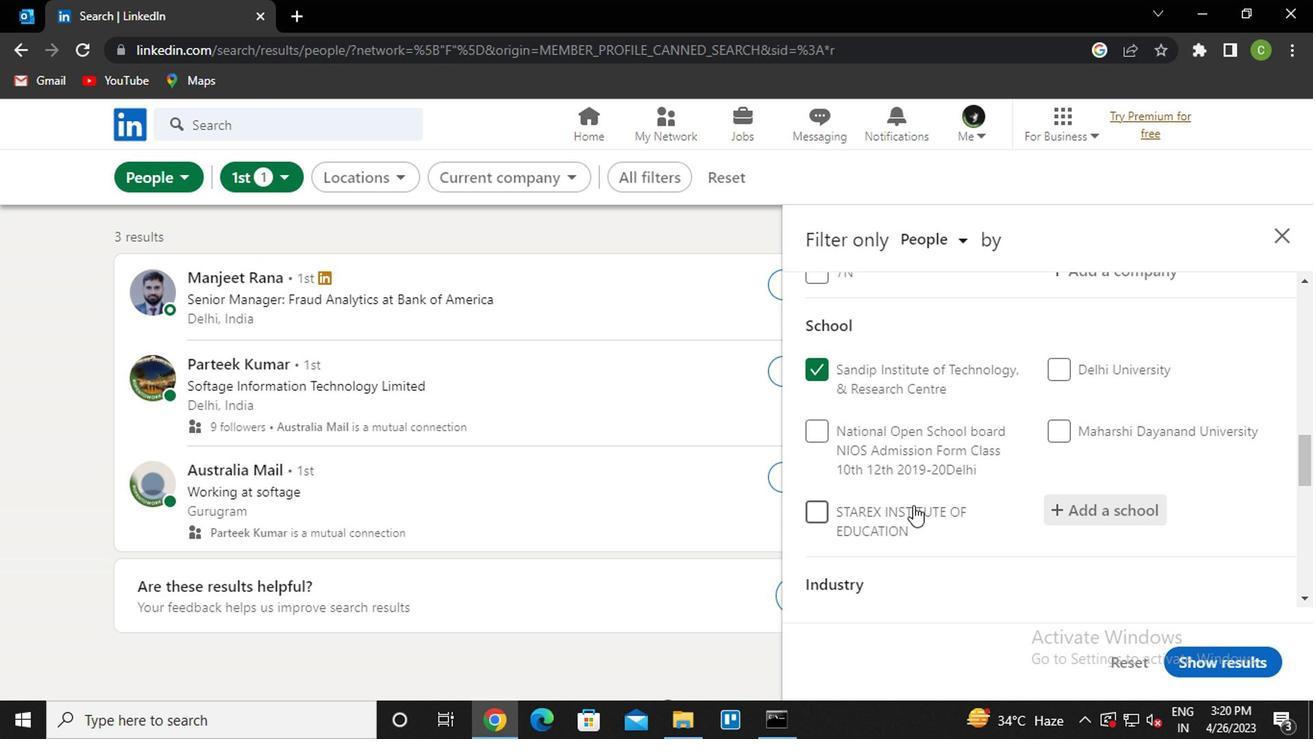 
Action: Mouse moved to (913, 502)
Screenshot: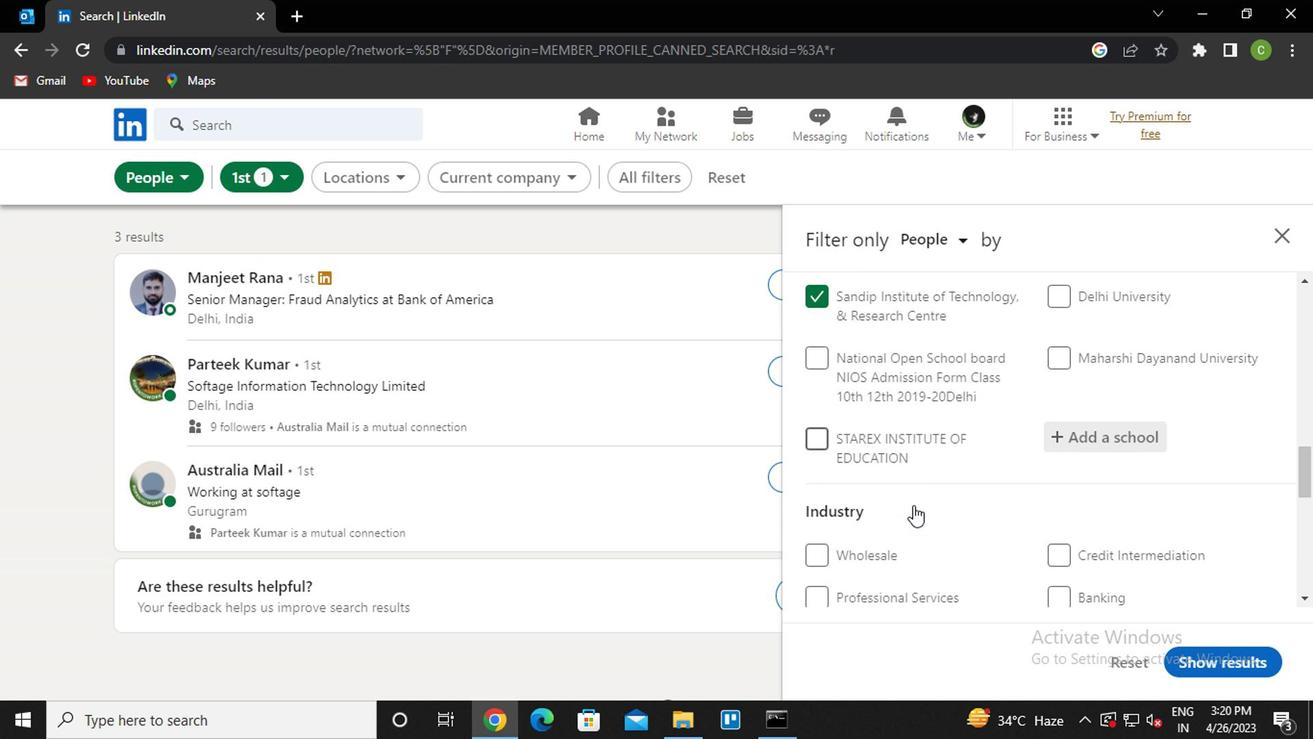 
Action: Mouse scrolled (913, 502) with delta (0, 0)
Screenshot: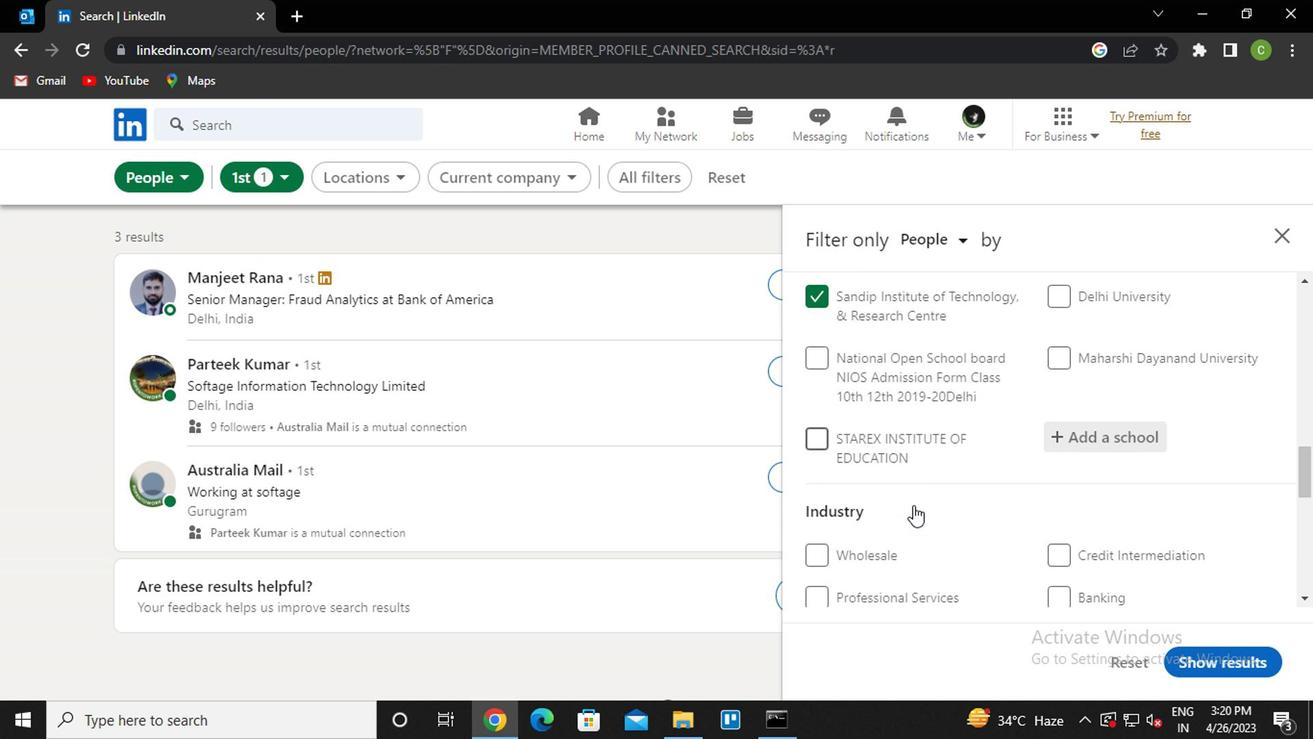 
Action: Mouse moved to (933, 500)
Screenshot: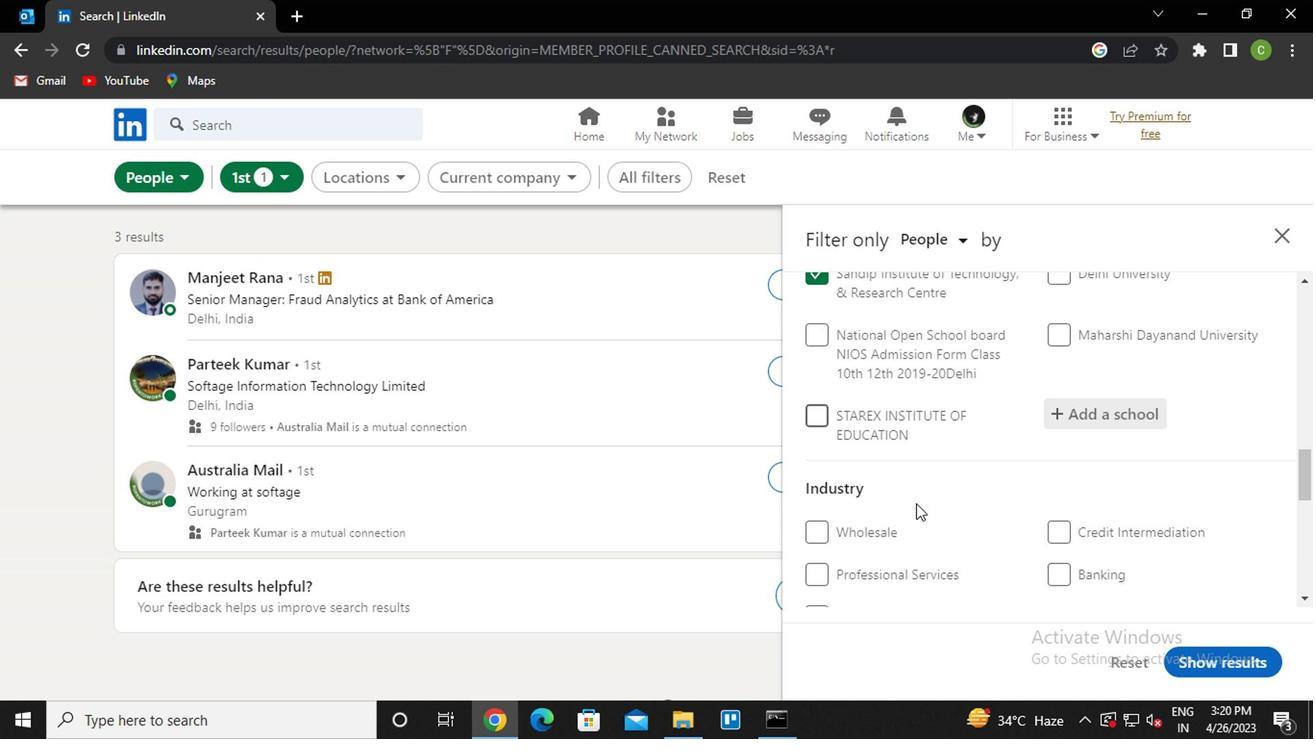 
Action: Mouse scrolled (933, 498) with delta (0, -1)
Screenshot: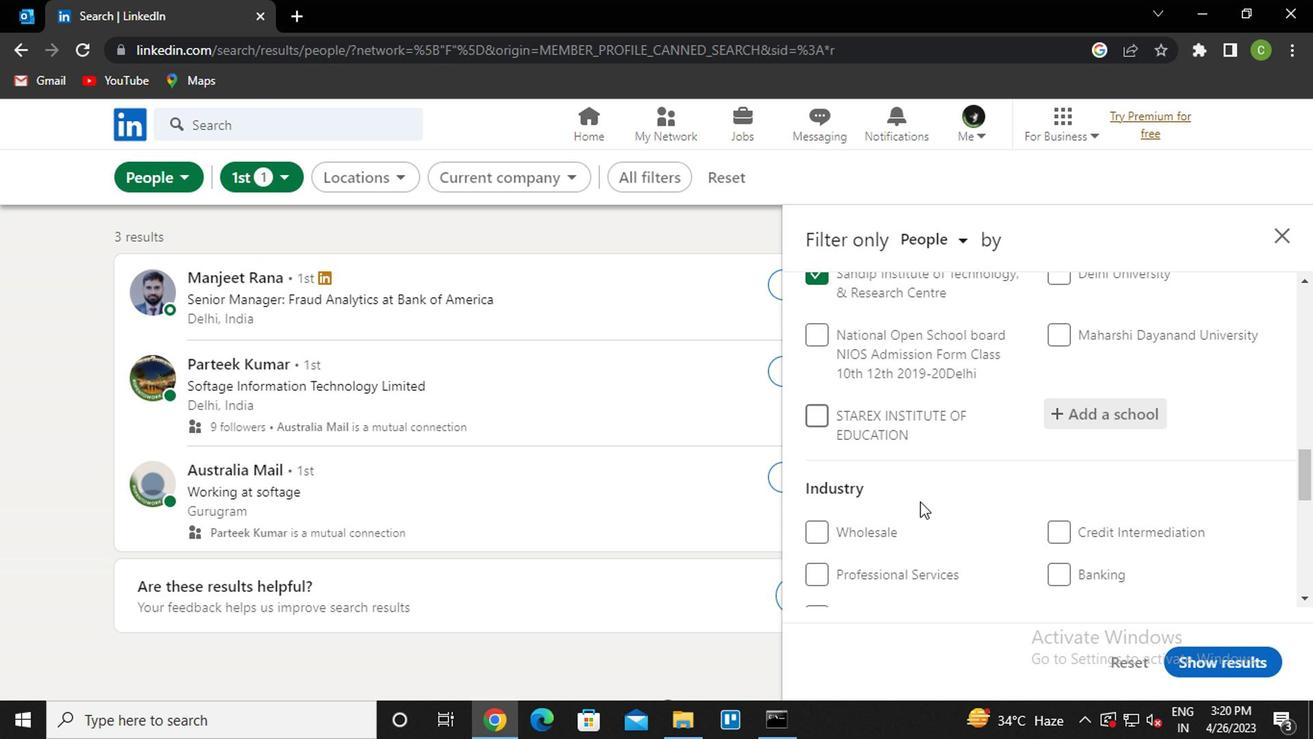
Action: Mouse moved to (1068, 427)
Screenshot: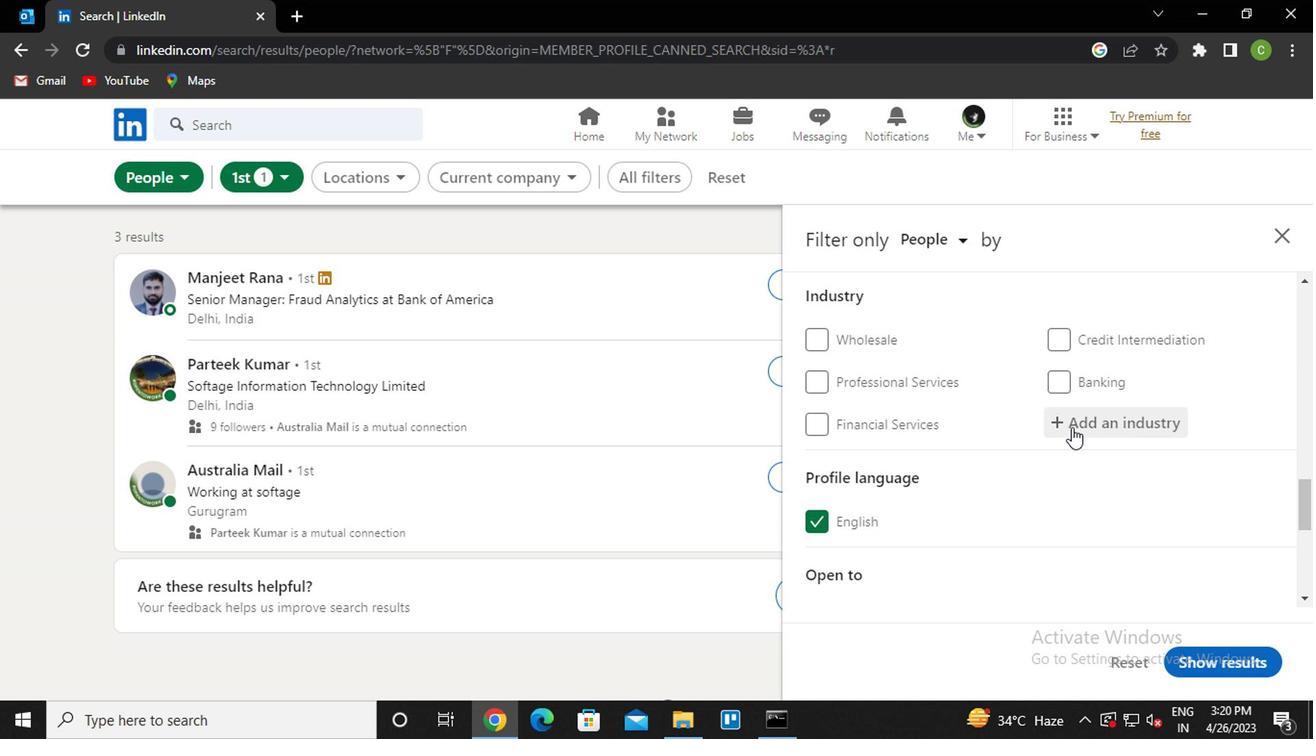 
Action: Mouse pressed left at (1068, 427)
Screenshot: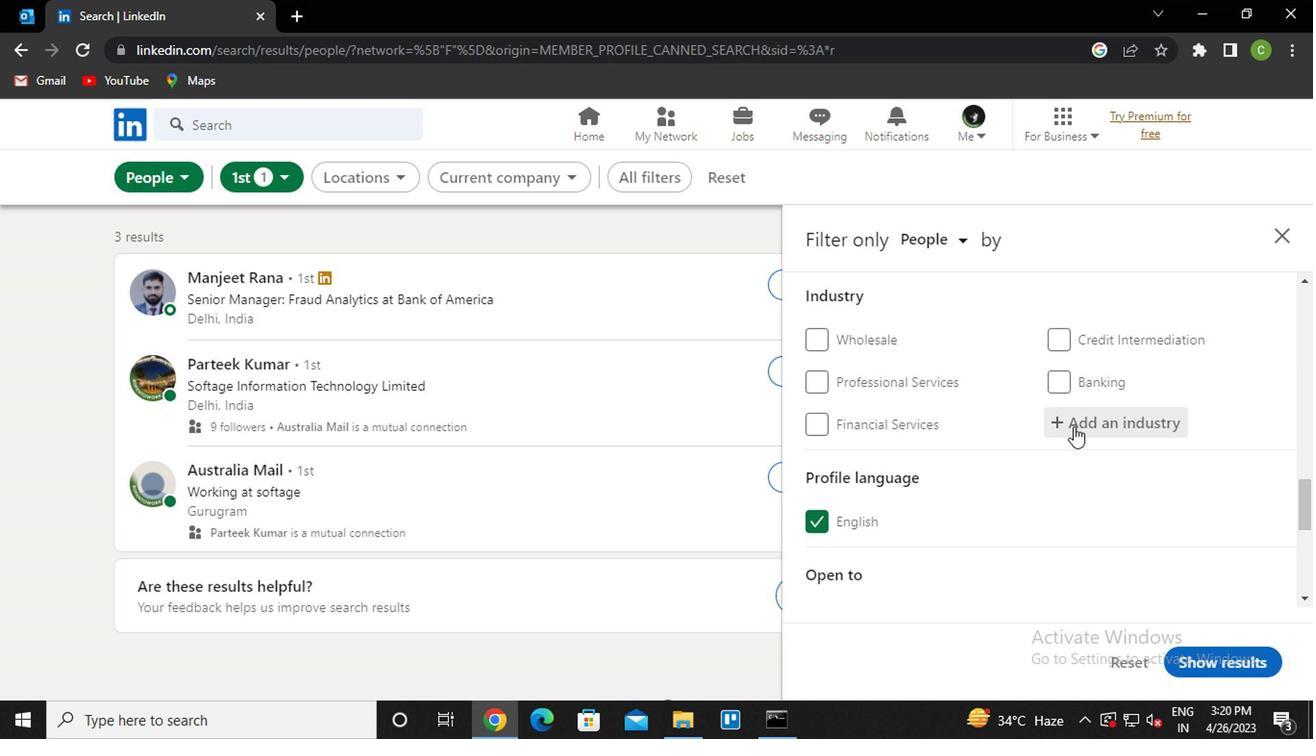 
Action: Key pressed <Key.caps_lock>b<Key.caps_lock>usiness<Key.down><Key.down><Key.enter>
Screenshot: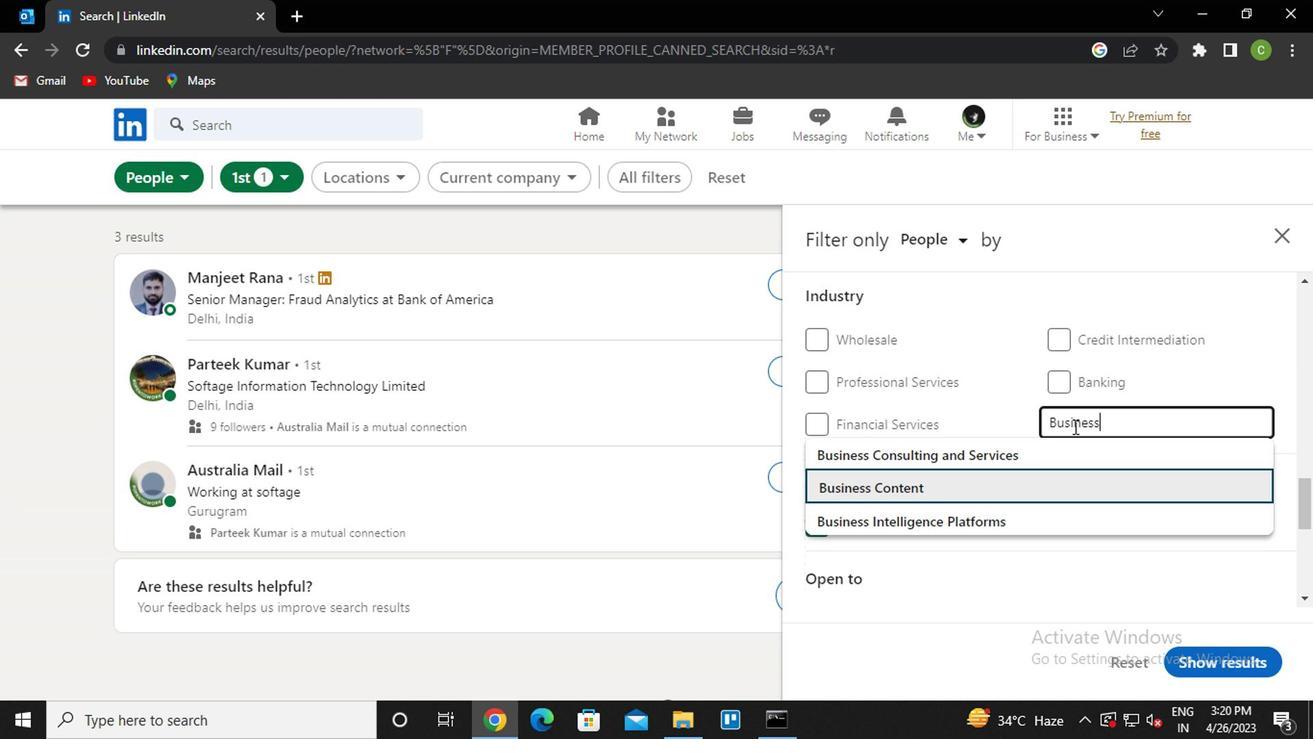 
Action: Mouse moved to (1069, 433)
Screenshot: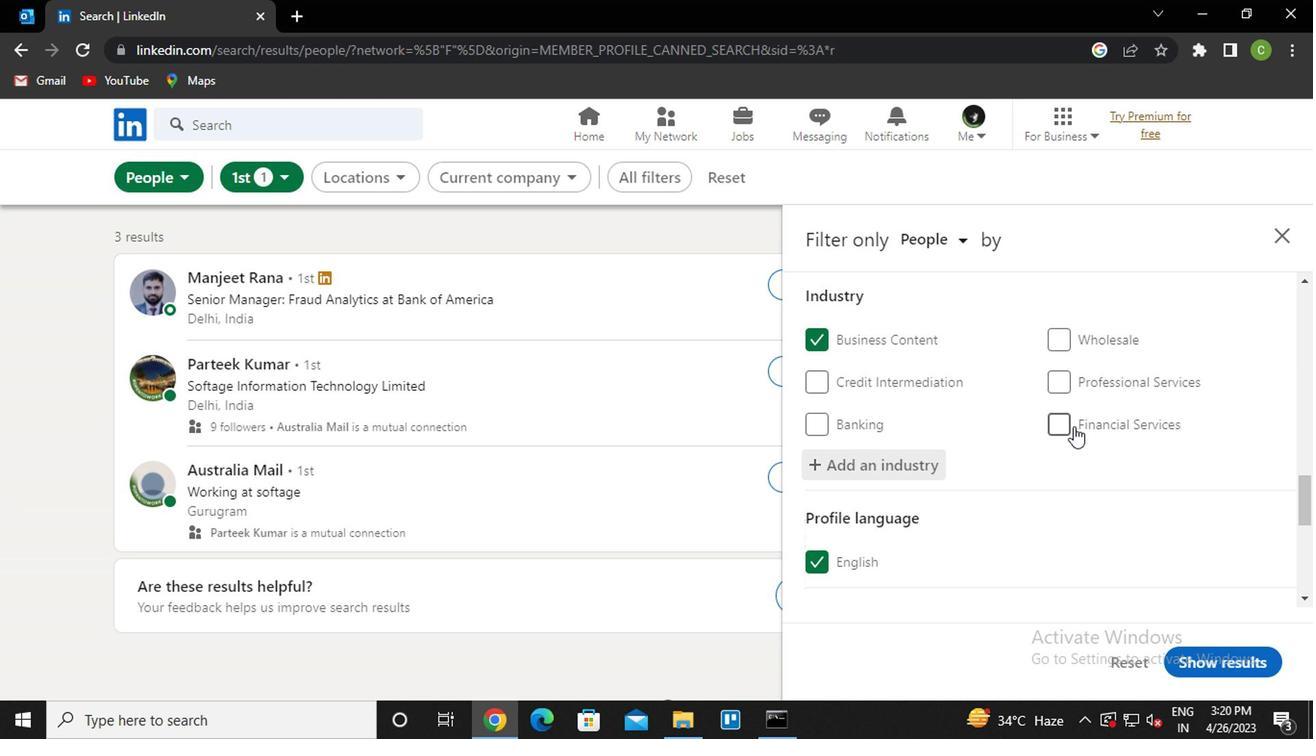 
Action: Mouse scrolled (1069, 433) with delta (0, 0)
Screenshot: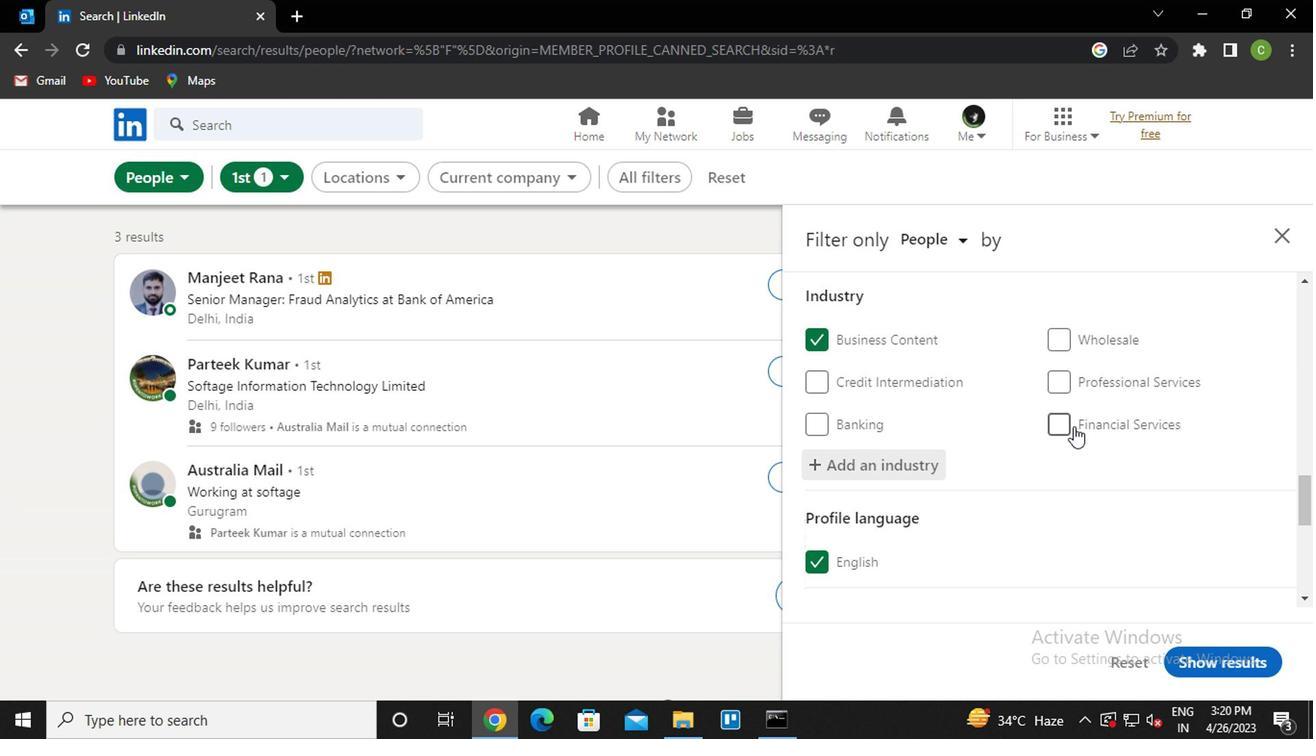 
Action: Mouse scrolled (1069, 433) with delta (0, 0)
Screenshot: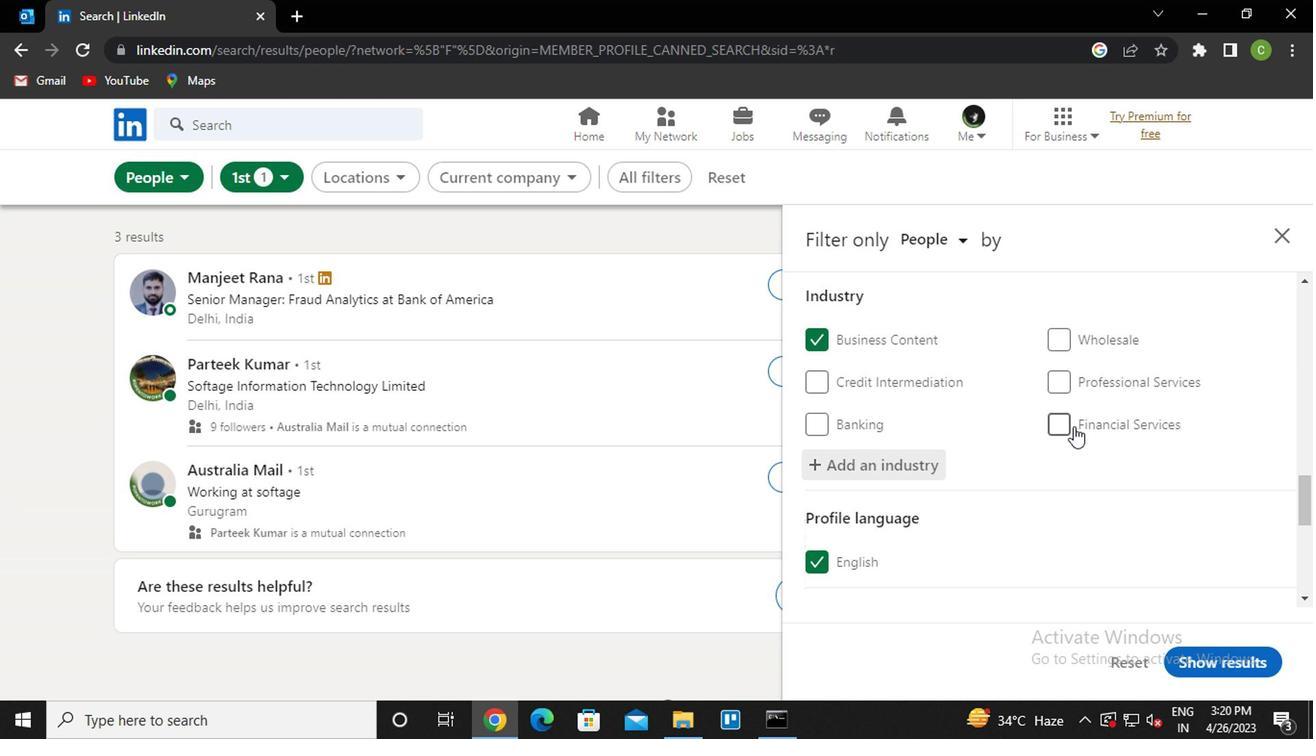 
Action: Mouse scrolled (1069, 433) with delta (0, 0)
Screenshot: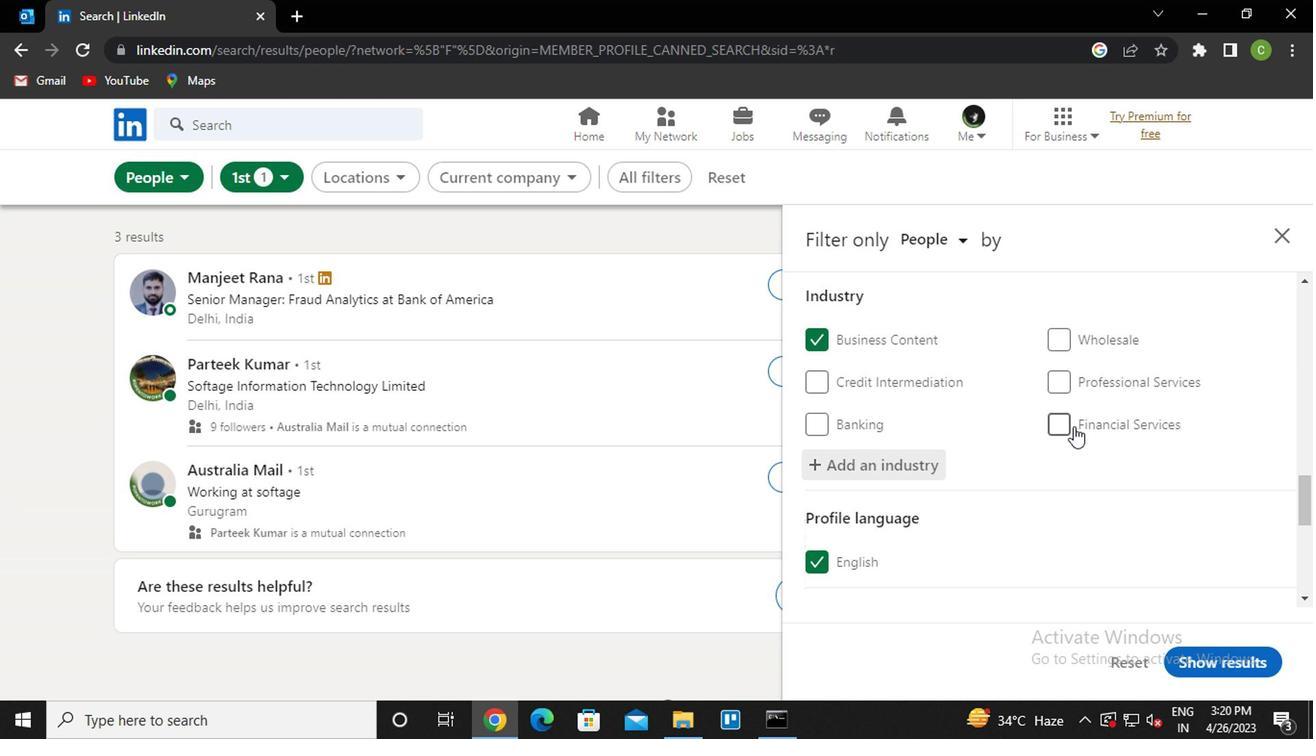 
Action: Mouse scrolled (1069, 433) with delta (0, 0)
Screenshot: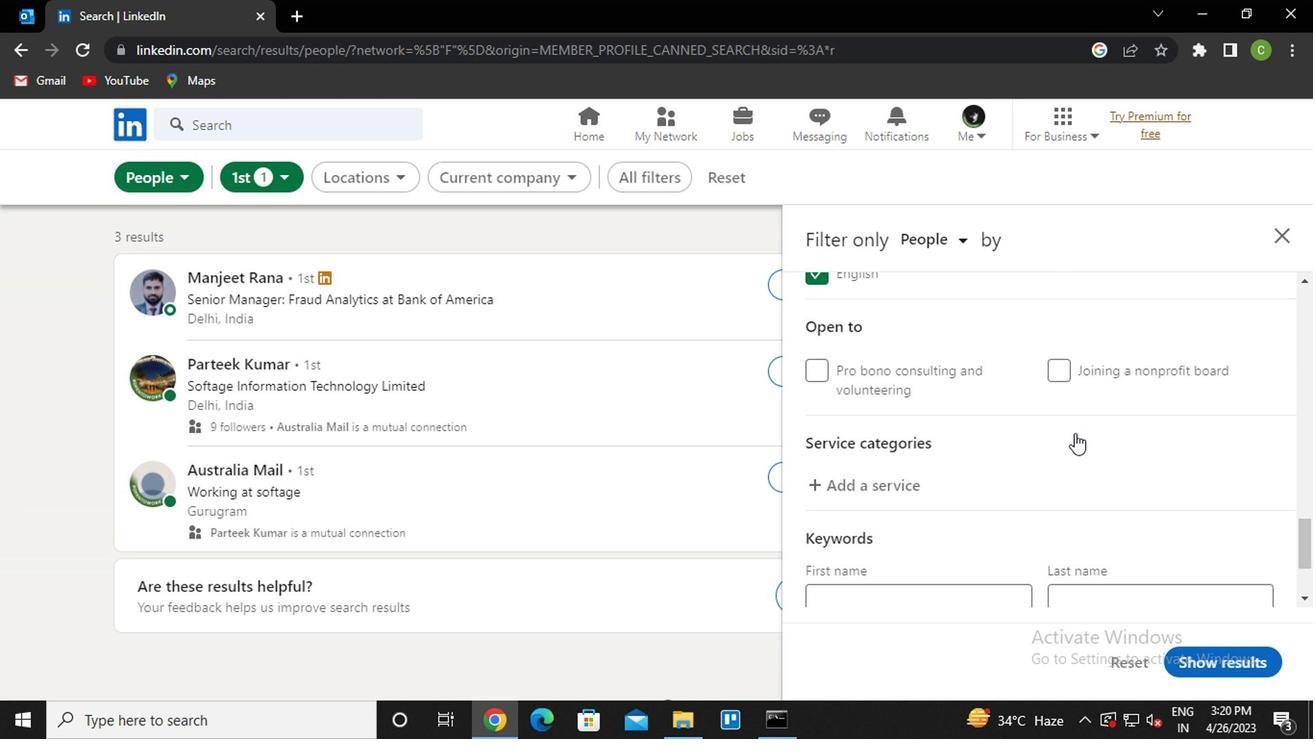 
Action: Mouse scrolled (1069, 433) with delta (0, 0)
Screenshot: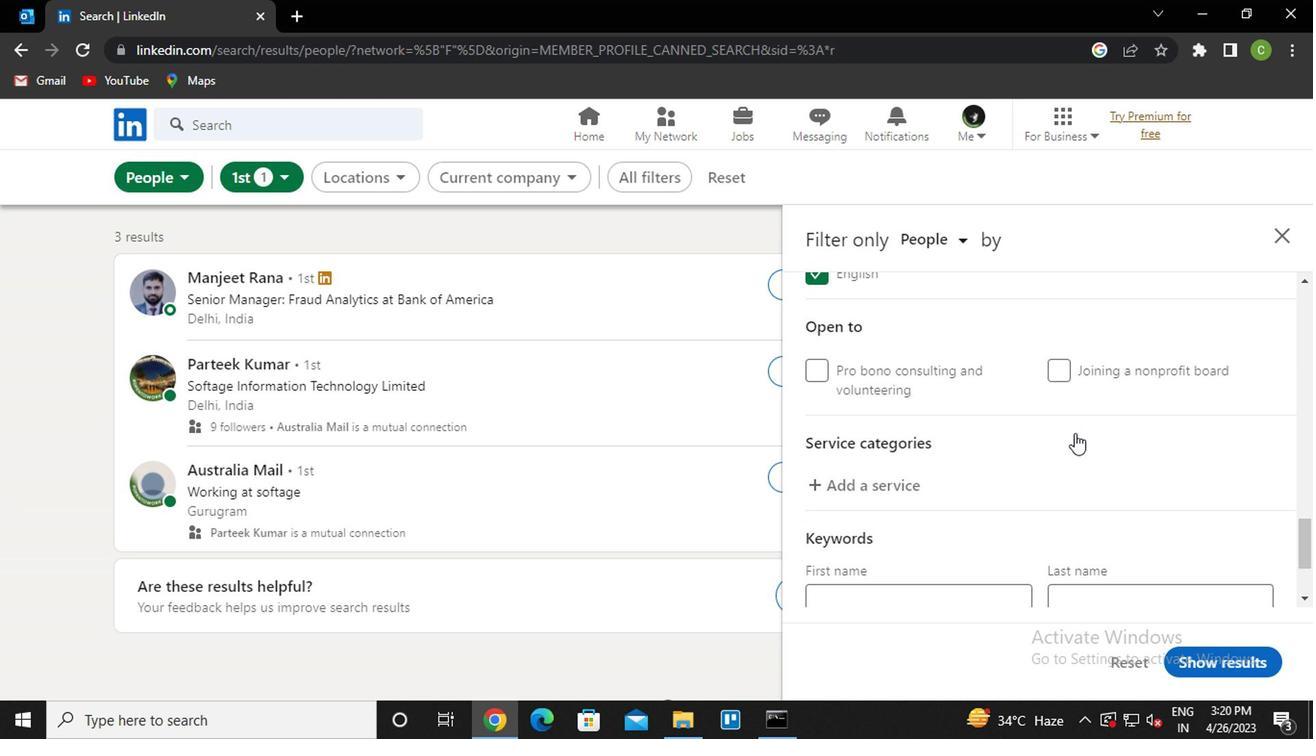 
Action: Mouse scrolled (1069, 433) with delta (0, 0)
Screenshot: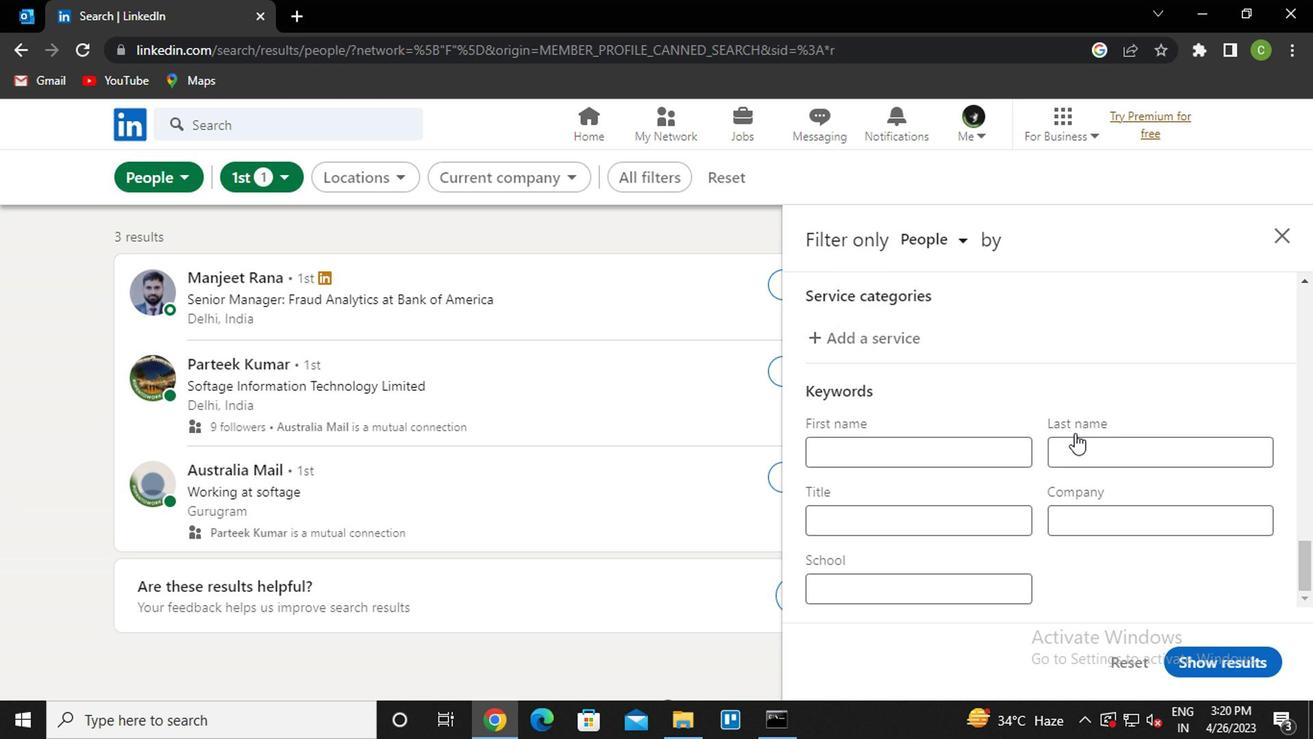 
Action: Mouse moved to (909, 462)
Screenshot: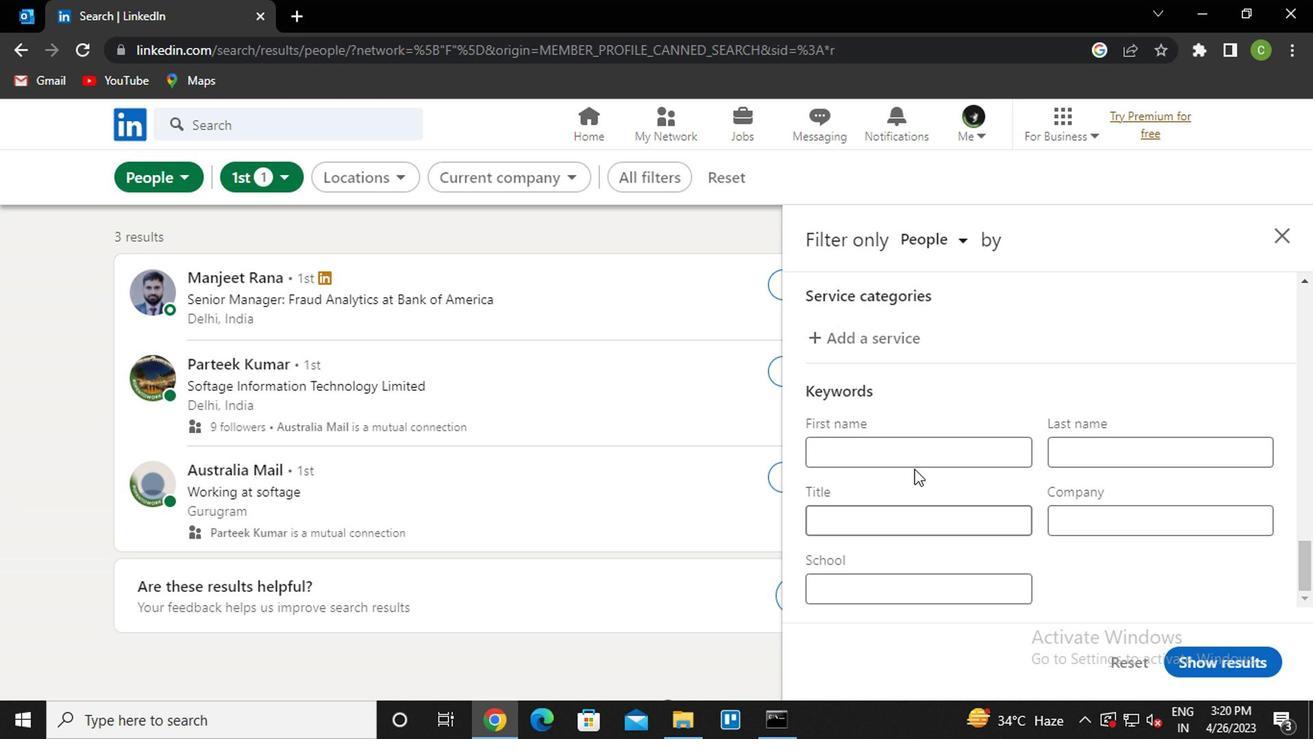 
Action: Mouse scrolled (909, 463) with delta (0, 0)
Screenshot: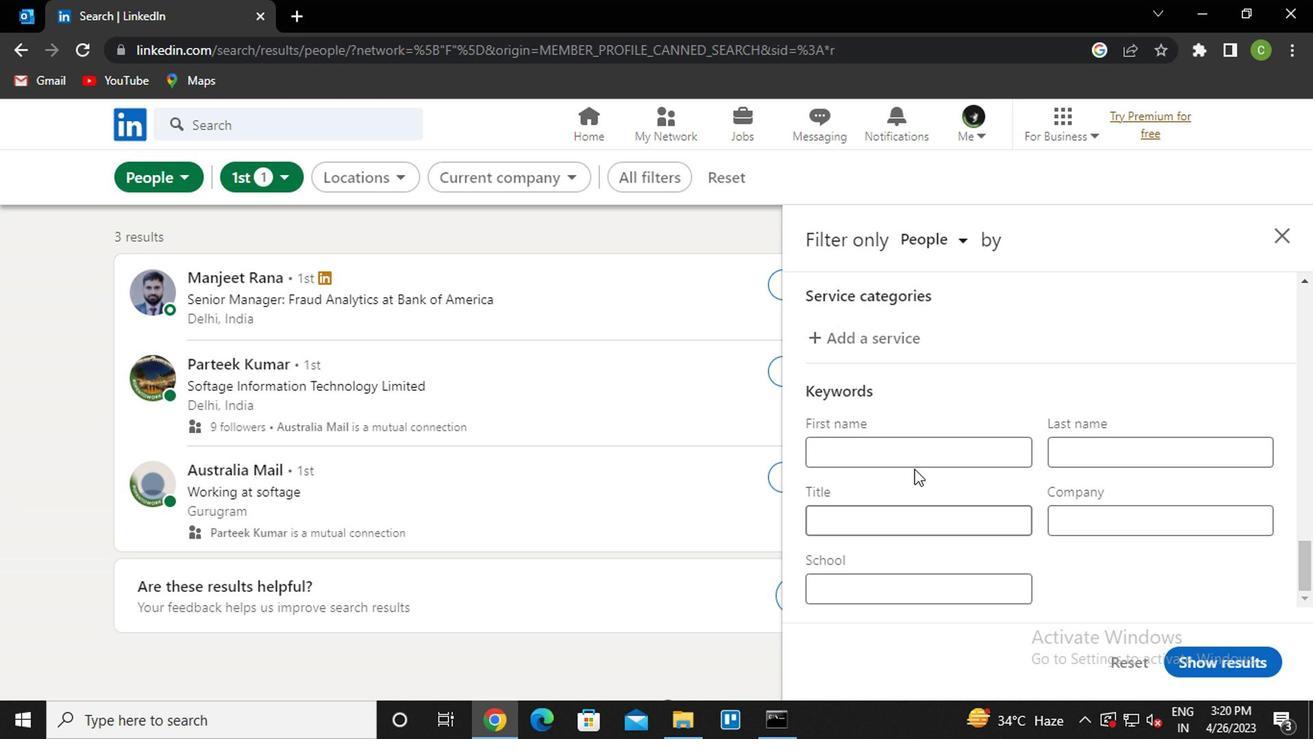 
Action: Mouse moved to (880, 443)
Screenshot: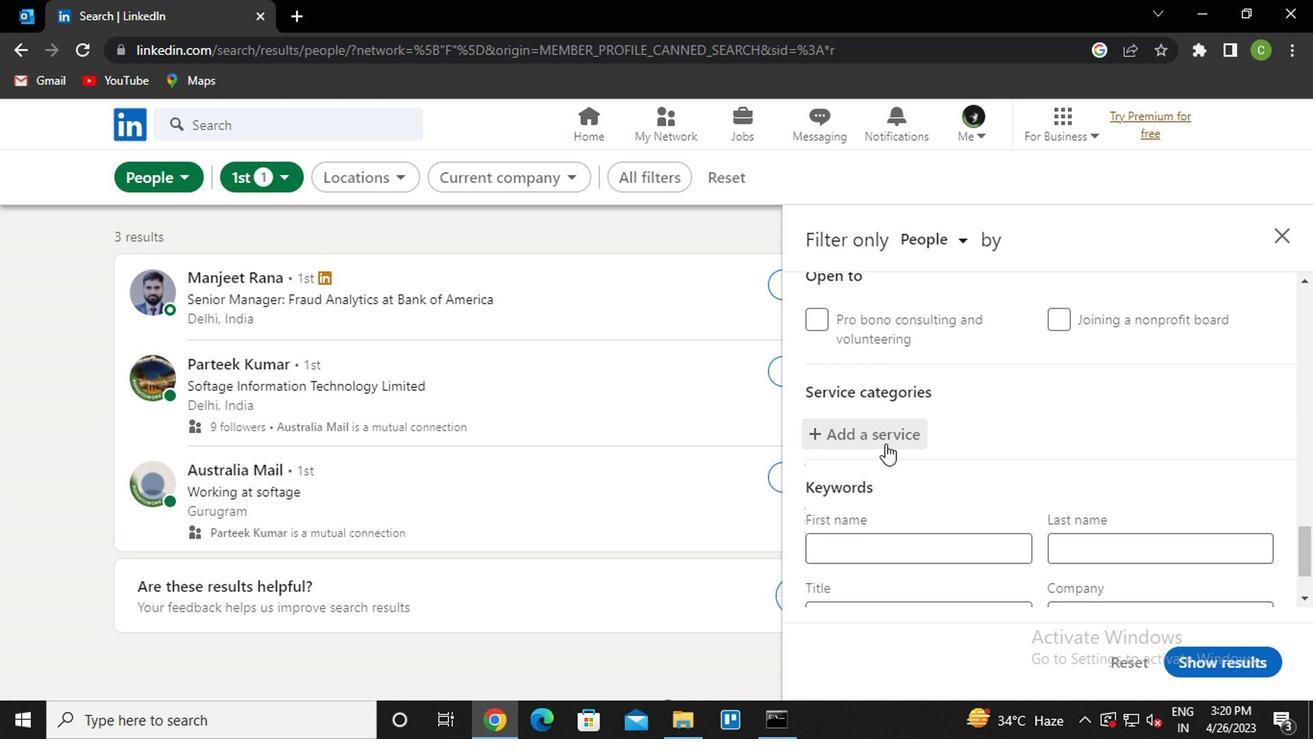 
Action: Mouse pressed left at (880, 443)
Screenshot: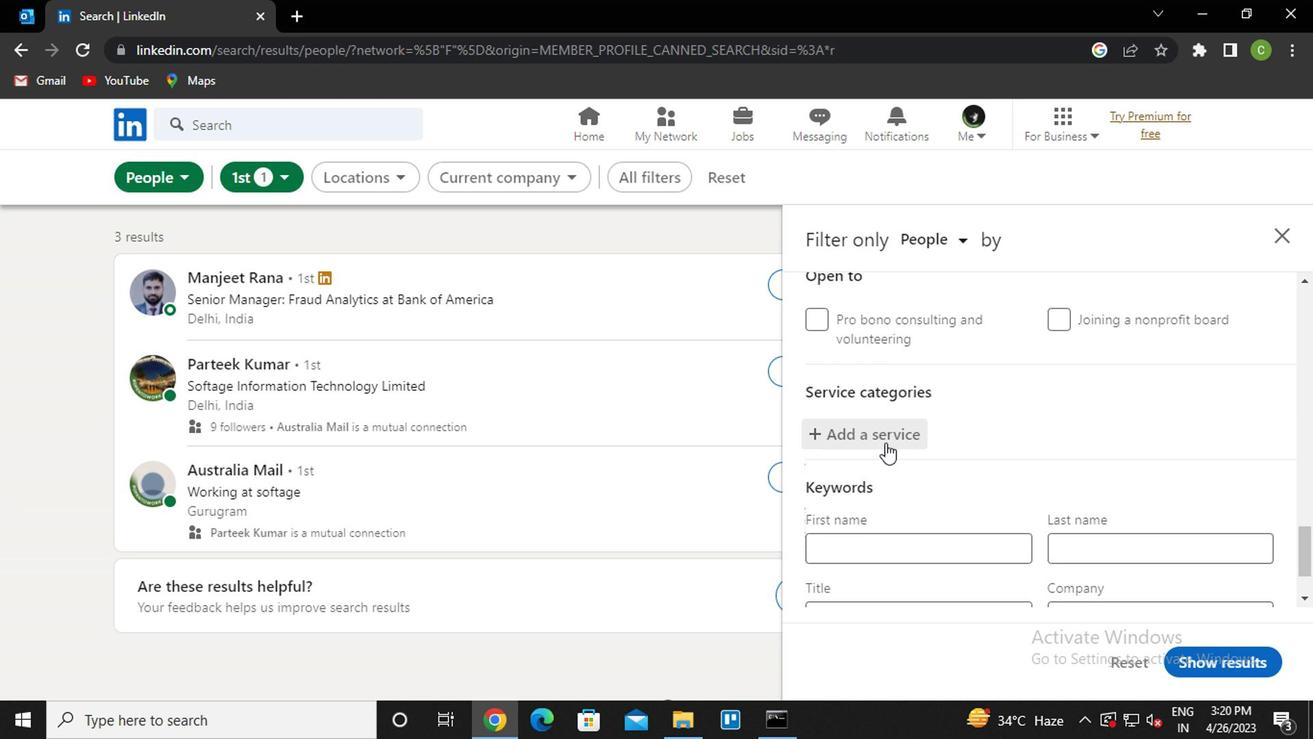 
Action: Key pressed <Key.caps_lock>v<Key.caps_lock>isual<Key.down><Key.enter>
Screenshot: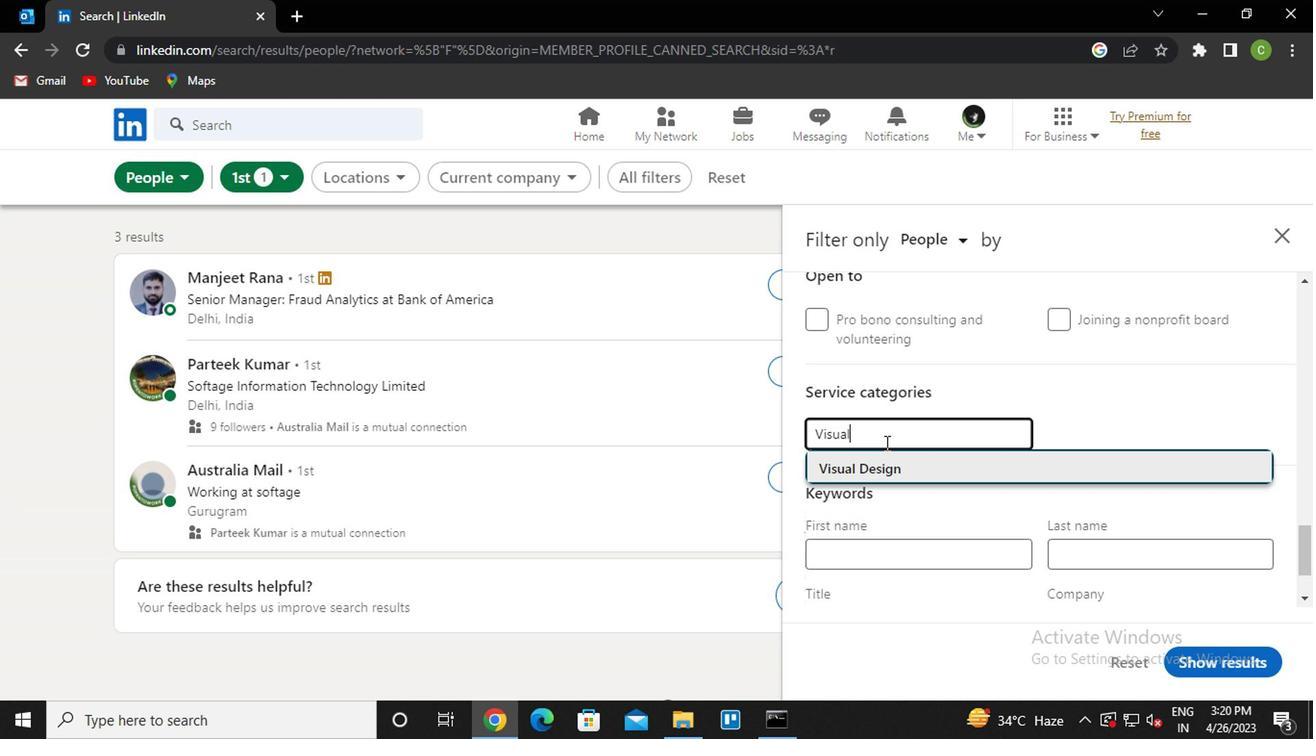 
Action: Mouse moved to (921, 557)
Screenshot: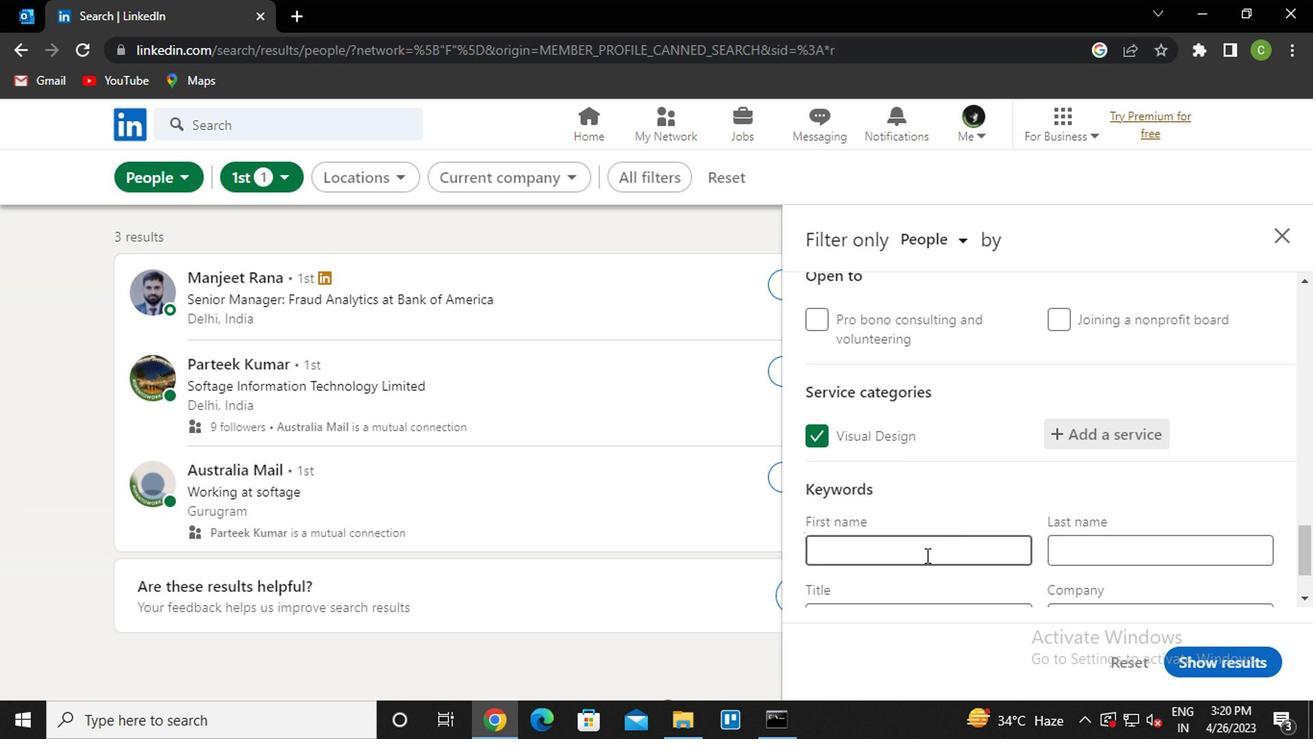 
Action: Mouse scrolled (921, 556) with delta (0, -1)
Screenshot: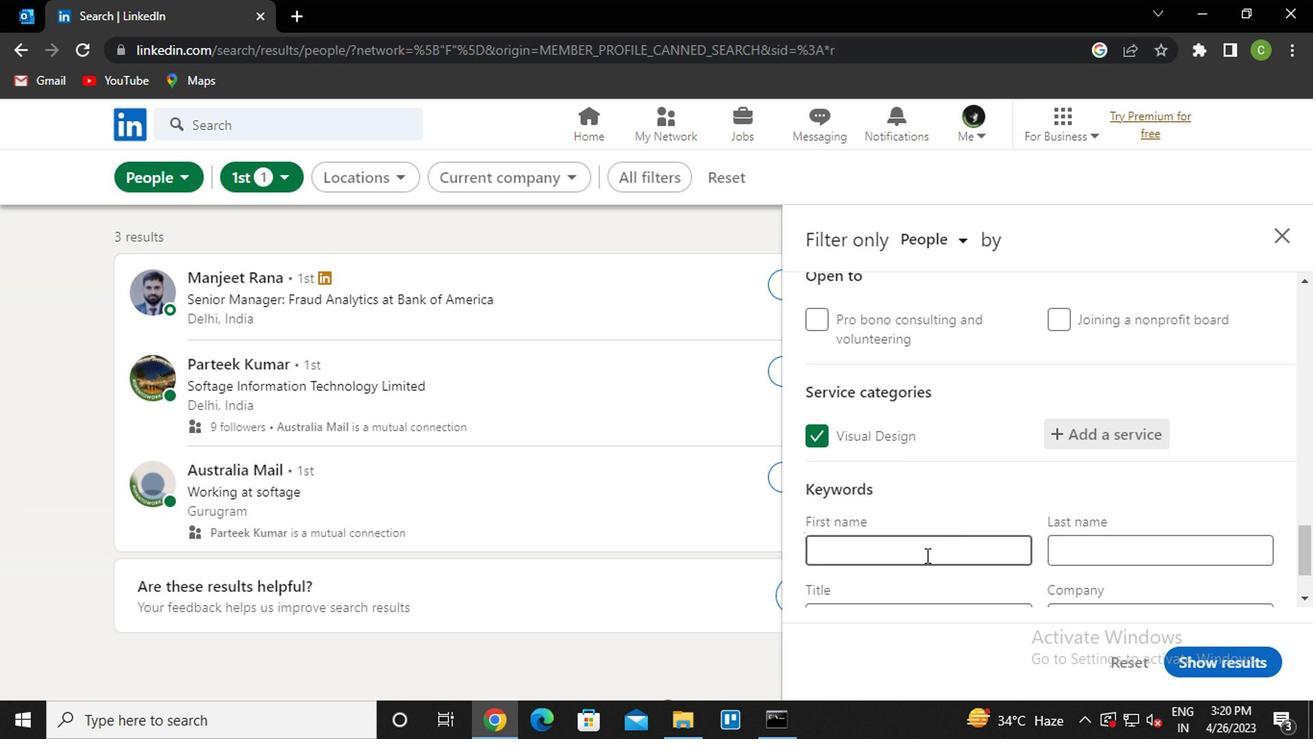 
Action: Mouse moved to (921, 528)
Screenshot: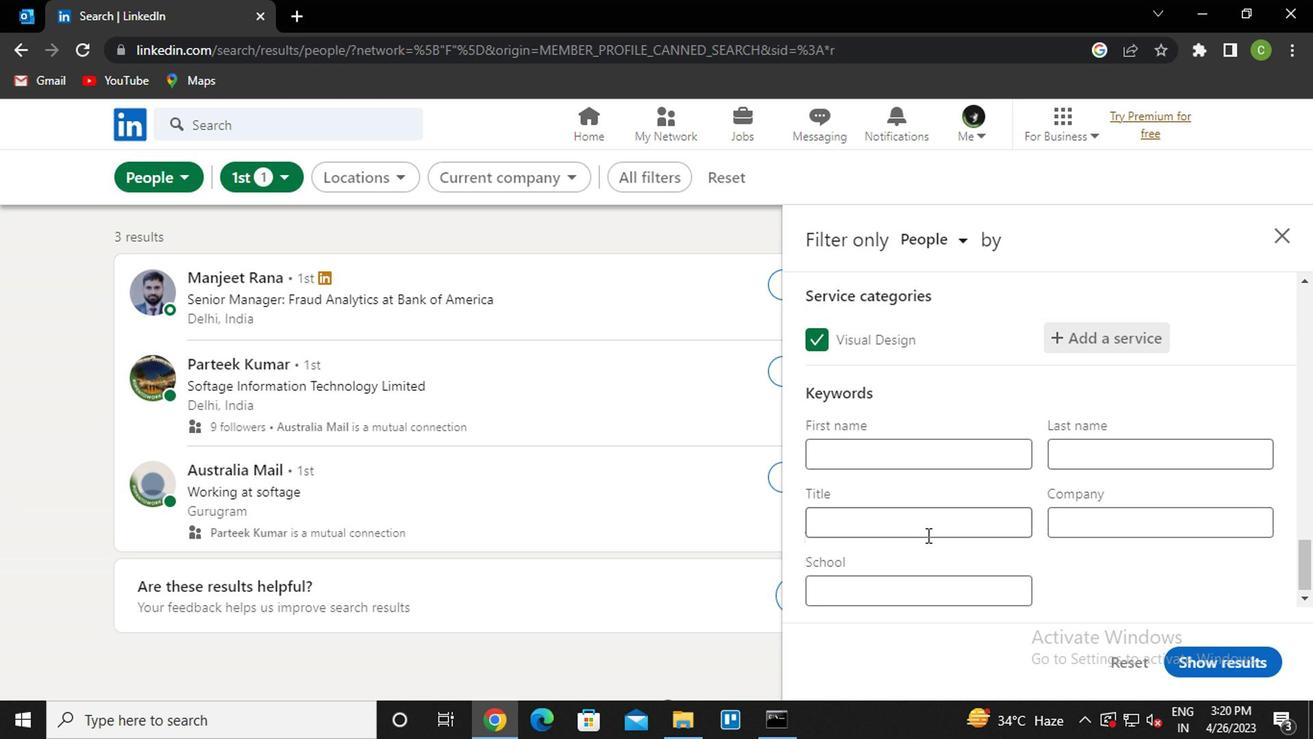 
Action: Mouse pressed left at (921, 528)
Screenshot: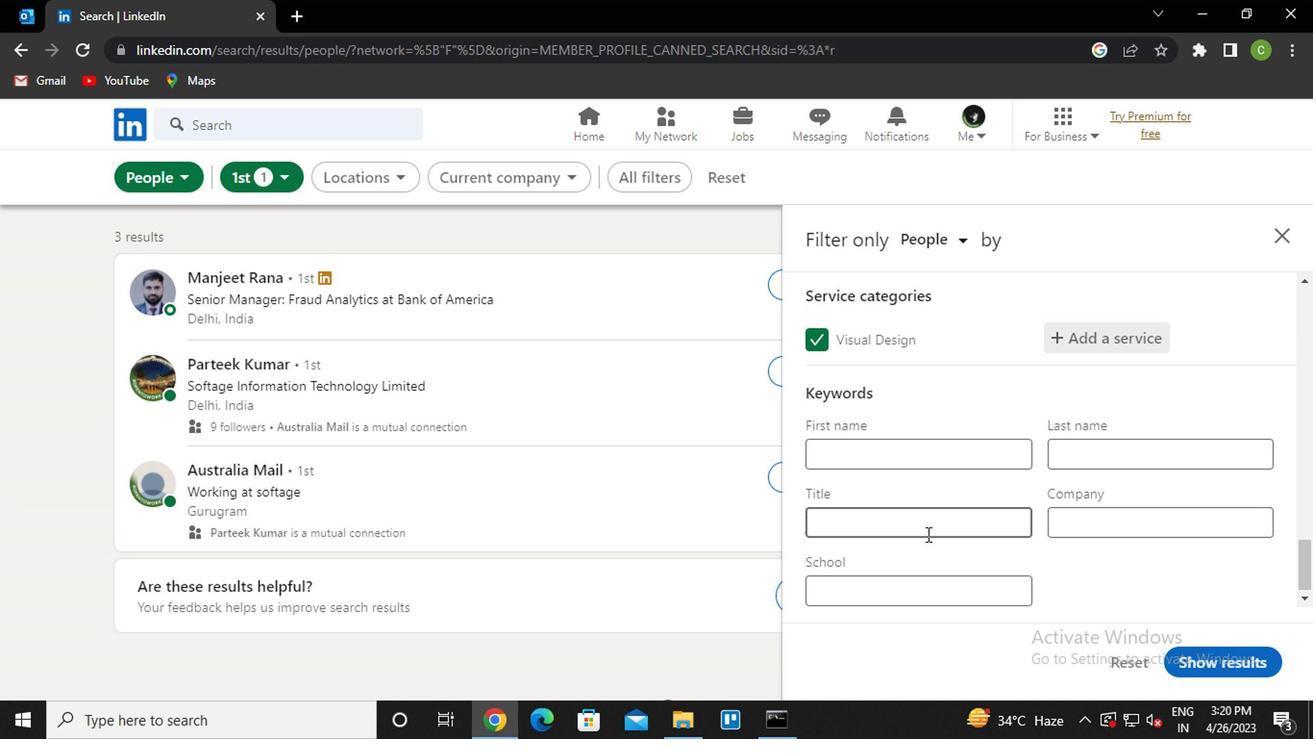 
Action: Key pressed <Key.caps_lock>s<Key.caps_lock>peech<Key.space><Key.caps_lock>p<Key.caps_lock>athologist
Screenshot: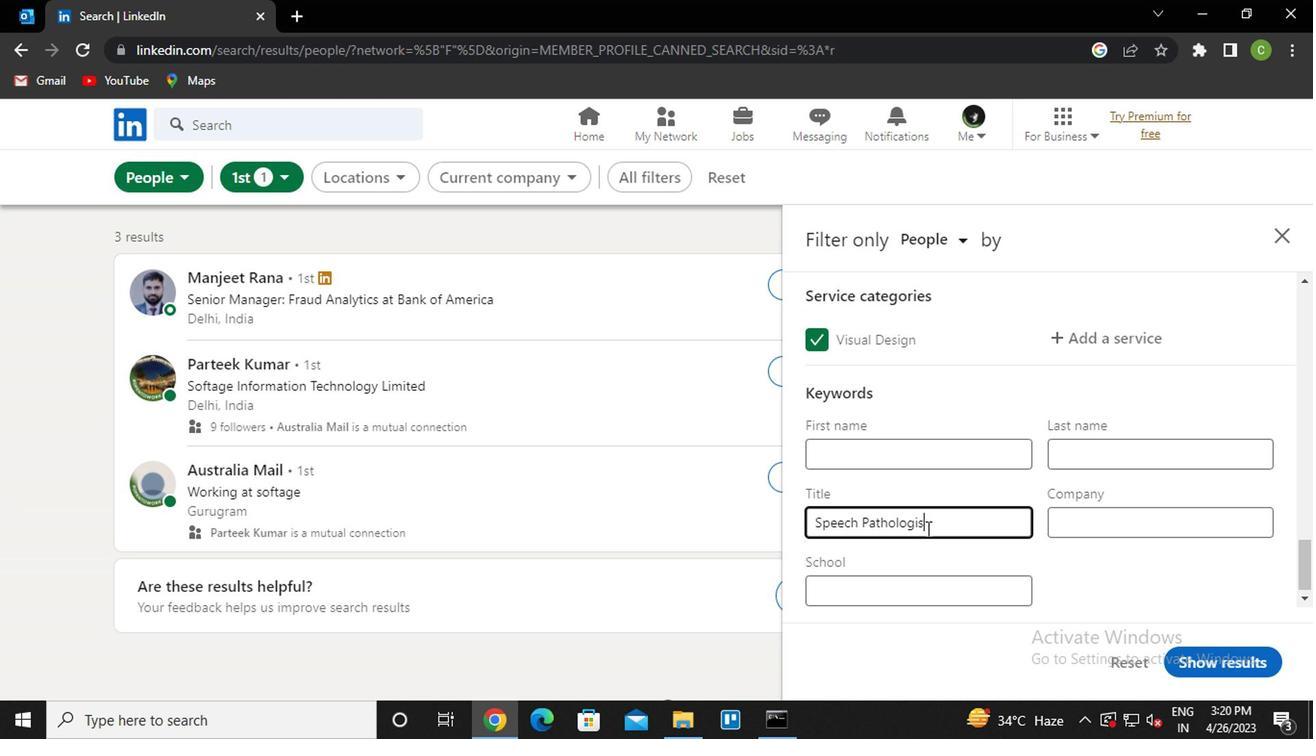 
Action: Mouse moved to (1203, 649)
Screenshot: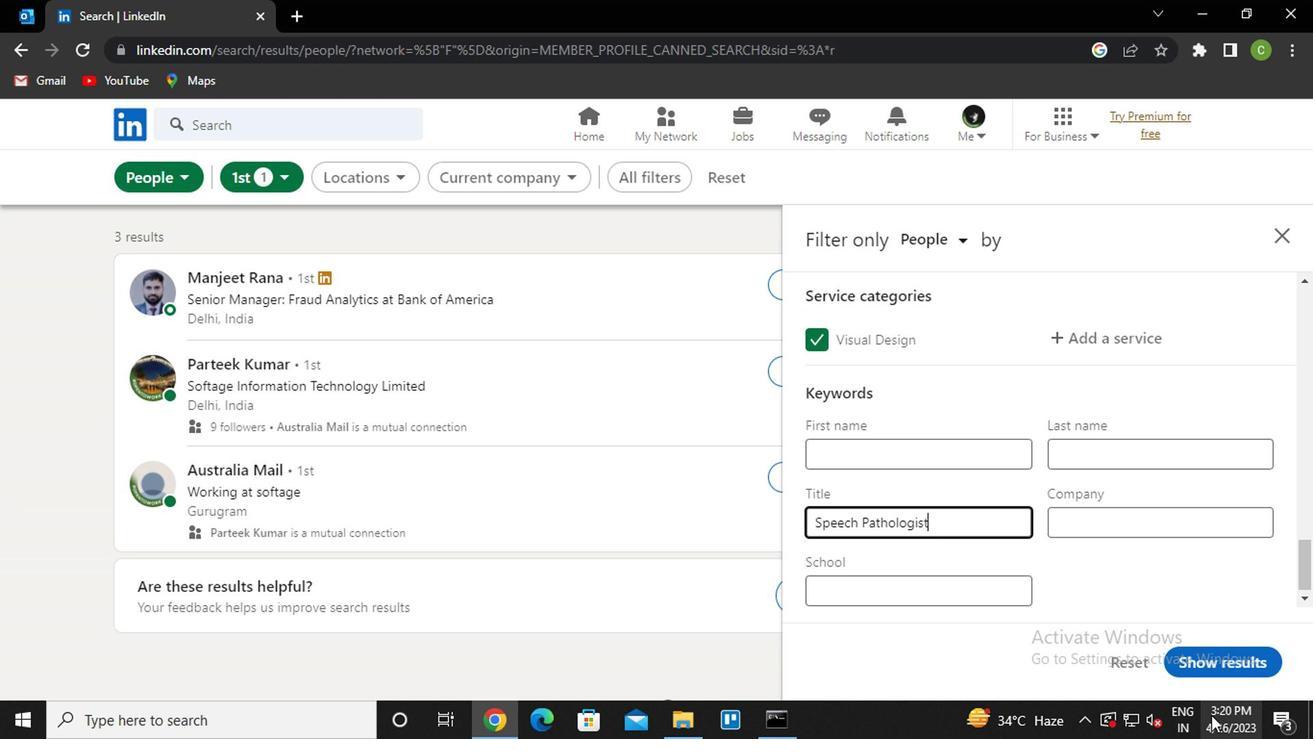 
Action: Mouse pressed left at (1203, 649)
Screenshot: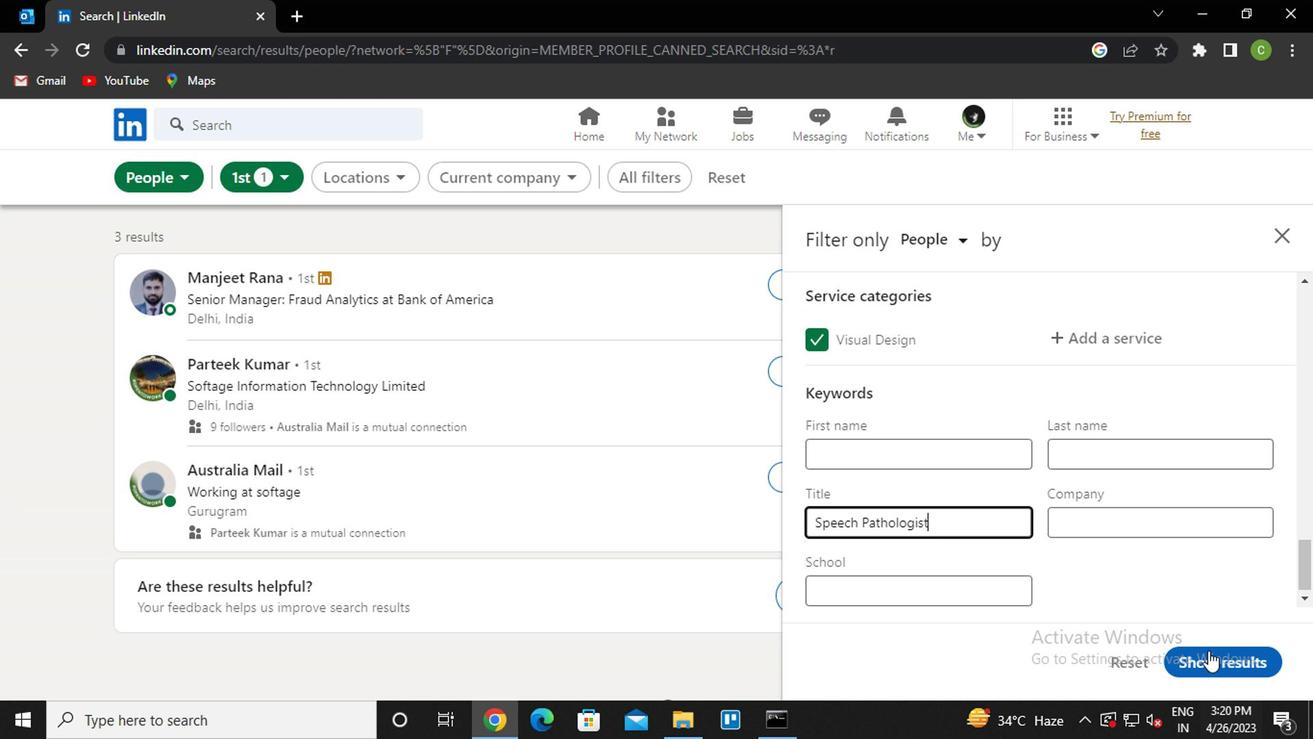 
Action: Mouse moved to (733, 544)
Screenshot: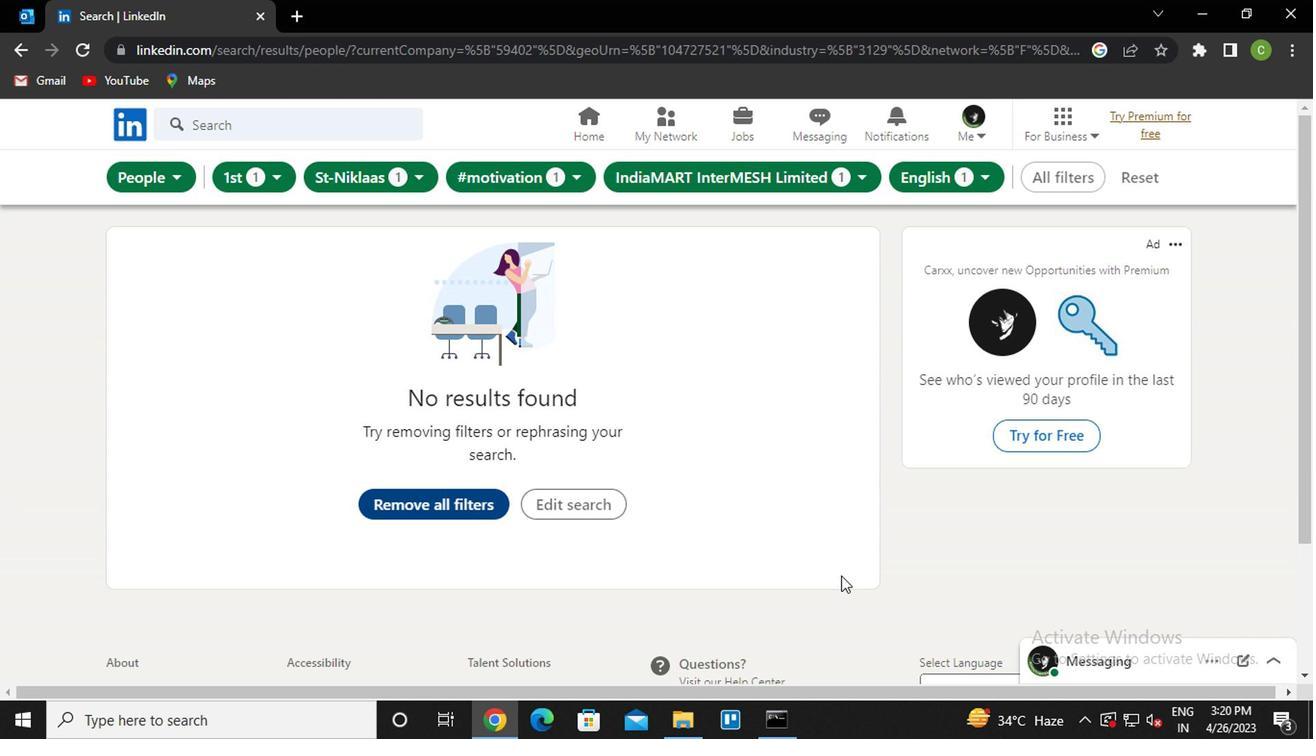
